 Task: Slide 9 - Alternative Ingredients.
Action: Mouse moved to (43, 101)
Screenshot: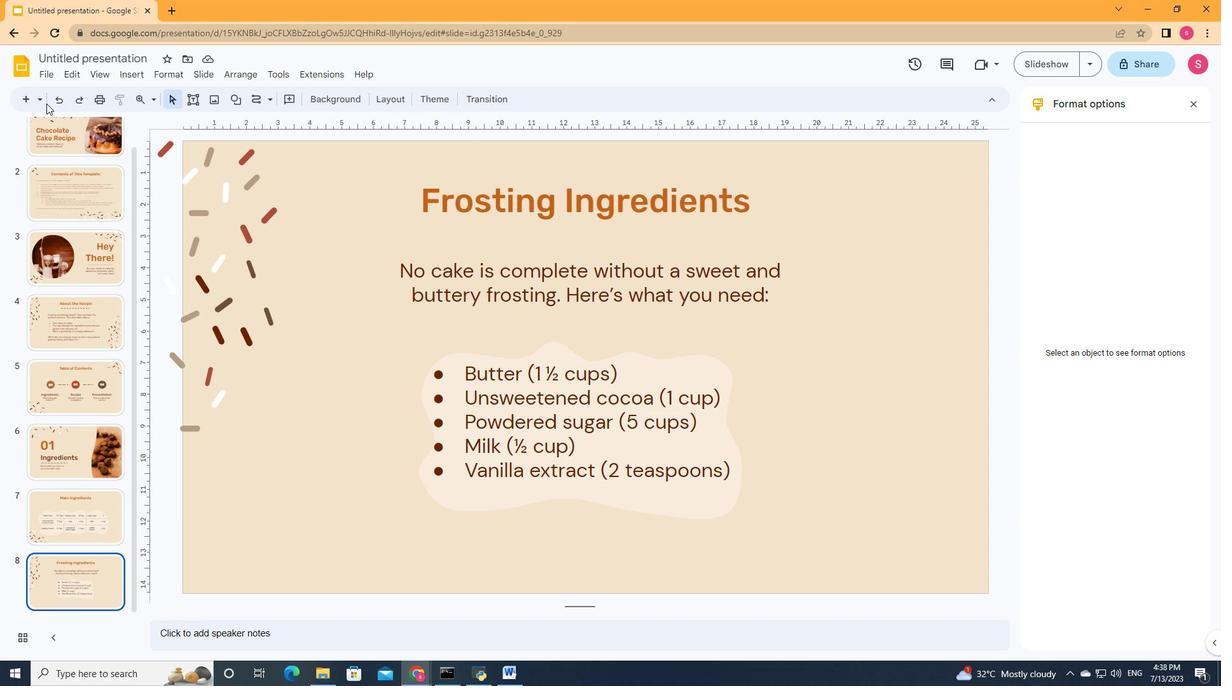 
Action: Mouse pressed left at (43, 101)
Screenshot: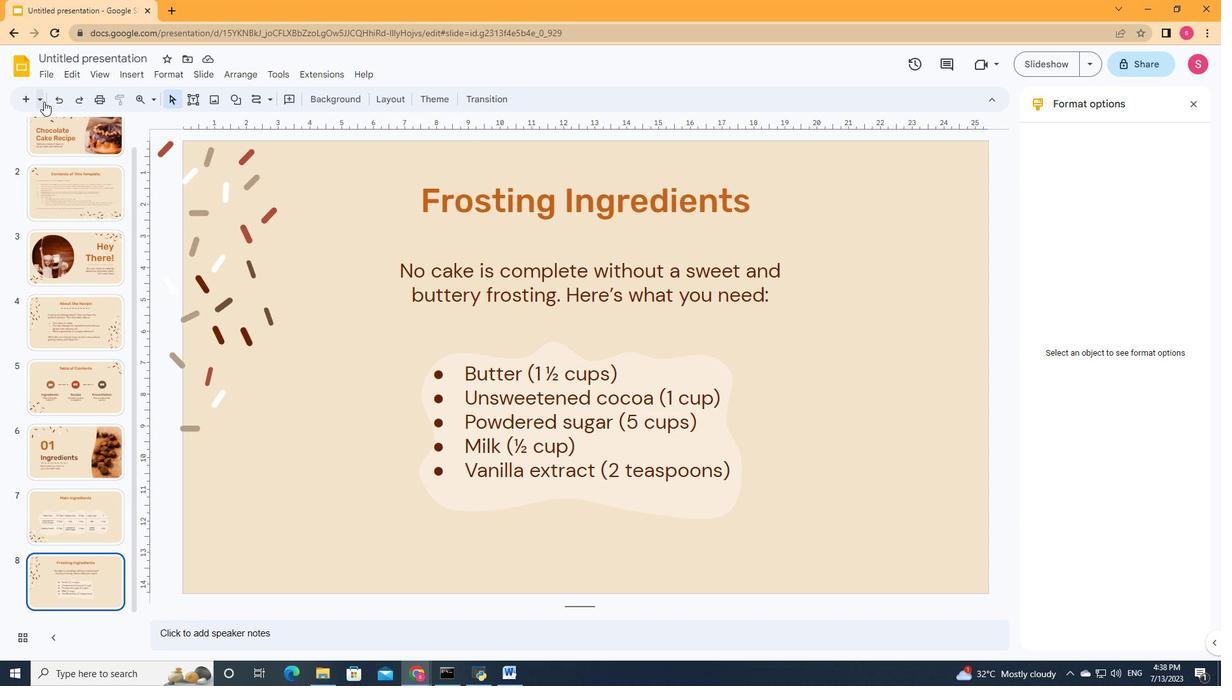 
Action: Mouse moved to (81, 211)
Screenshot: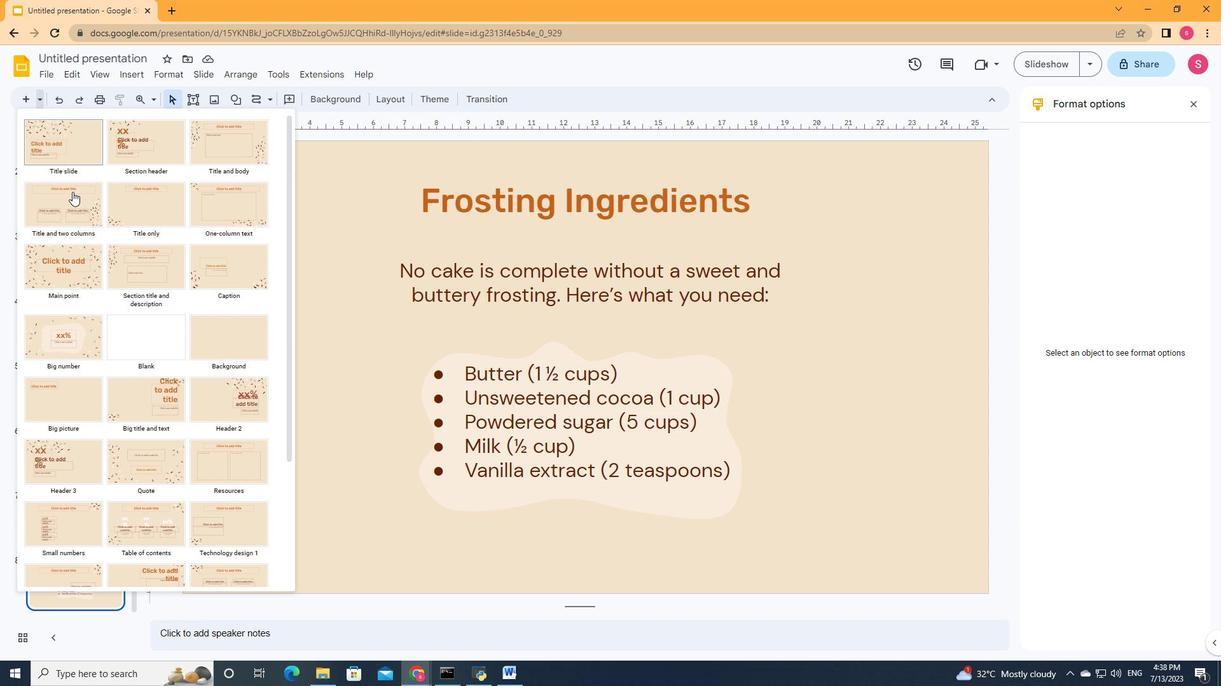 
Action: Mouse pressed left at (81, 211)
Screenshot: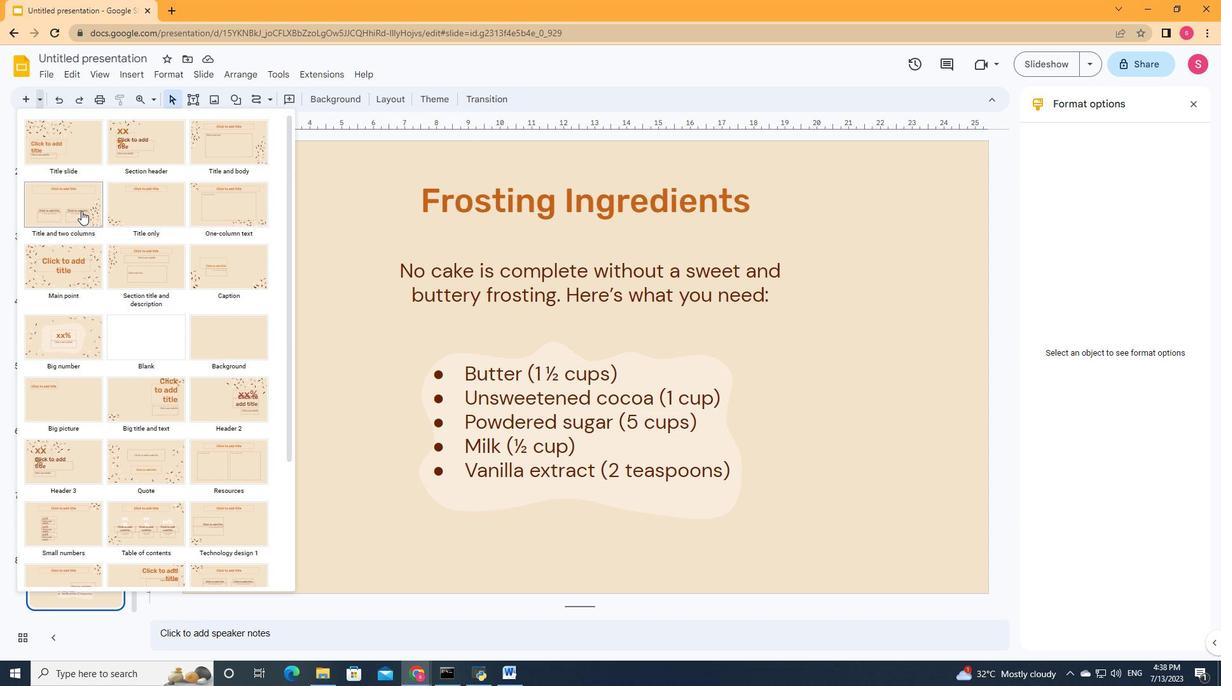 
Action: Mouse moved to (600, 199)
Screenshot: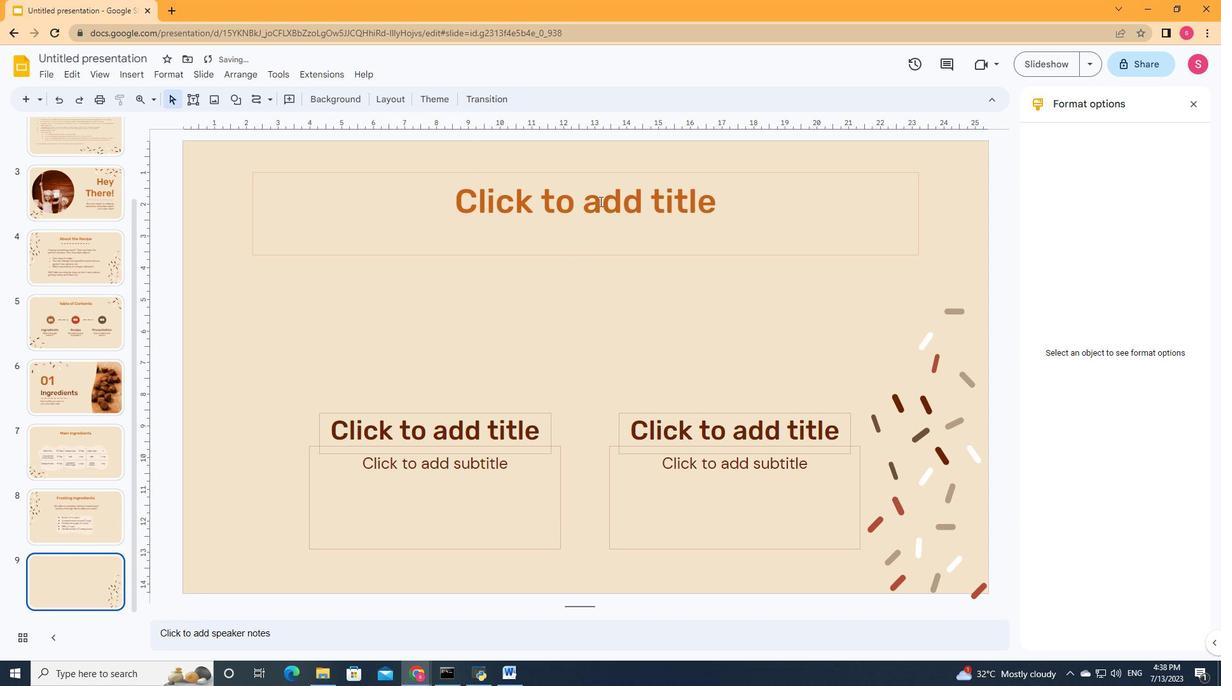 
Action: Mouse pressed left at (600, 199)
Screenshot: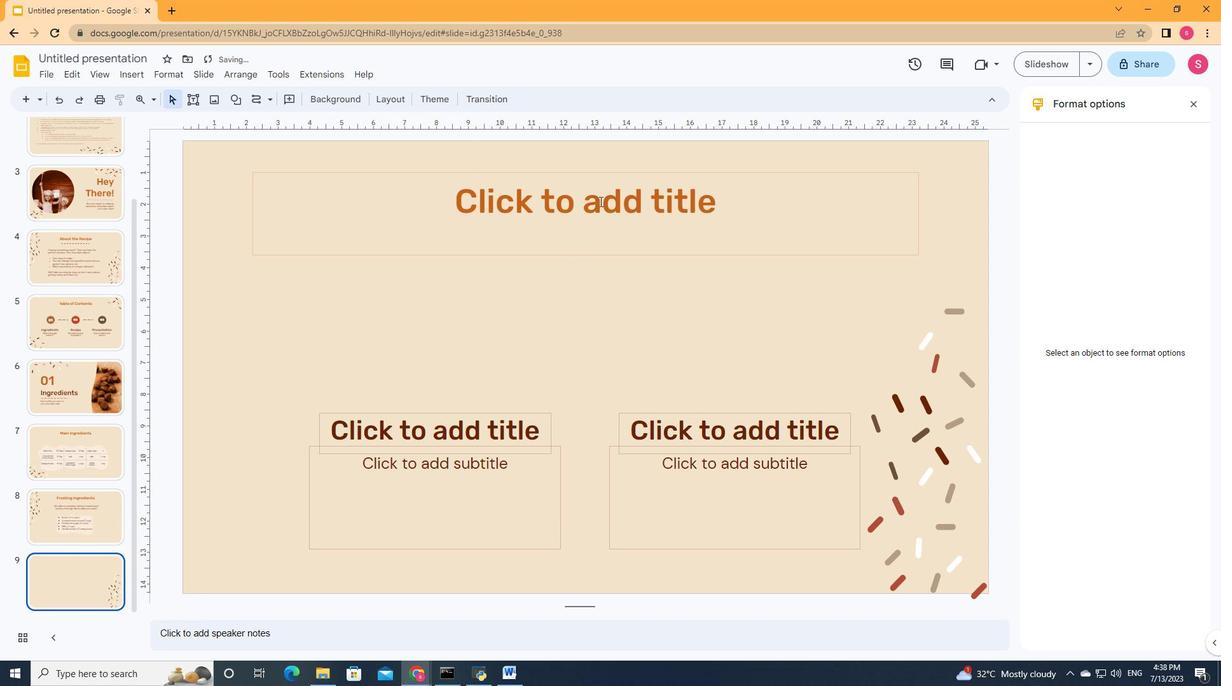 
Action: Key pressed <Key.shift>Alternative<Key.space><Key.shift>Ingredients
Screenshot: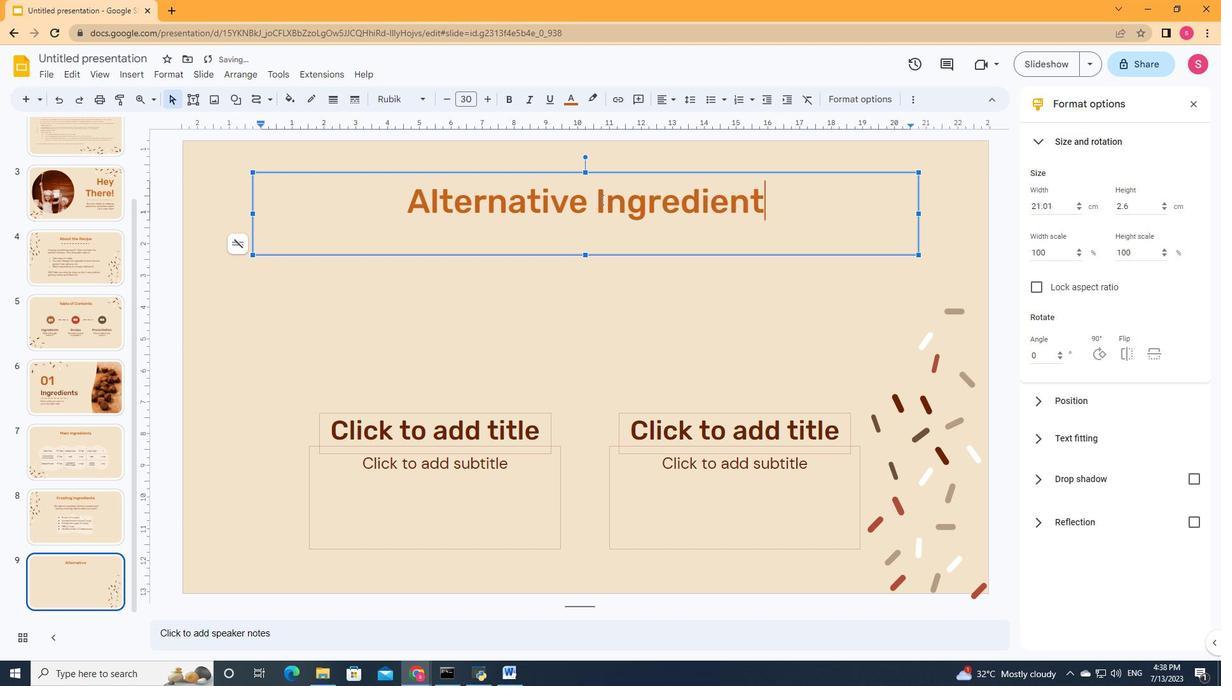 
Action: Mouse moved to (454, 438)
Screenshot: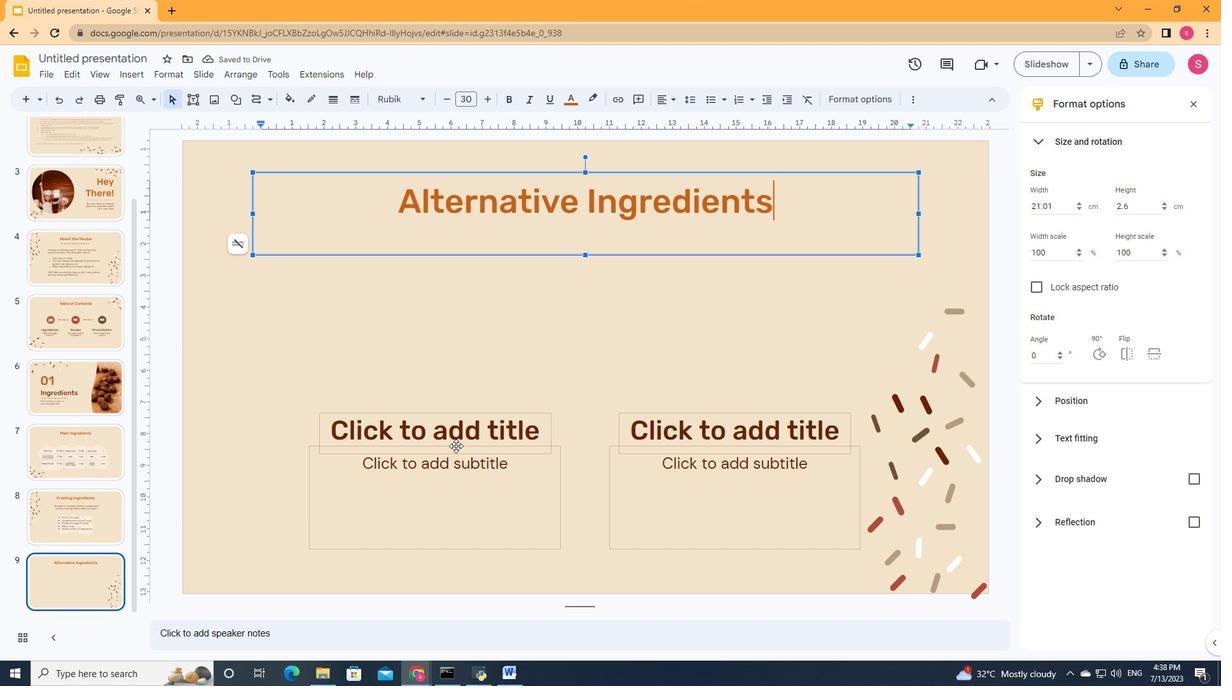 
Action: Mouse pressed left at (454, 438)
Screenshot: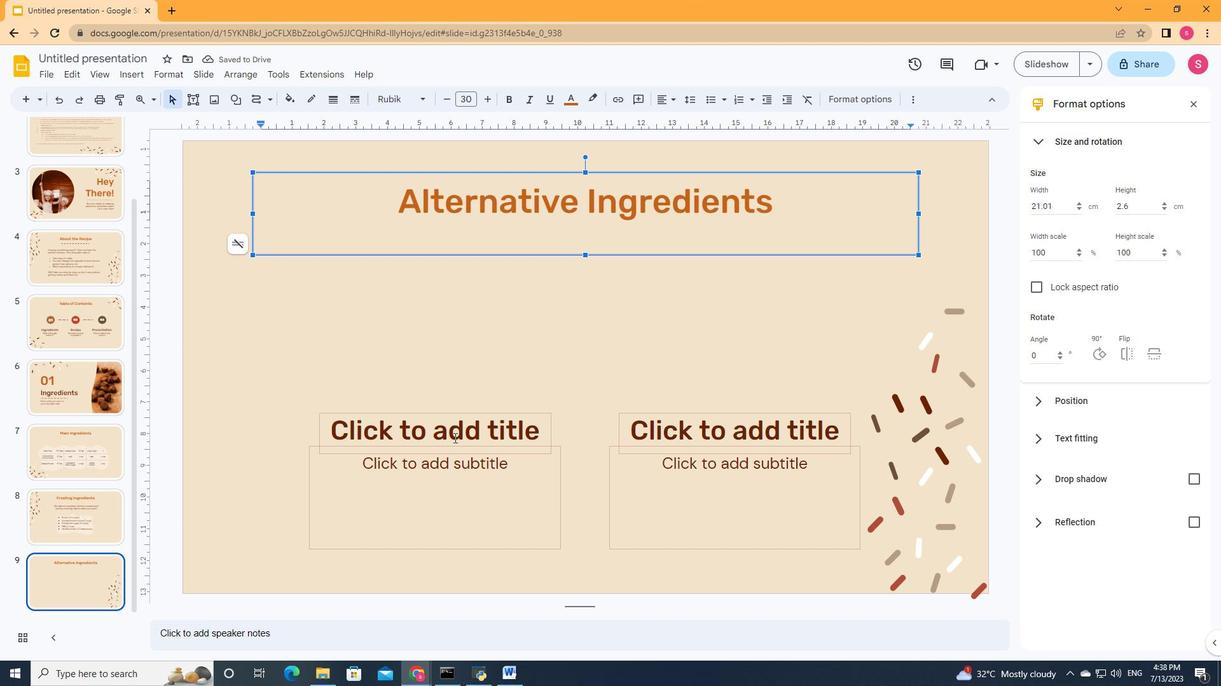 
Action: Key pressed <Key.shift><Key.shift><Key.shift><Key.shift><Key.shift><Key.shift><Key.shift><Key.shift><Key.shift><Key.shift><Key.shift><Key.shift><Key.shift><Key.shift>Gluten<Key.space><Key.backspace><Key.shift><Key.shift><Key.shift><Key.shift>_<Key.backspace>-free
Screenshot: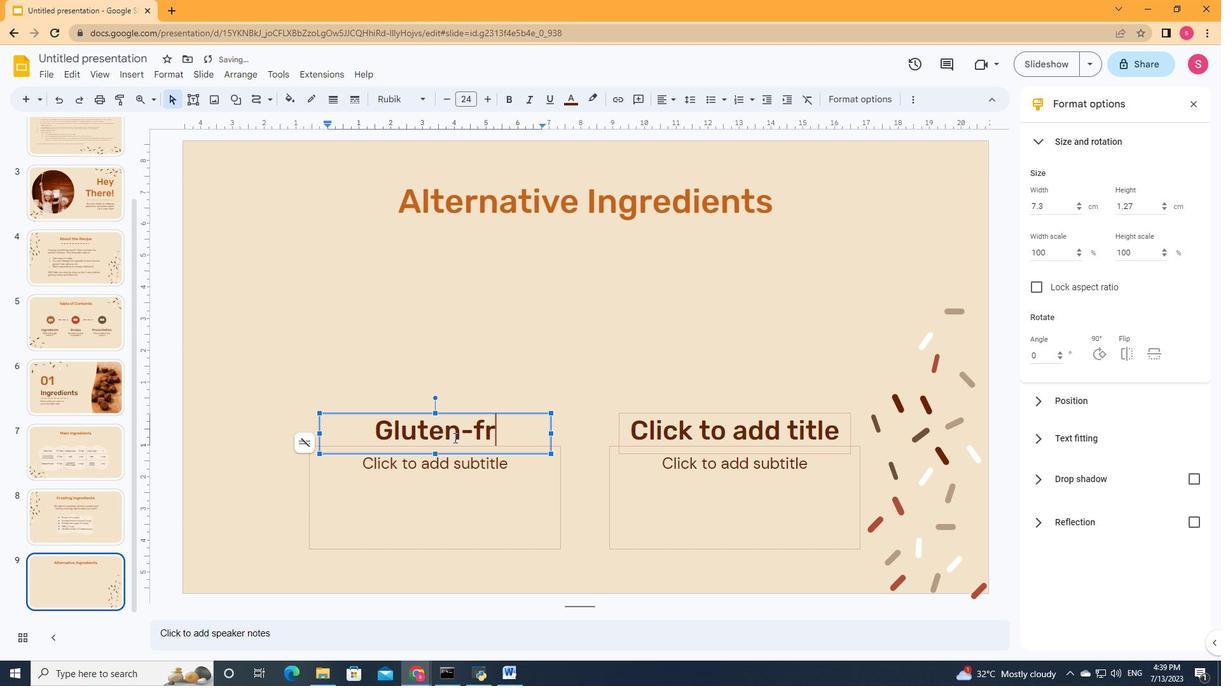 
Action: Mouse moved to (456, 469)
Screenshot: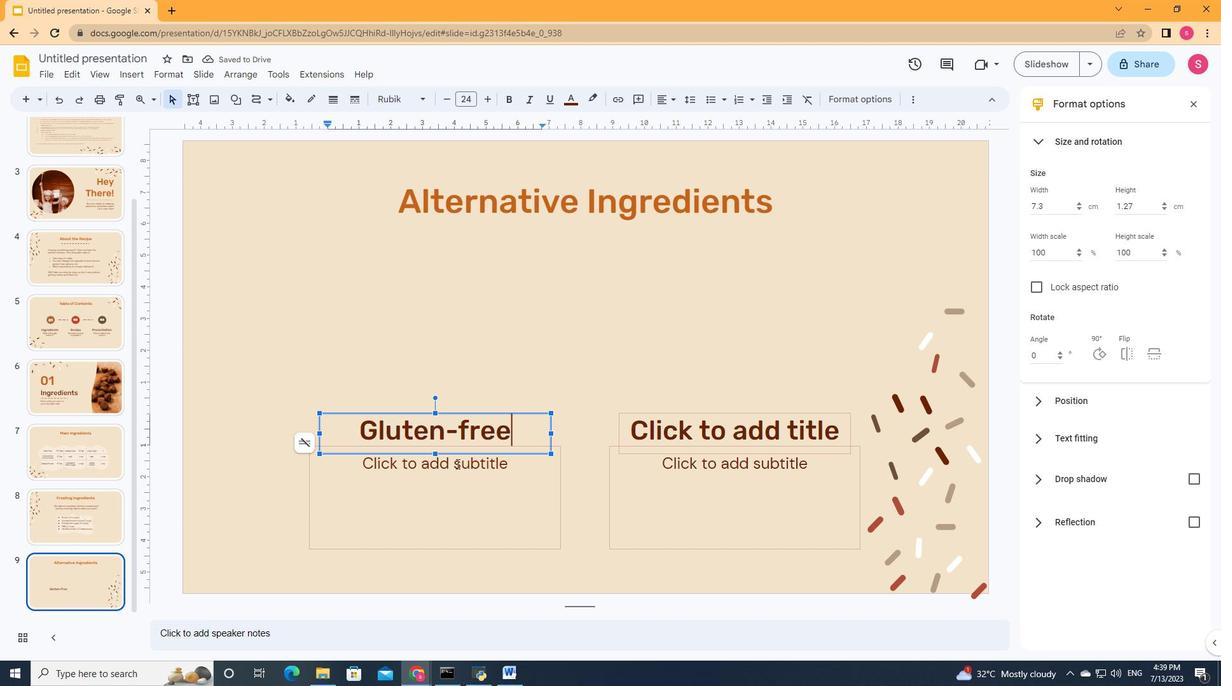 
Action: Mouse pressed left at (456, 469)
Screenshot: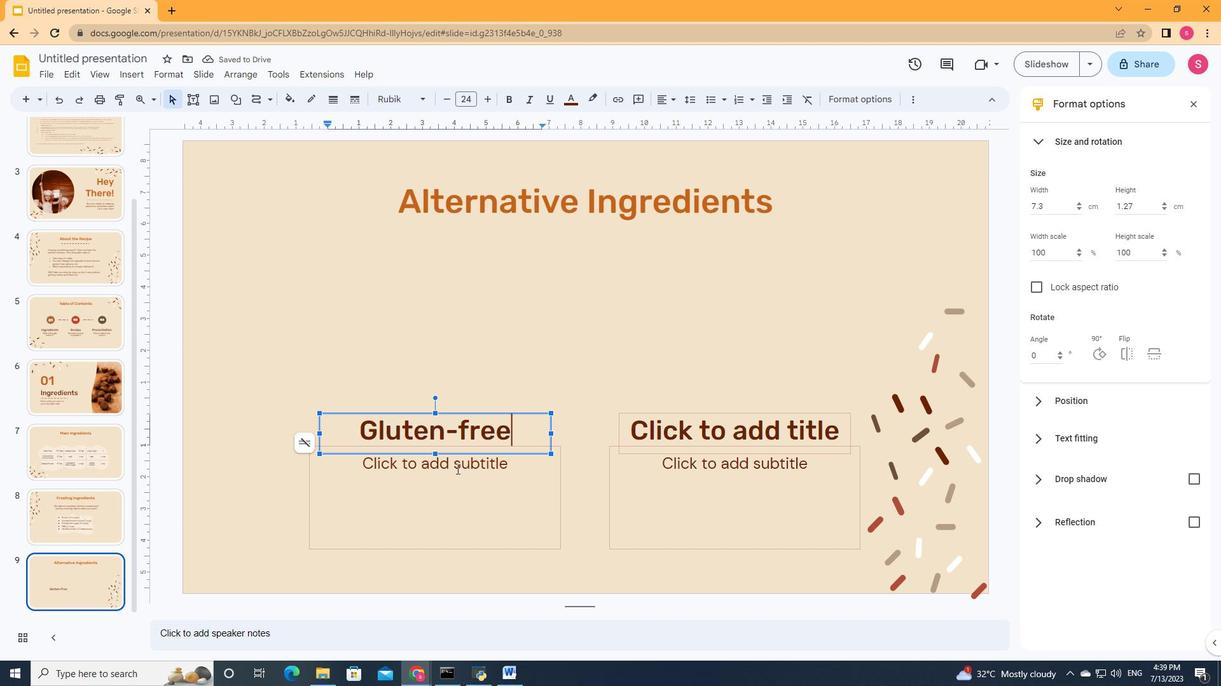 
Action: Key pressed <Key.shift><Key.shift><Key.shift><Key.shift><Key.shift><Key.shift>Just<Key.space>change<Key.space>the<Key.space>normal<Key.space>flour<Key.space>for<Key.space>gluten-free<Key.space>flour.<Key.space>a<Key.backspace><Key.shift>As<Key.space>a<Key.space>tip,<Key.space><Key.shift><Key.shift><Key.shift><Key.shift><Key.shift><Key.shift><Key.shift><Key.shift>add<Key.space>boiling<Key.space>water<Key.space>before<Key.space>baking
Screenshot: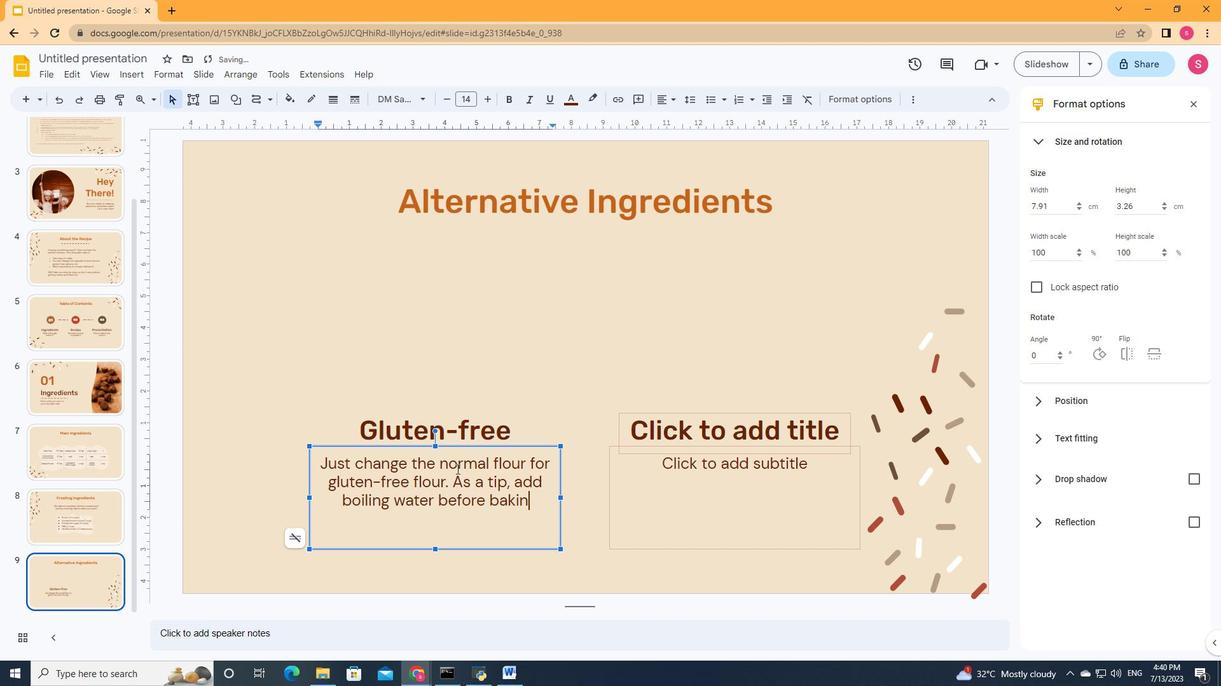 
Action: Mouse moved to (522, 525)
Screenshot: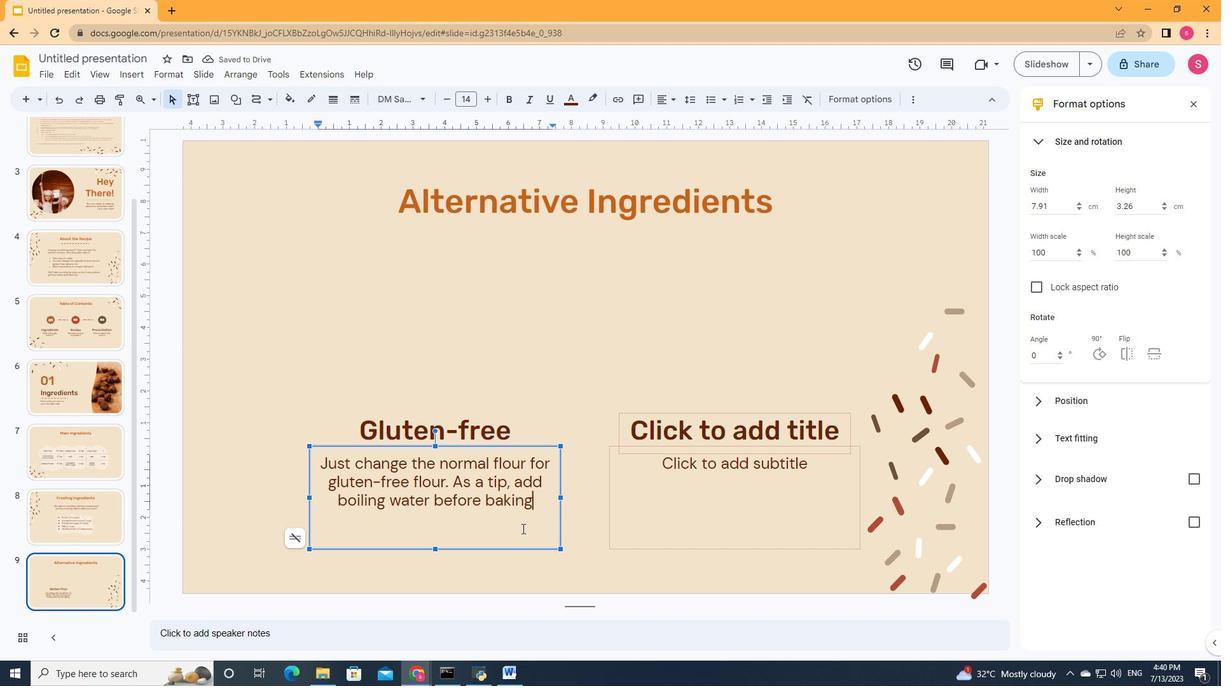 
Action: Mouse pressed left at (522, 525)
Screenshot: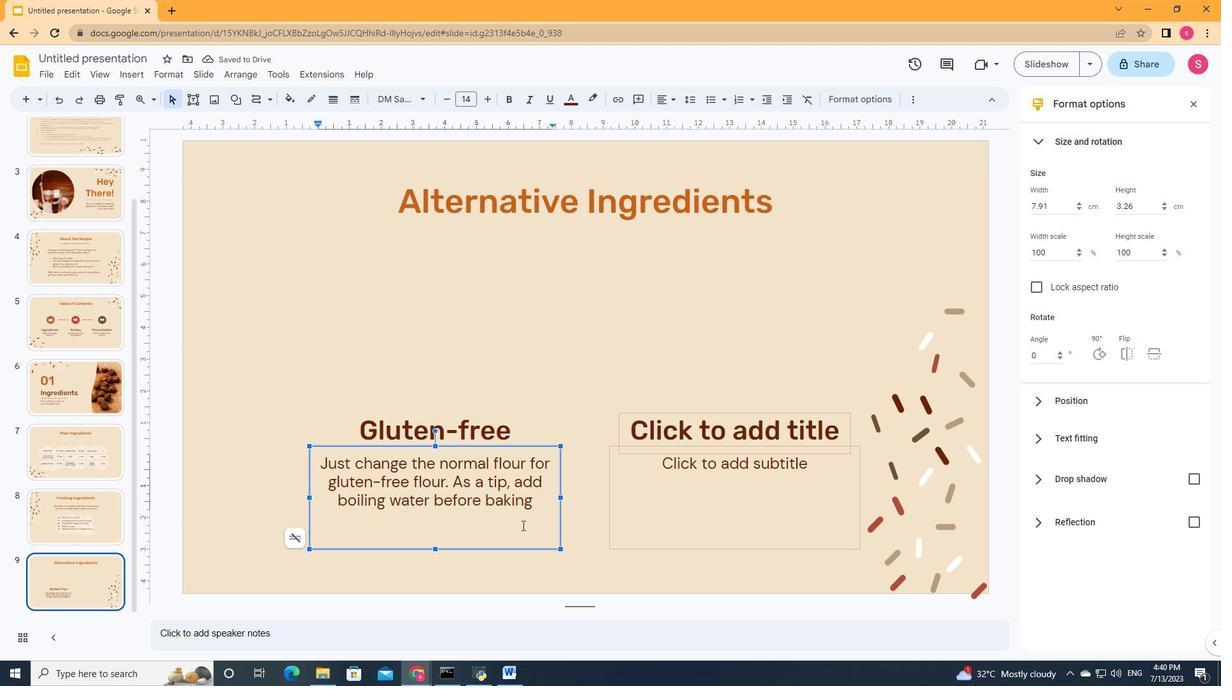 
Action: Mouse moved to (552, 513)
Screenshot: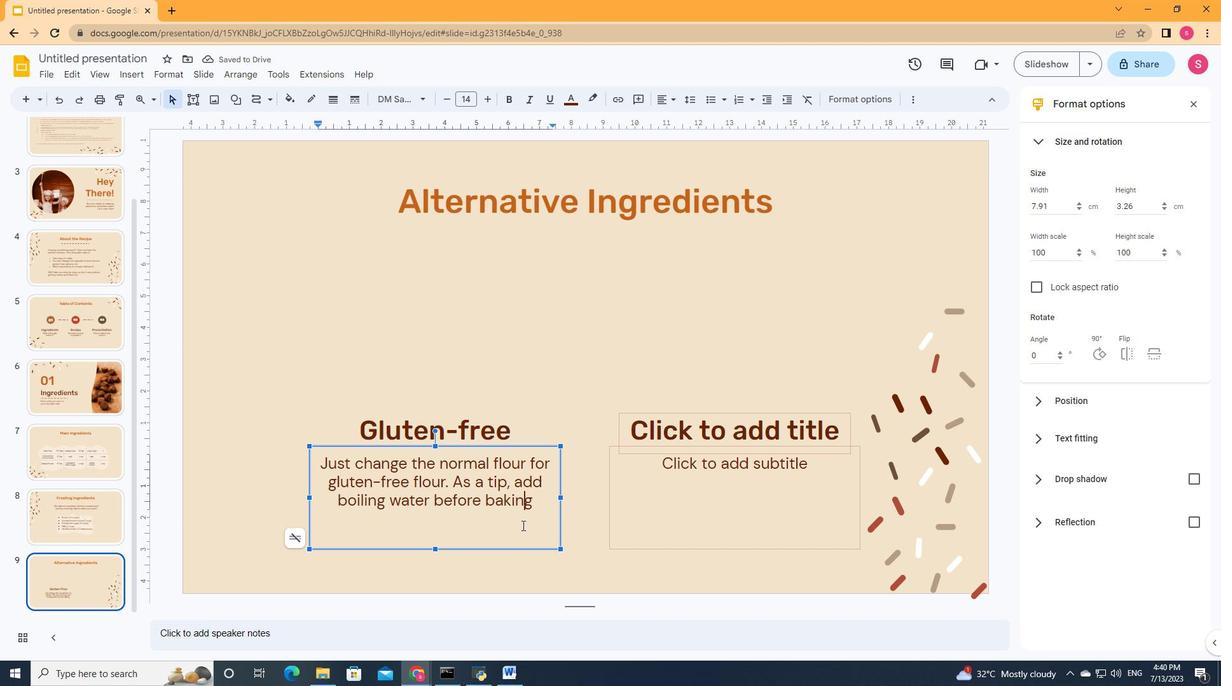 
Action: Mouse pressed left at (552, 513)
Screenshot: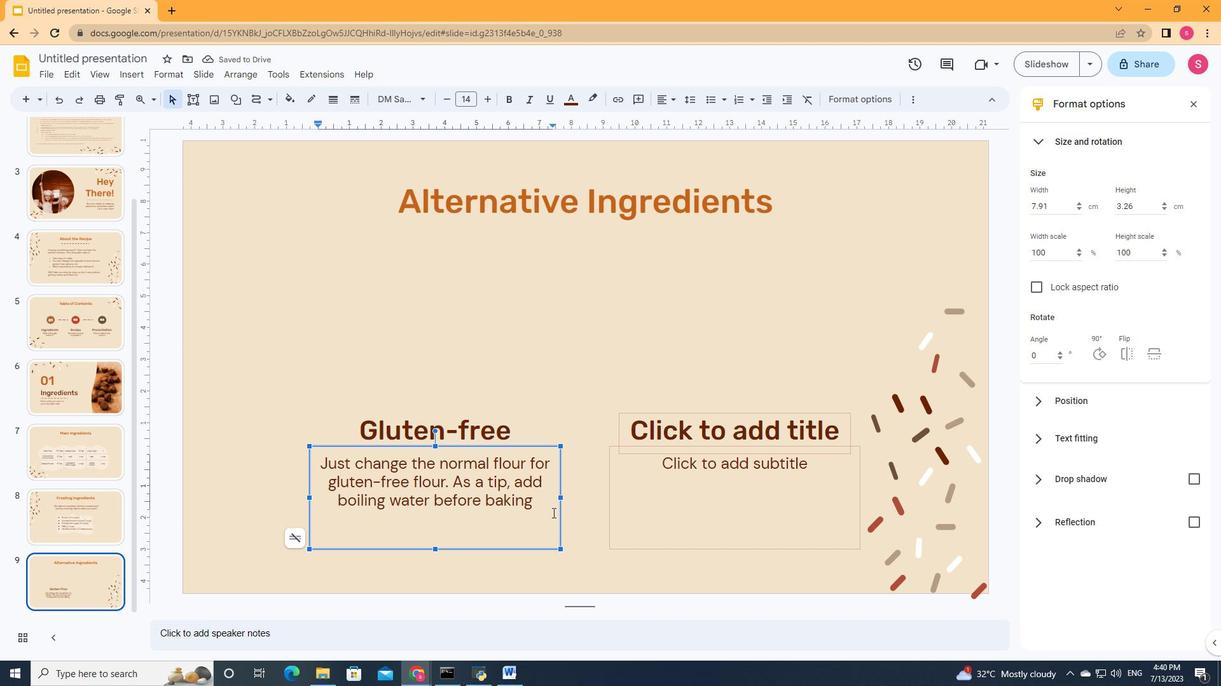 
Action: Mouse moved to (577, 513)
Screenshot: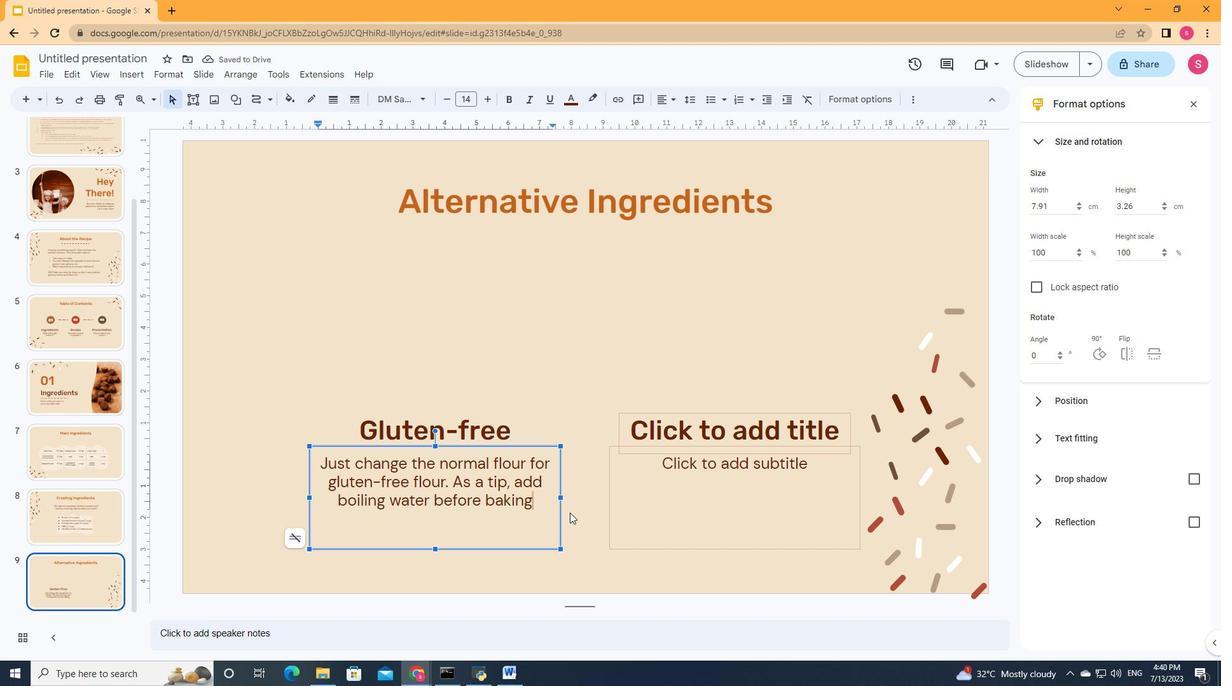 
Action: Mouse pressed left at (577, 513)
Screenshot: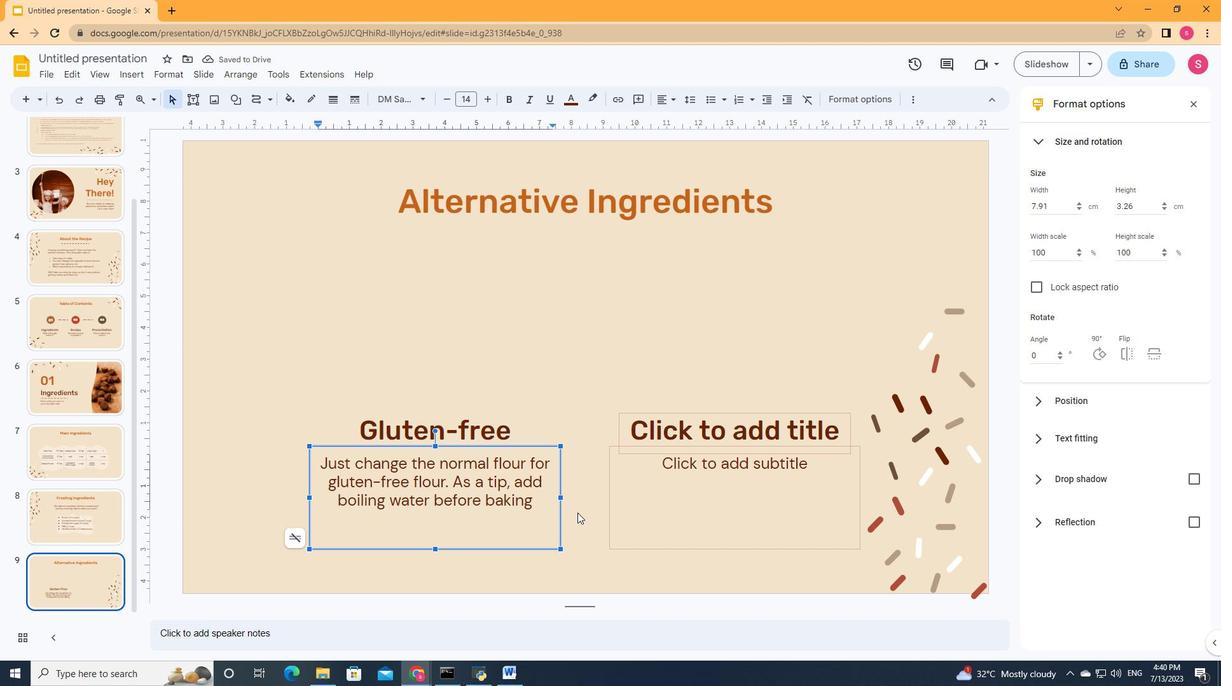 
Action: Mouse moved to (504, 480)
Screenshot: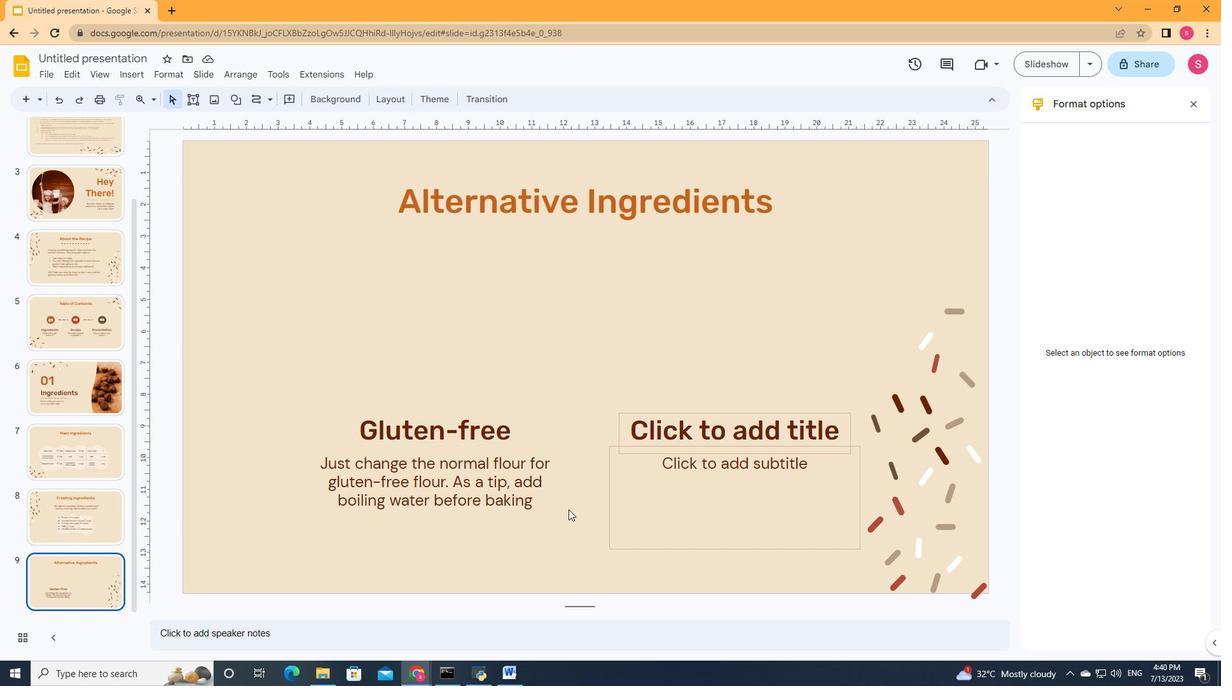 
Action: Mouse pressed left at (504, 480)
Screenshot: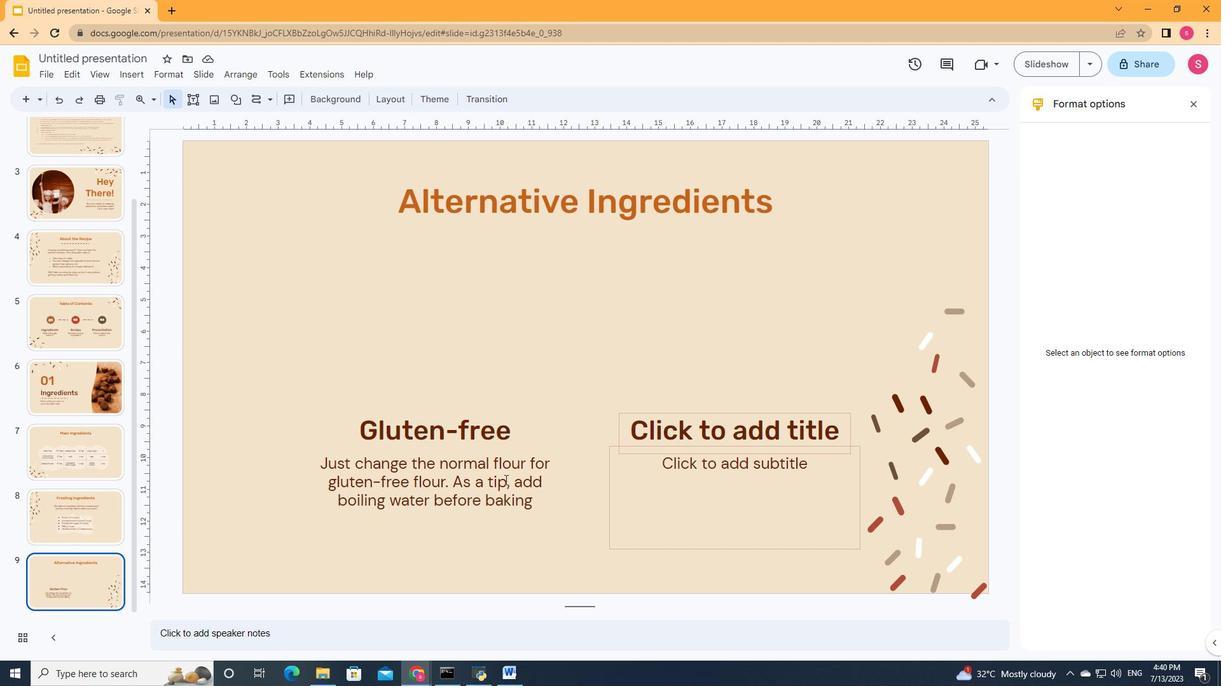 
Action: Mouse moved to (578, 492)
Screenshot: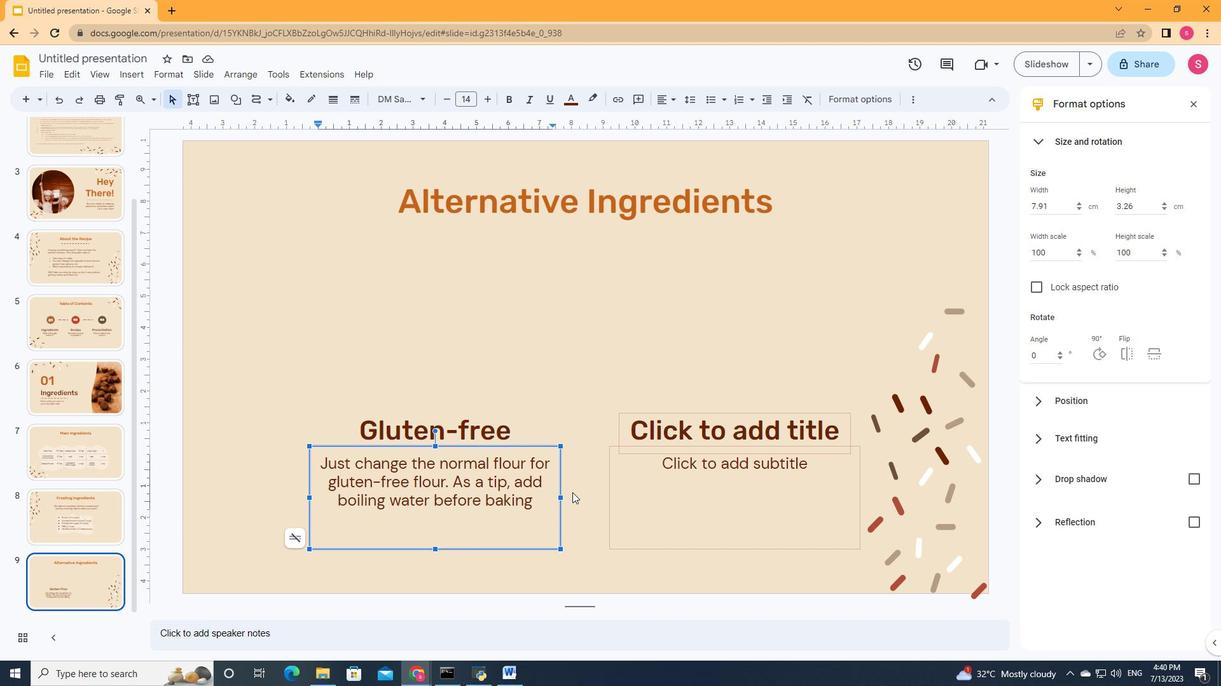 
Action: Mouse pressed left at (578, 492)
Screenshot: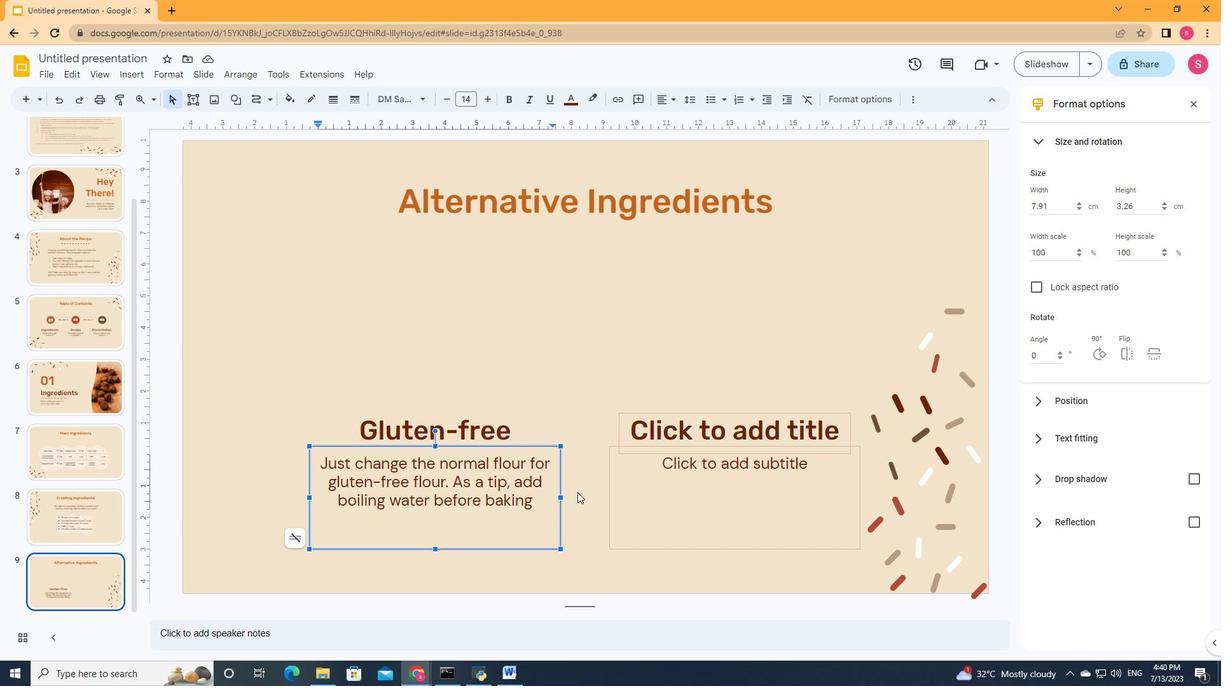 
Action: Mouse moved to (667, 433)
Screenshot: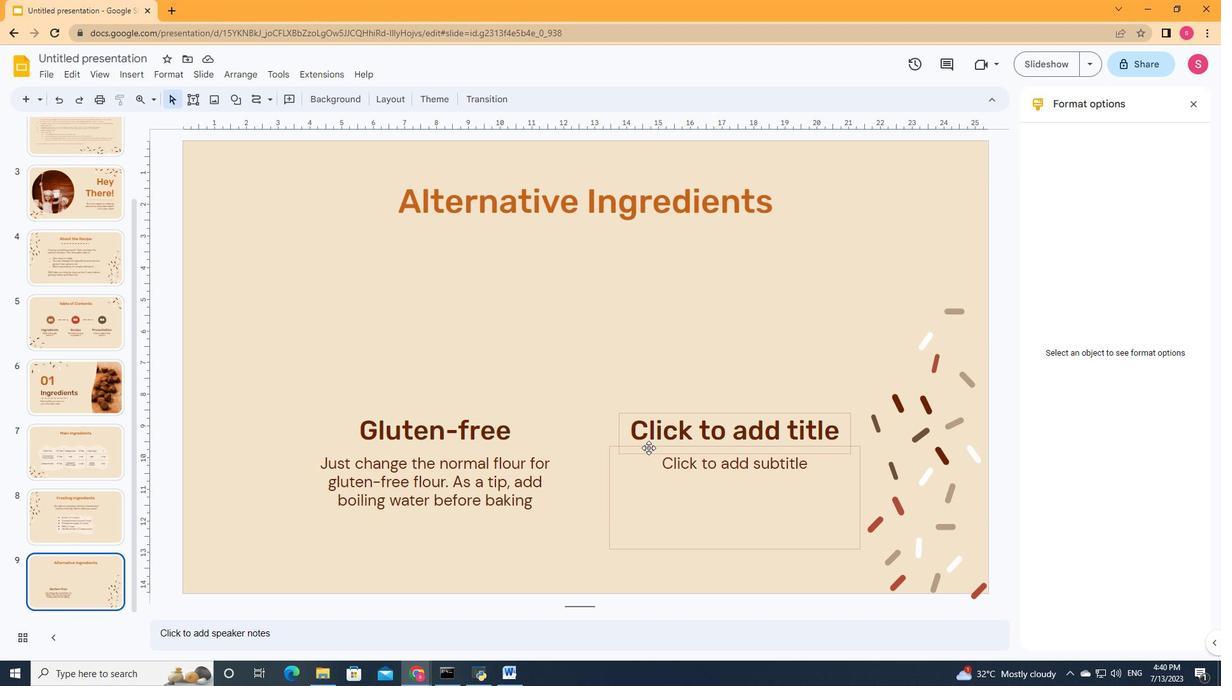 
Action: Mouse pressed left at (667, 433)
Screenshot: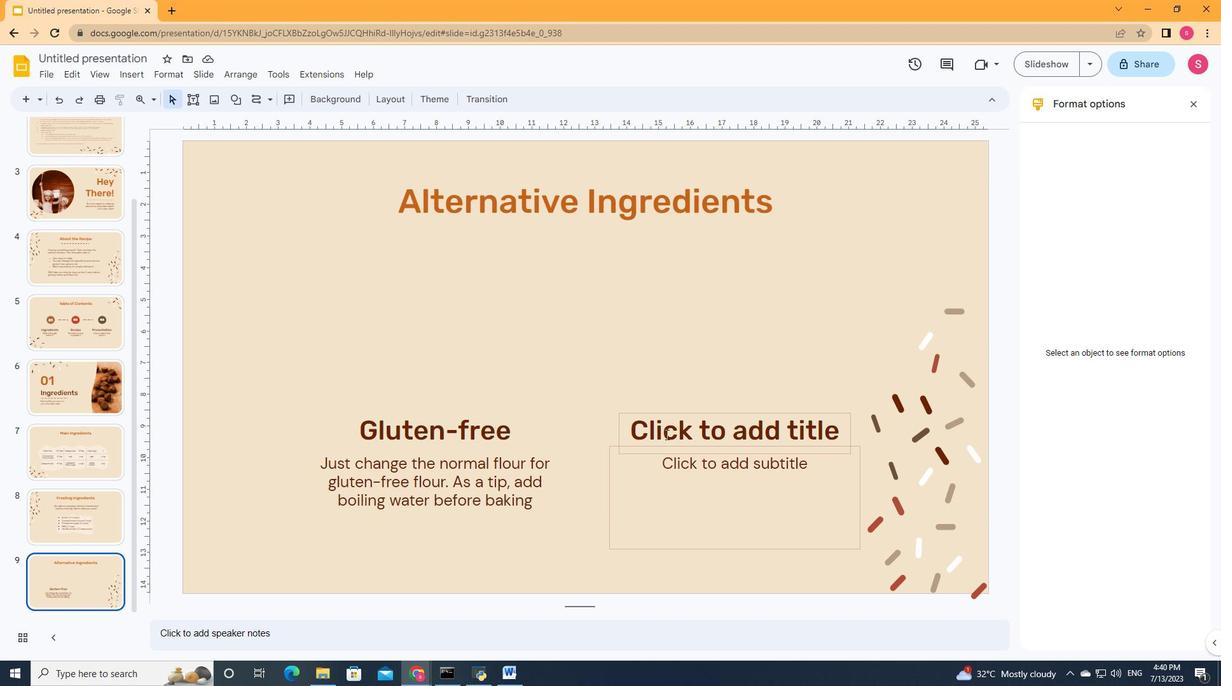 
Action: Key pressed <Key.shift><Key.shift><Key.shift><Key.shift><Key.shift>Dairy-free
Screenshot: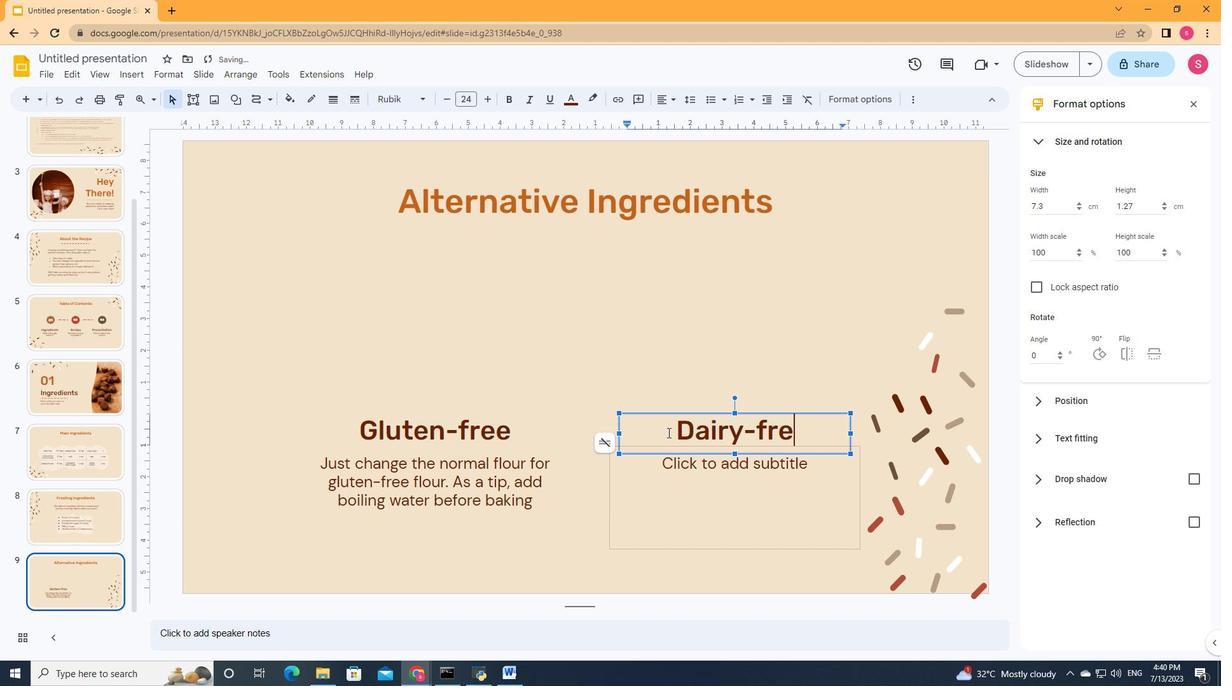 
Action: Mouse moved to (671, 506)
Screenshot: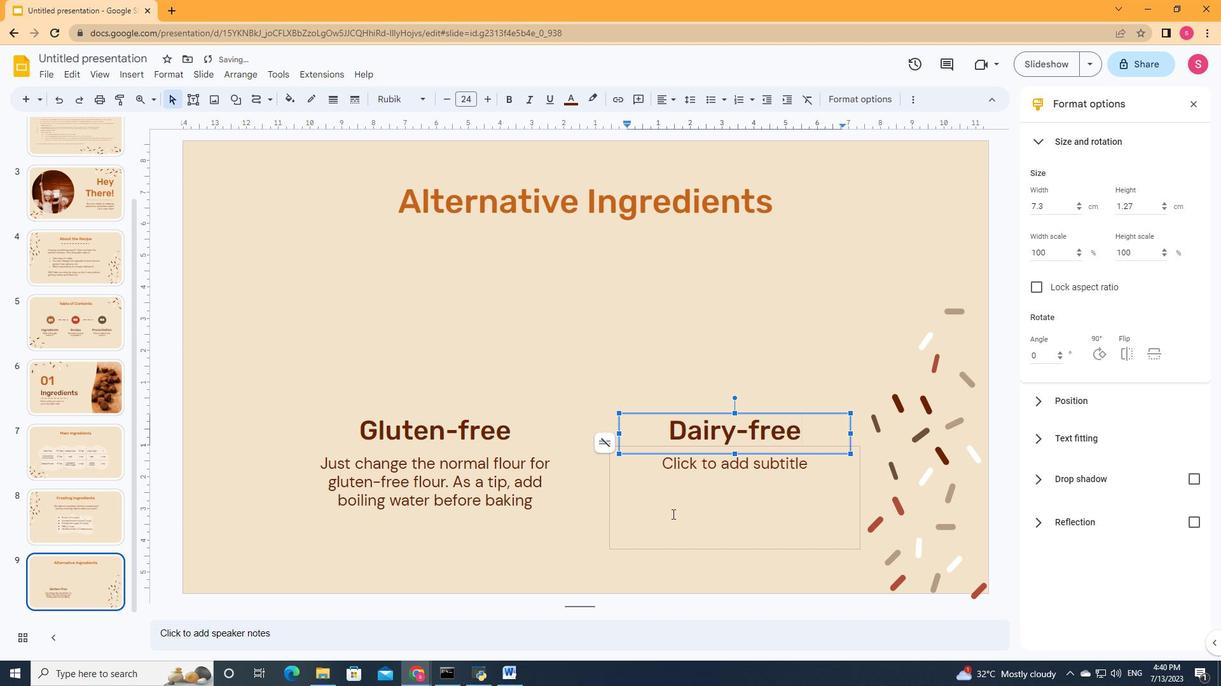 
Action: Mouse pressed left at (671, 506)
Screenshot: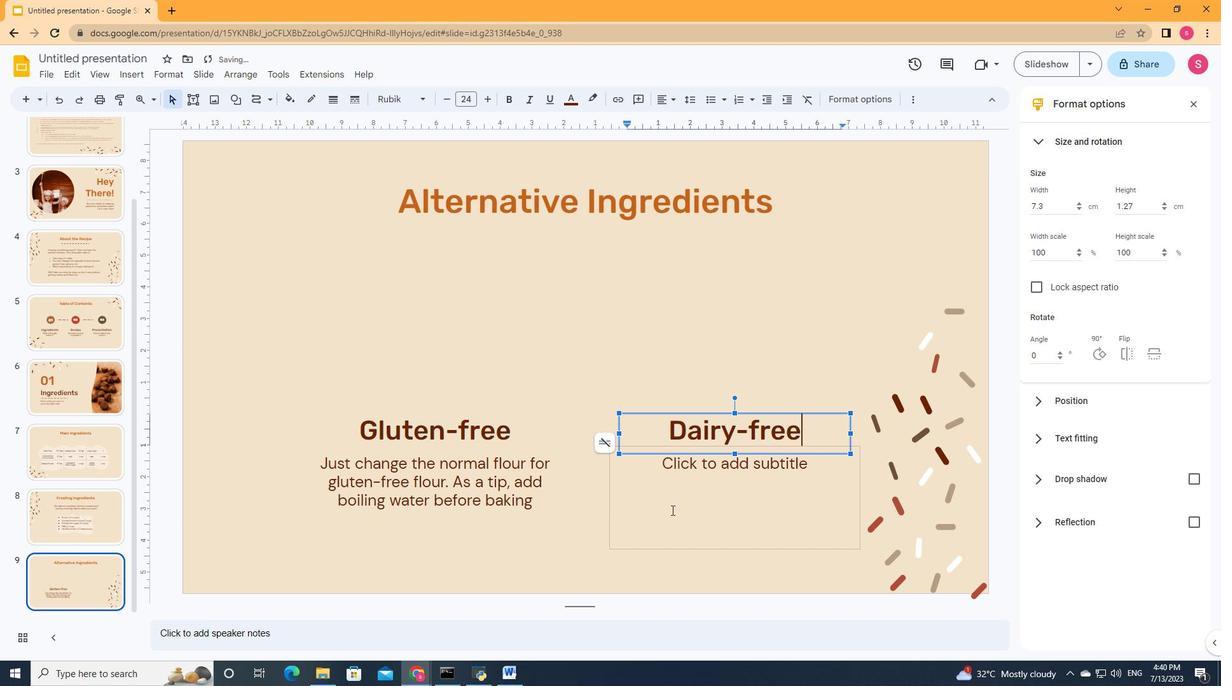 
Action: Key pressed <Key.shift>You<Key.space>can<Key.space>use<Key.space>either<Key.space>almond<Key.space>or<Key.space>soy<Key.space>milk,<Key.space>as<Key.space>well<Key.space>as<Key.space>a<Key.space>dairy-free<Key.space>frosting<Key.space>option
Screenshot: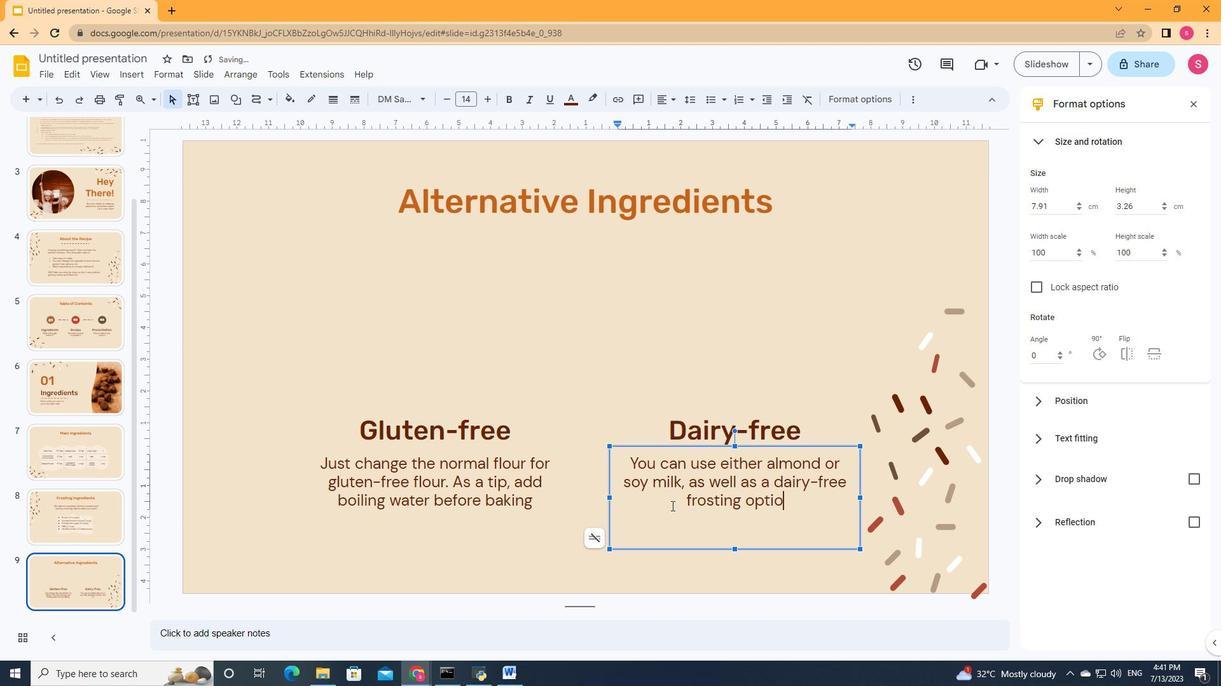 
Action: Mouse moved to (783, 572)
Screenshot: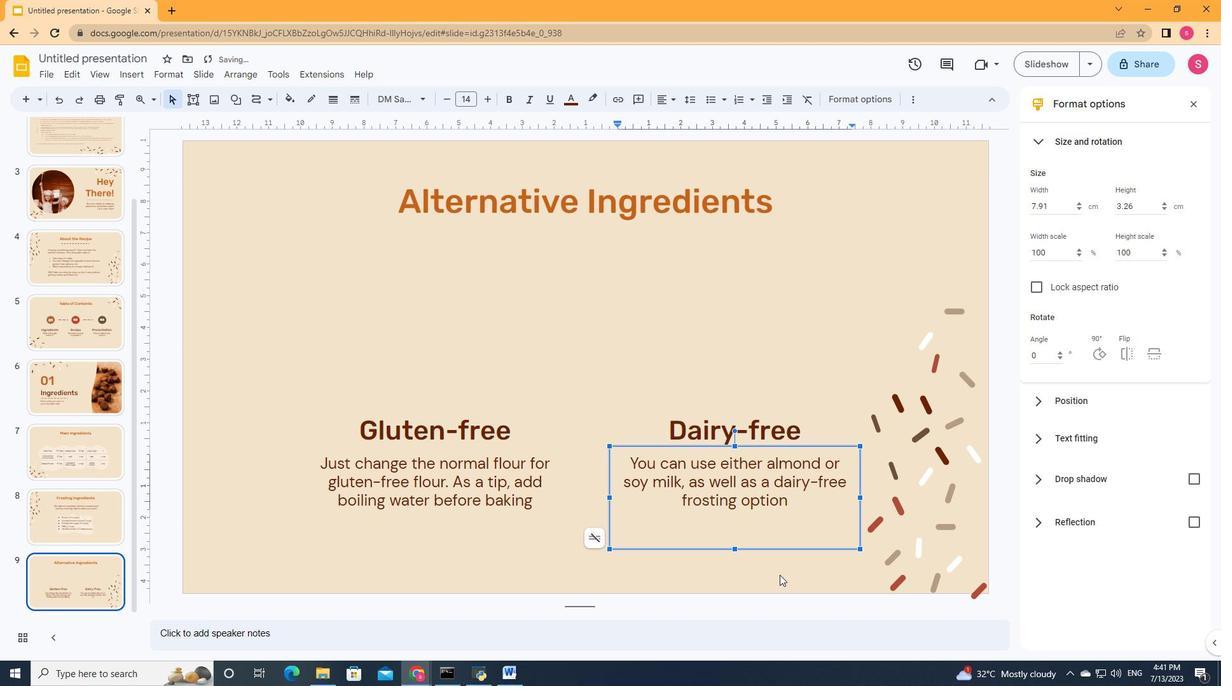 
Action: Mouse pressed left at (783, 572)
Screenshot: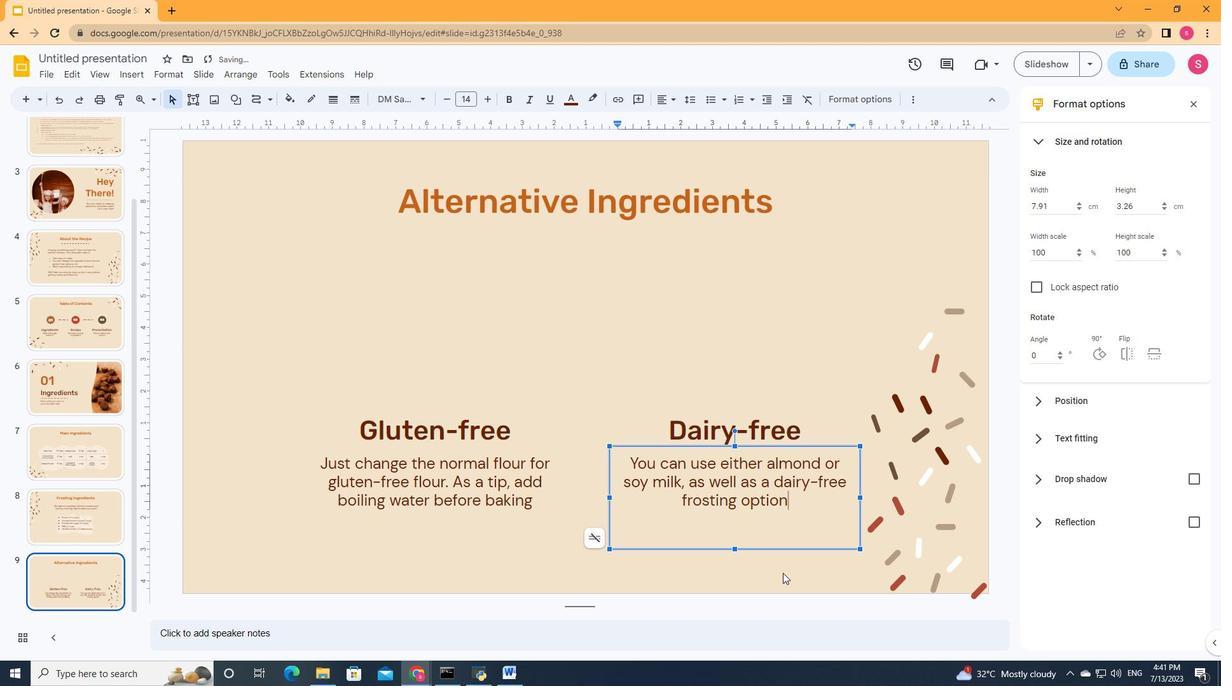 
Action: Mouse moved to (782, 487)
Screenshot: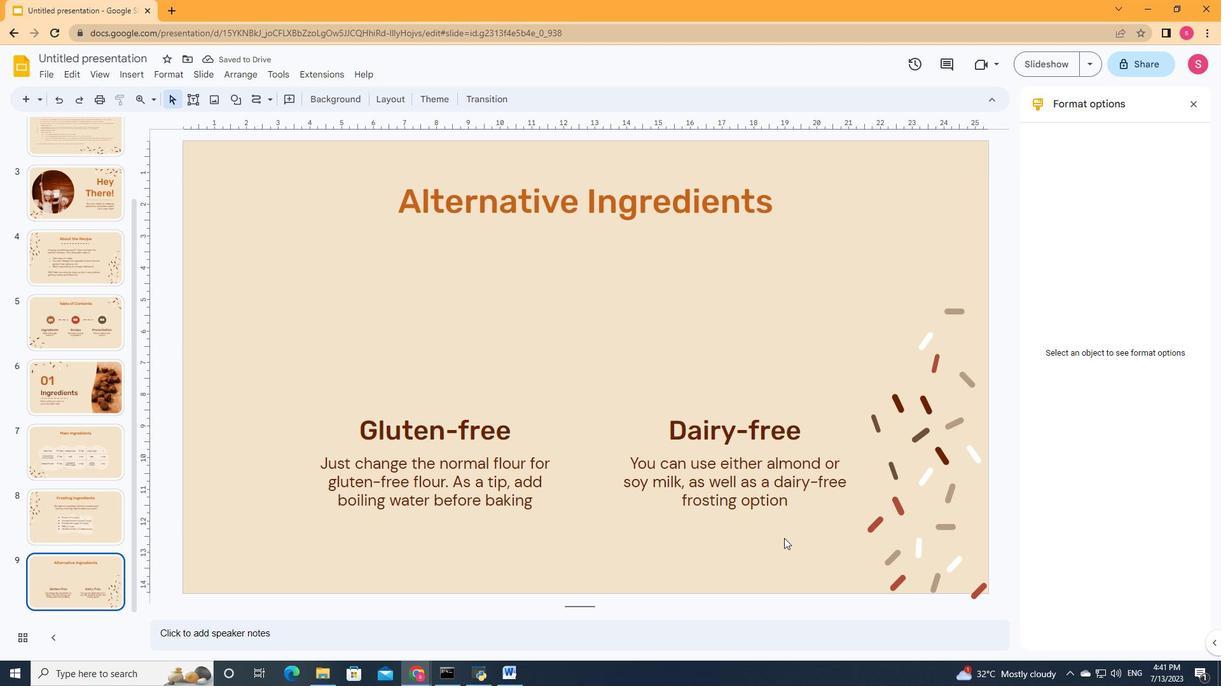 
Action: Mouse pressed left at (782, 487)
Screenshot: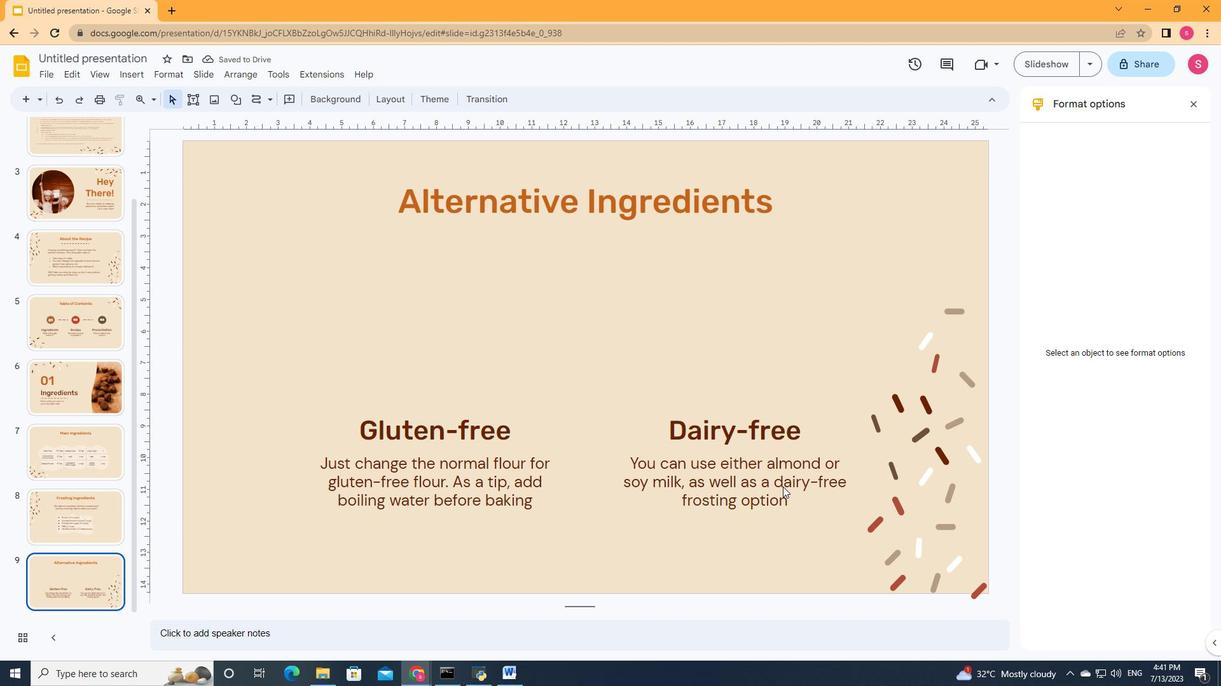 
Action: Mouse moved to (605, 405)
Screenshot: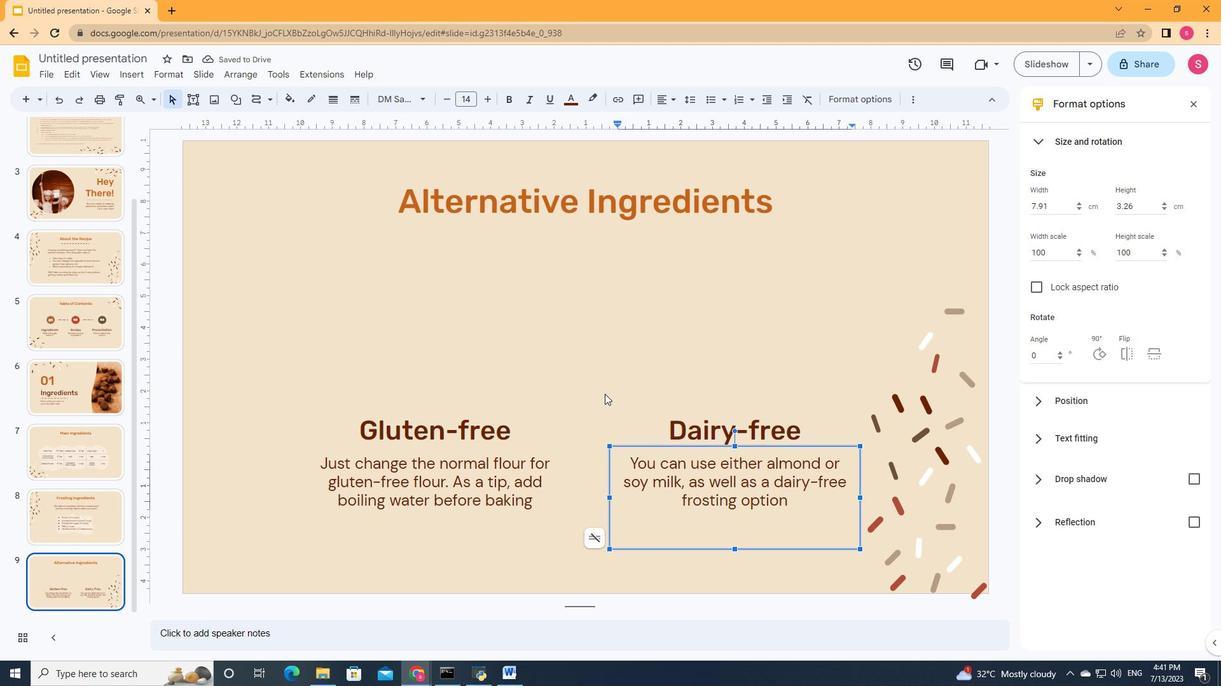 
Action: Mouse pressed left at (605, 405)
Screenshot: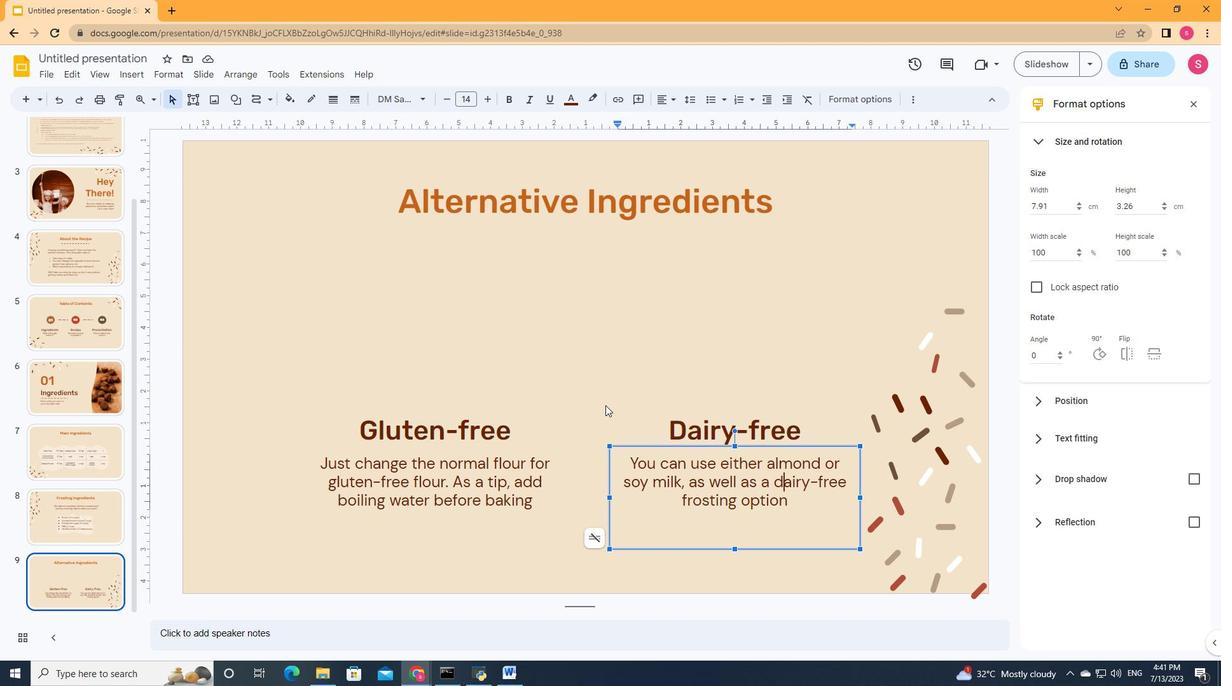 
Action: Mouse moved to (127, 77)
Screenshot: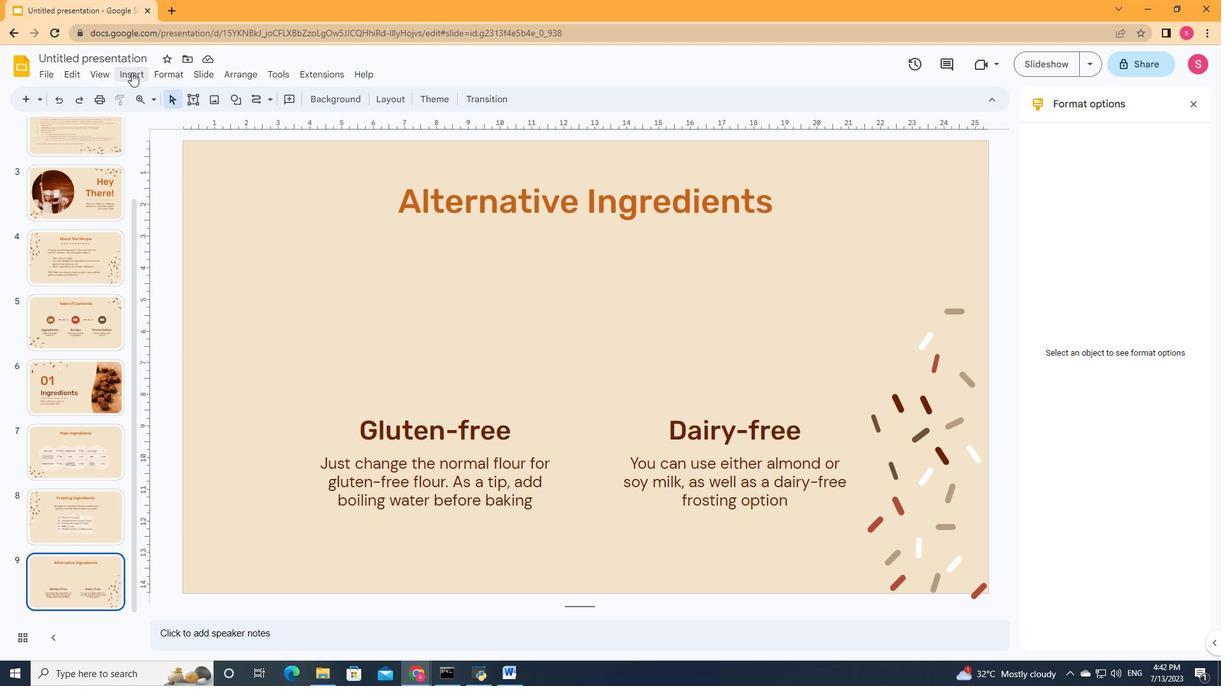 
Action: Mouse pressed left at (127, 77)
Screenshot: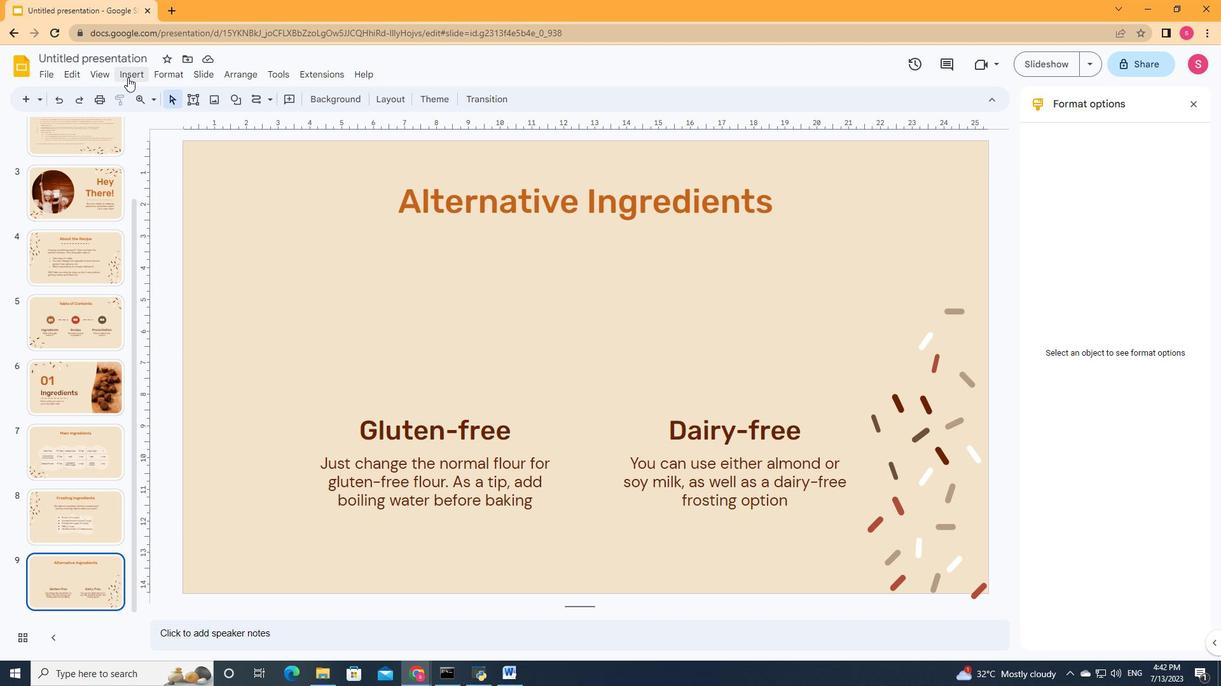 
Action: Mouse moved to (152, 93)
Screenshot: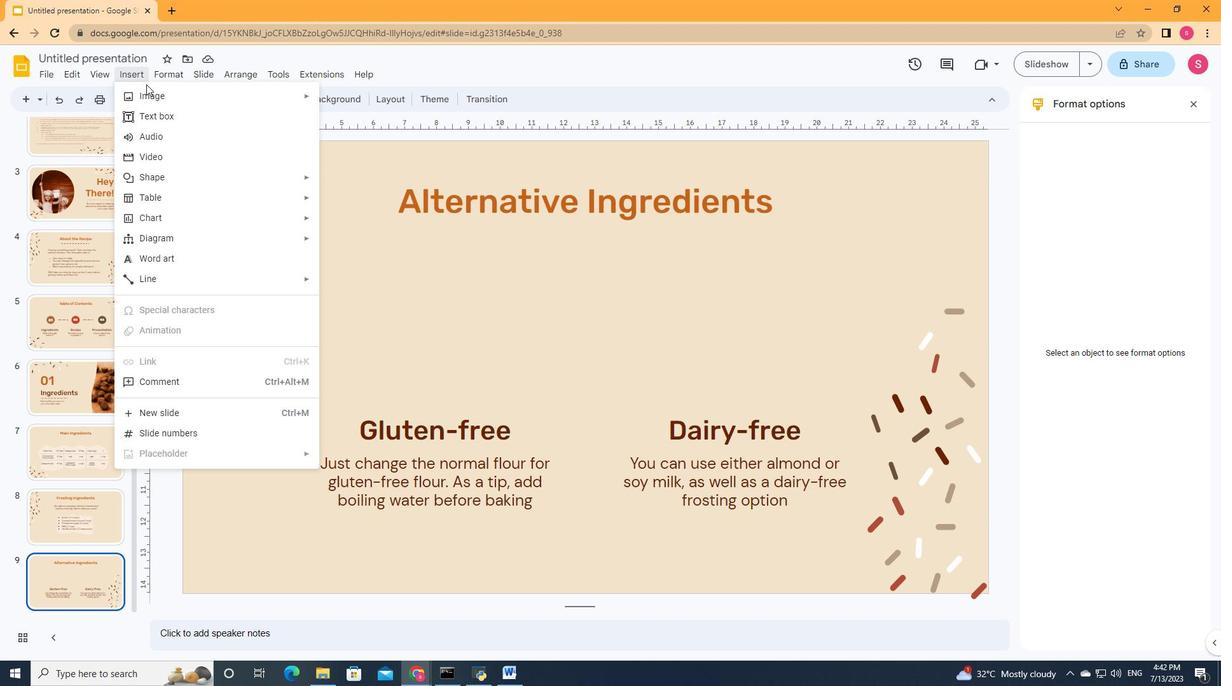 
Action: Mouse pressed left at (152, 93)
Screenshot: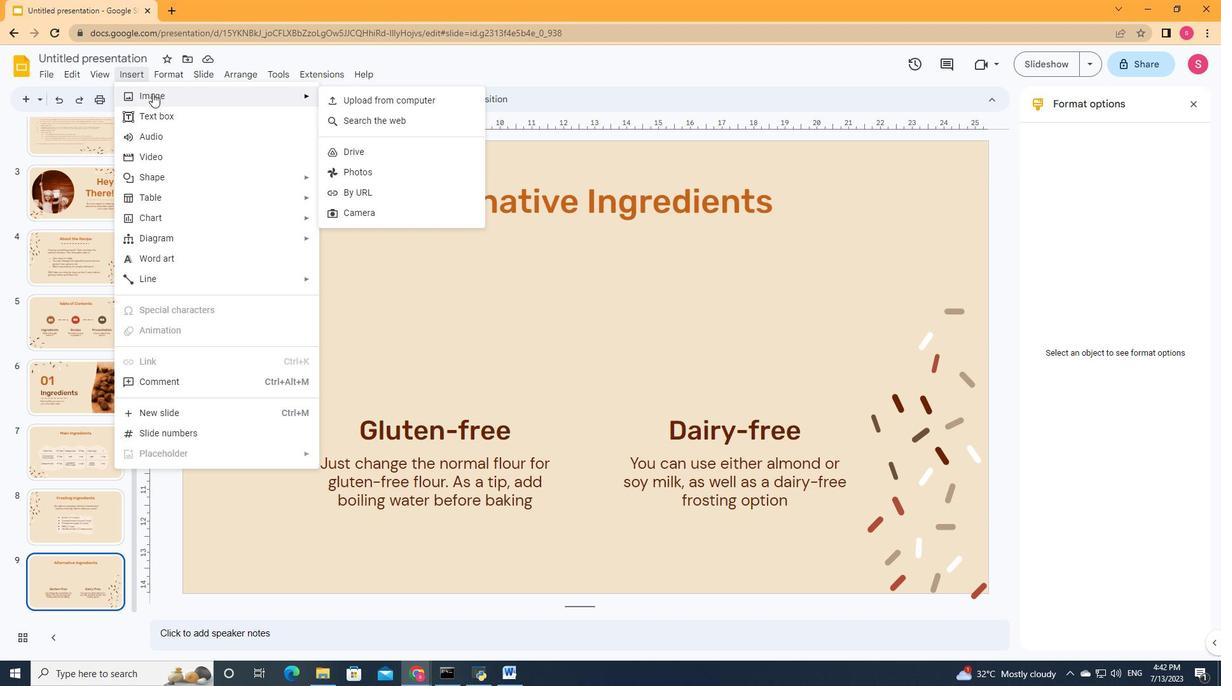 
Action: Mouse moved to (375, 105)
Screenshot: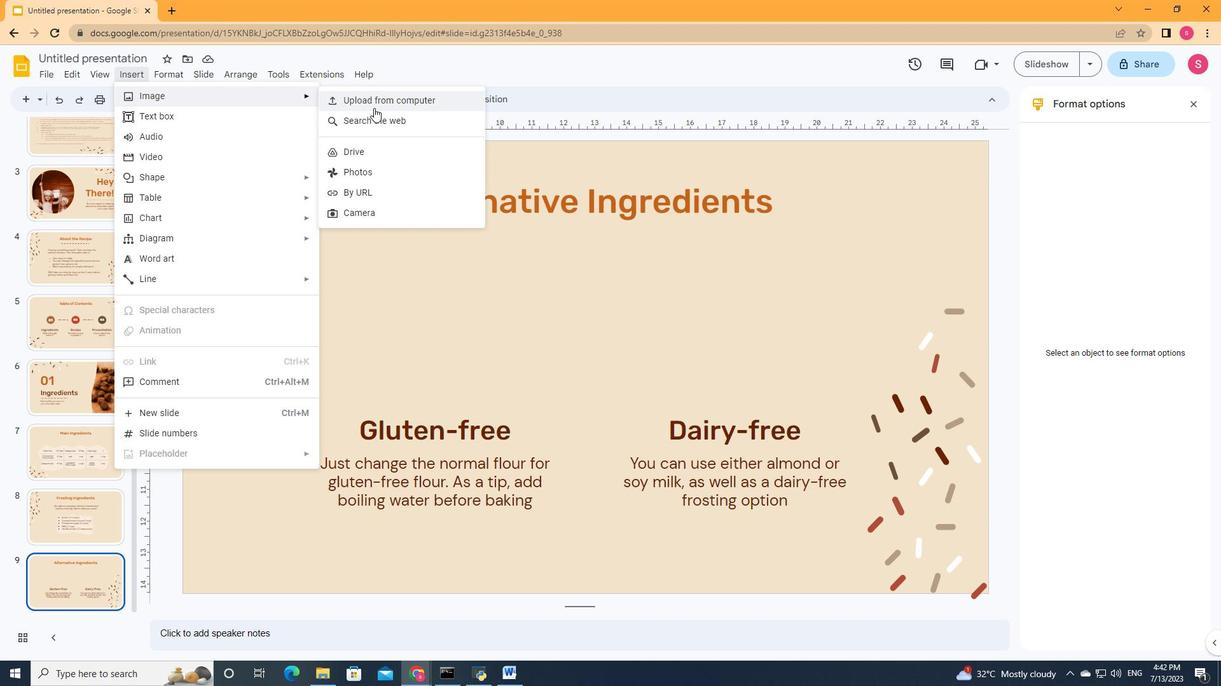 
Action: Mouse pressed left at (375, 105)
Screenshot: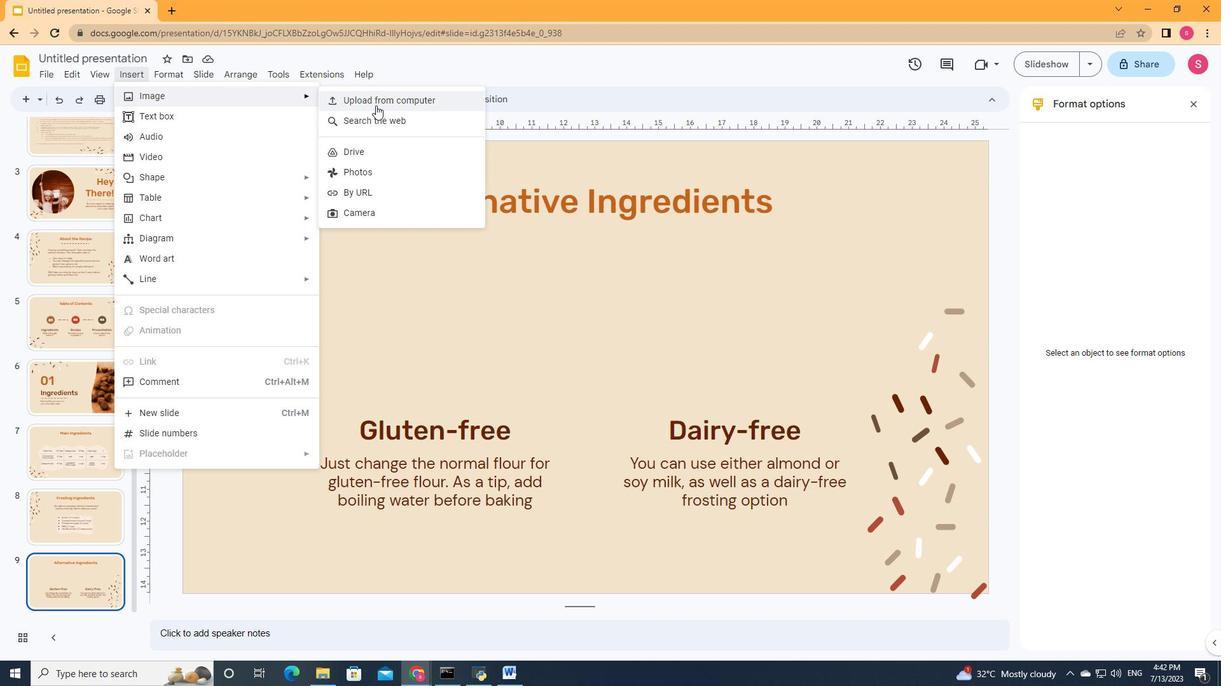 
Action: Mouse moved to (265, 230)
Screenshot: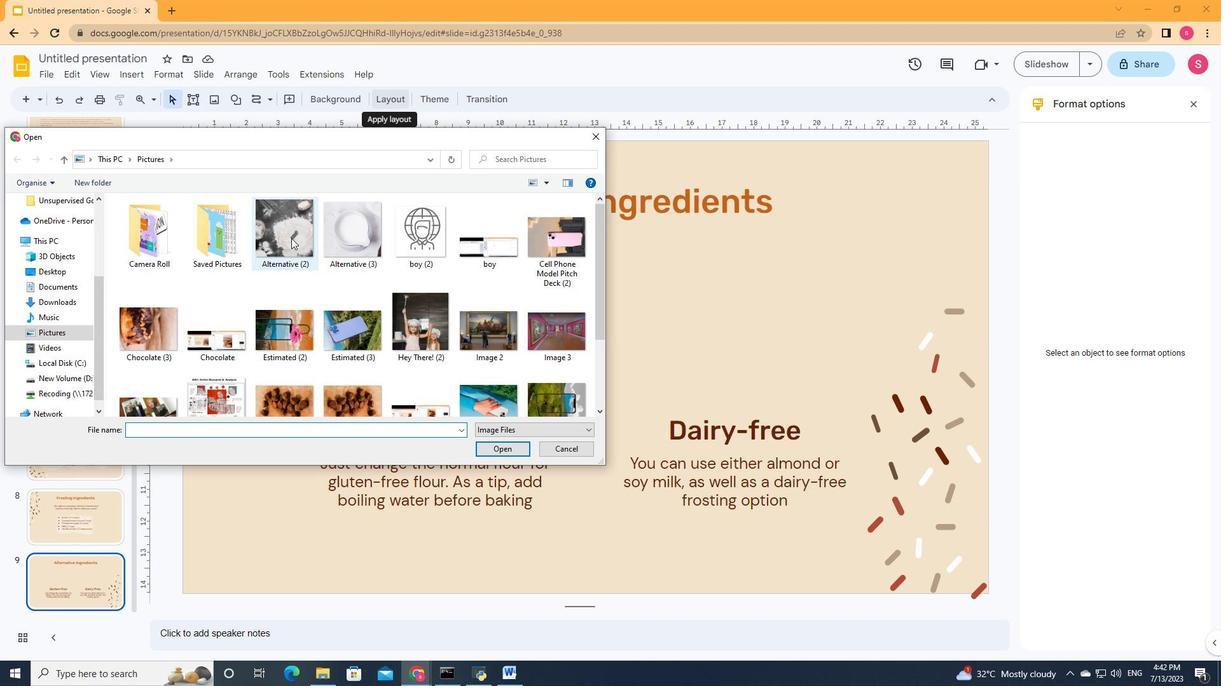 
Action: Mouse pressed left at (265, 230)
Screenshot: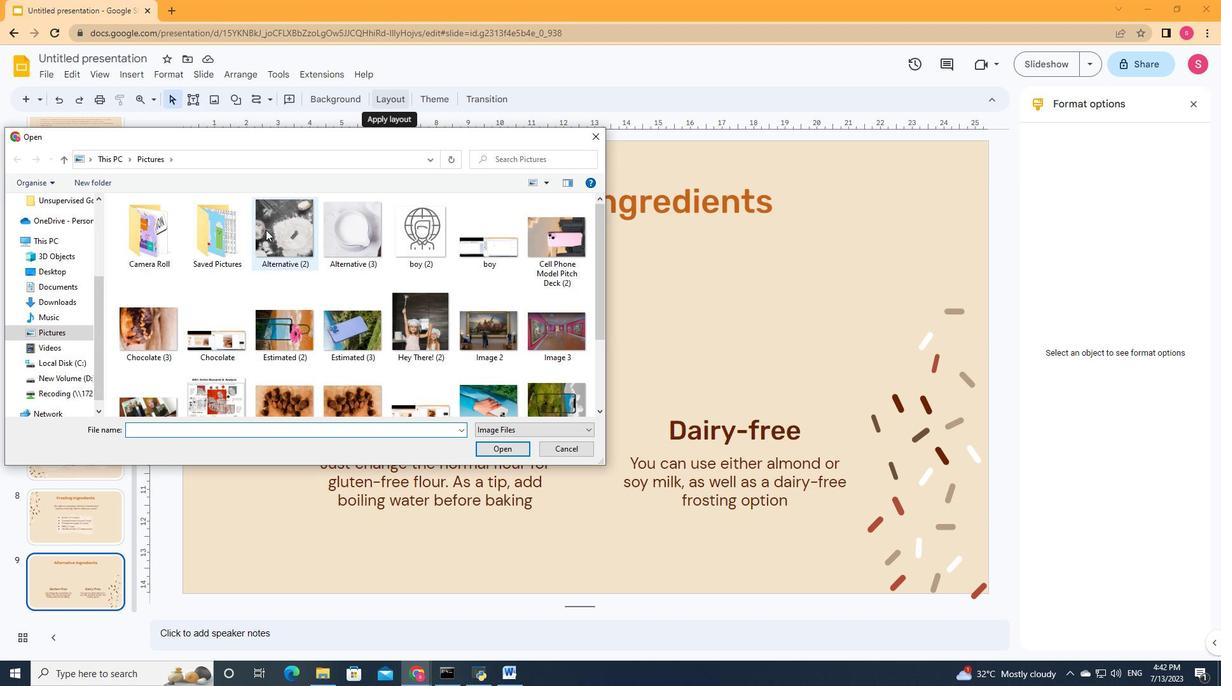 
Action: Mouse moved to (516, 452)
Screenshot: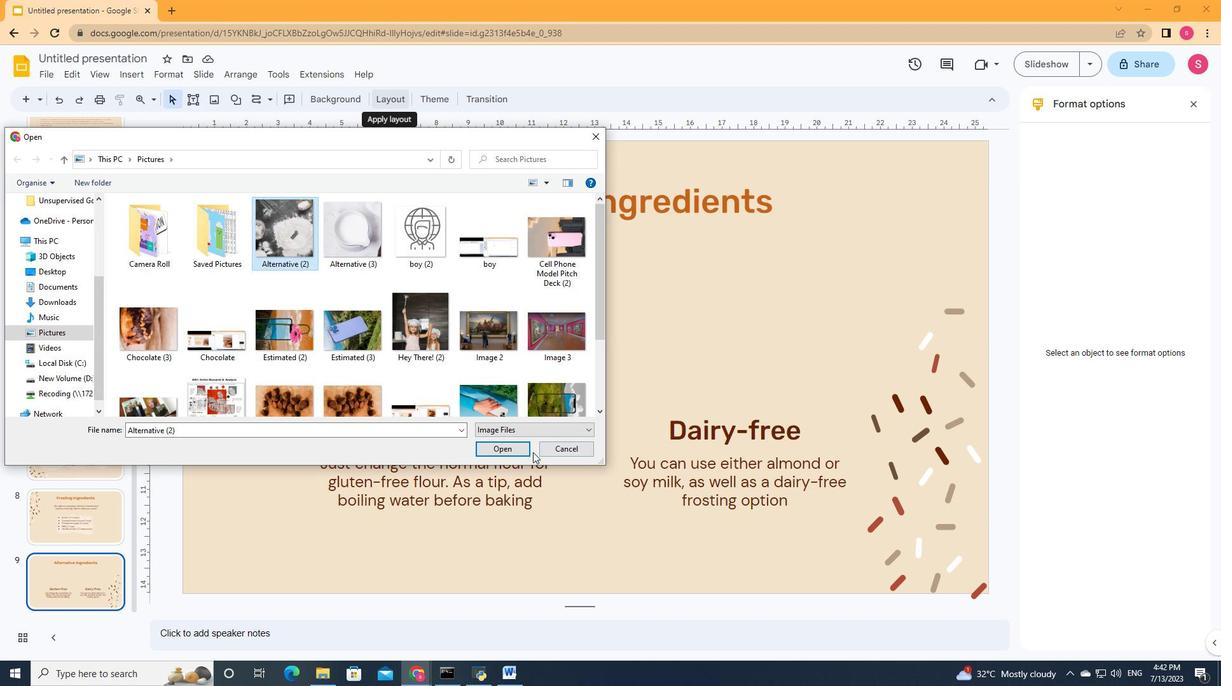
Action: Mouse pressed left at (516, 452)
Screenshot: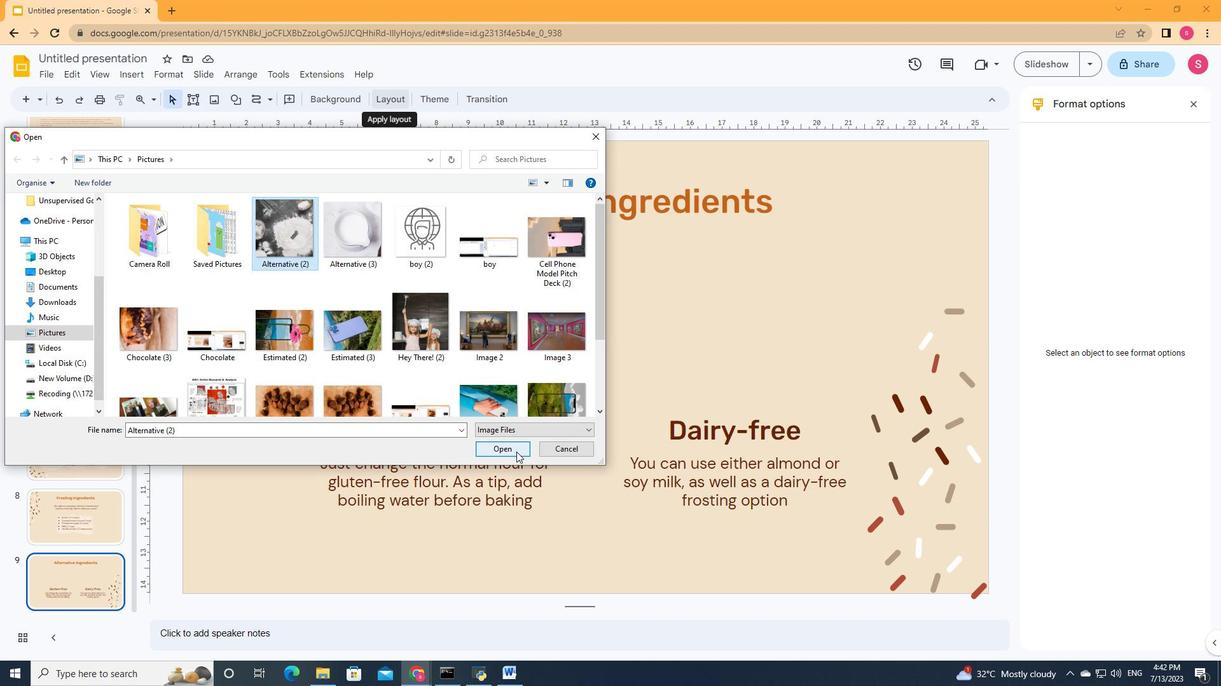 
Action: Mouse moved to (566, 386)
Screenshot: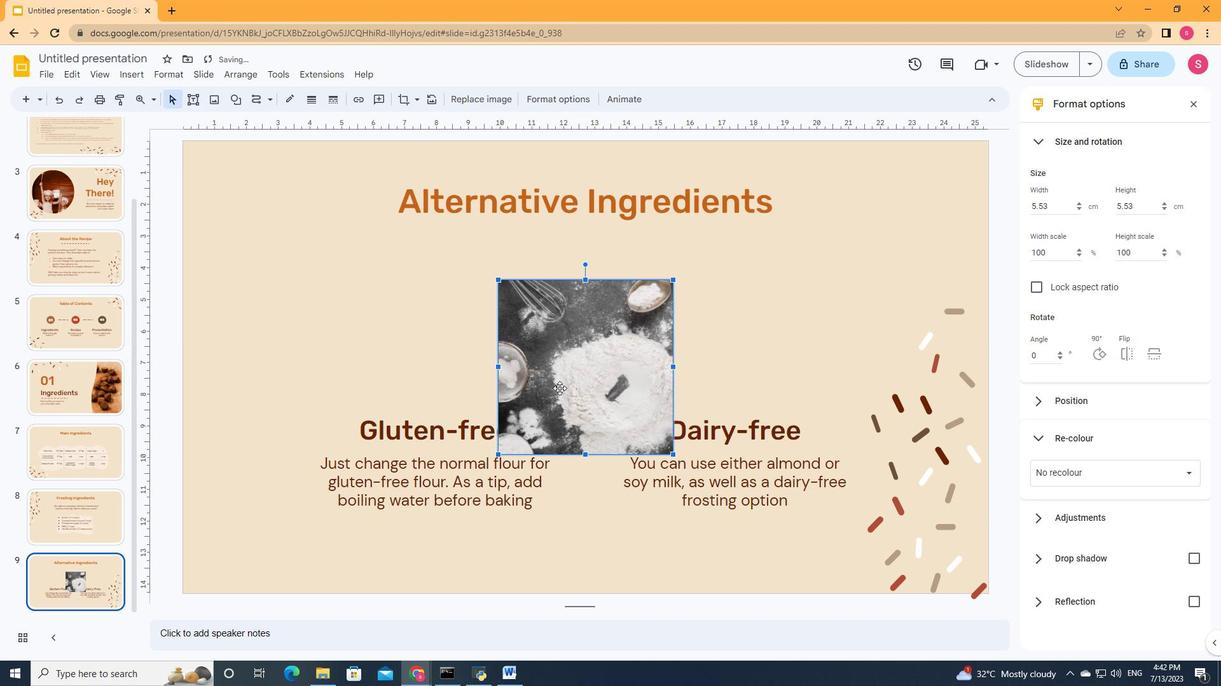 
Action: Mouse pressed left at (566, 386)
Screenshot: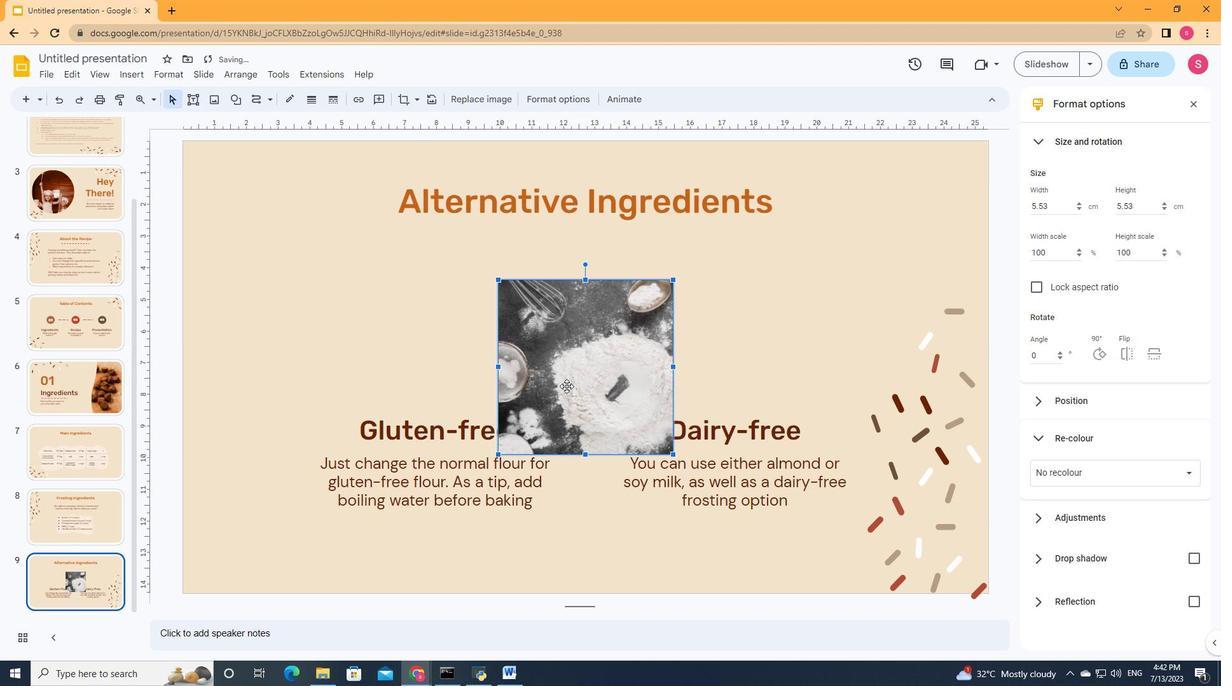 
Action: Mouse moved to (416, 99)
Screenshot: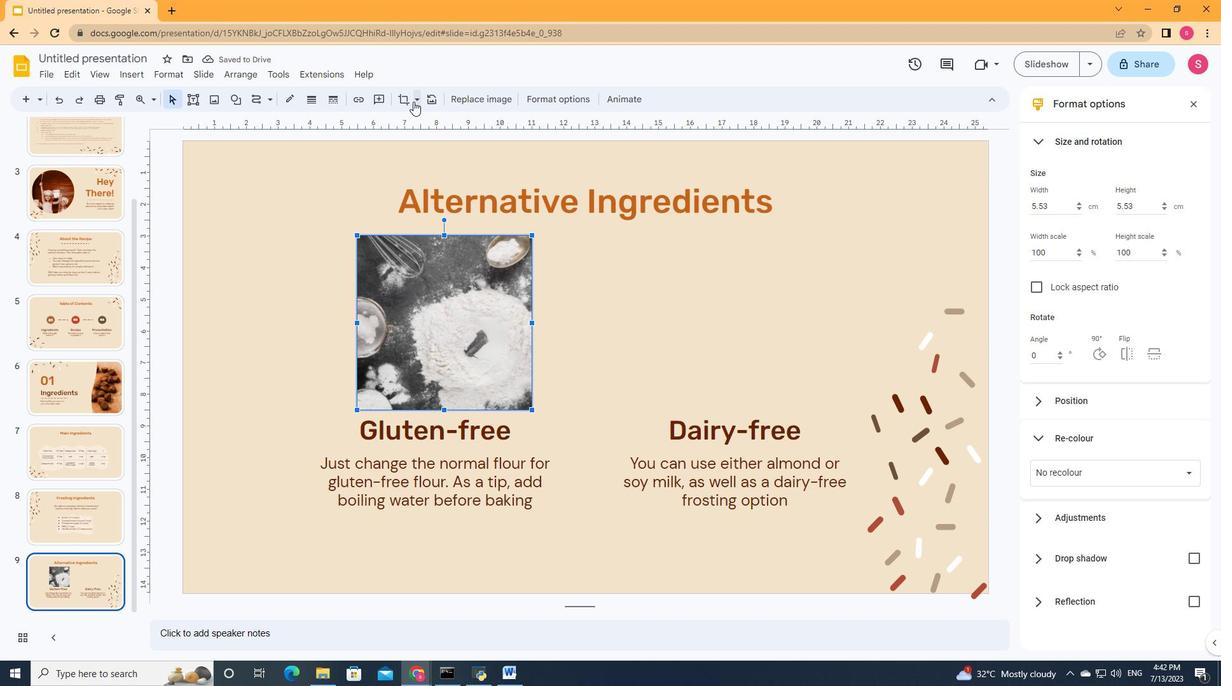 
Action: Mouse pressed left at (416, 99)
Screenshot: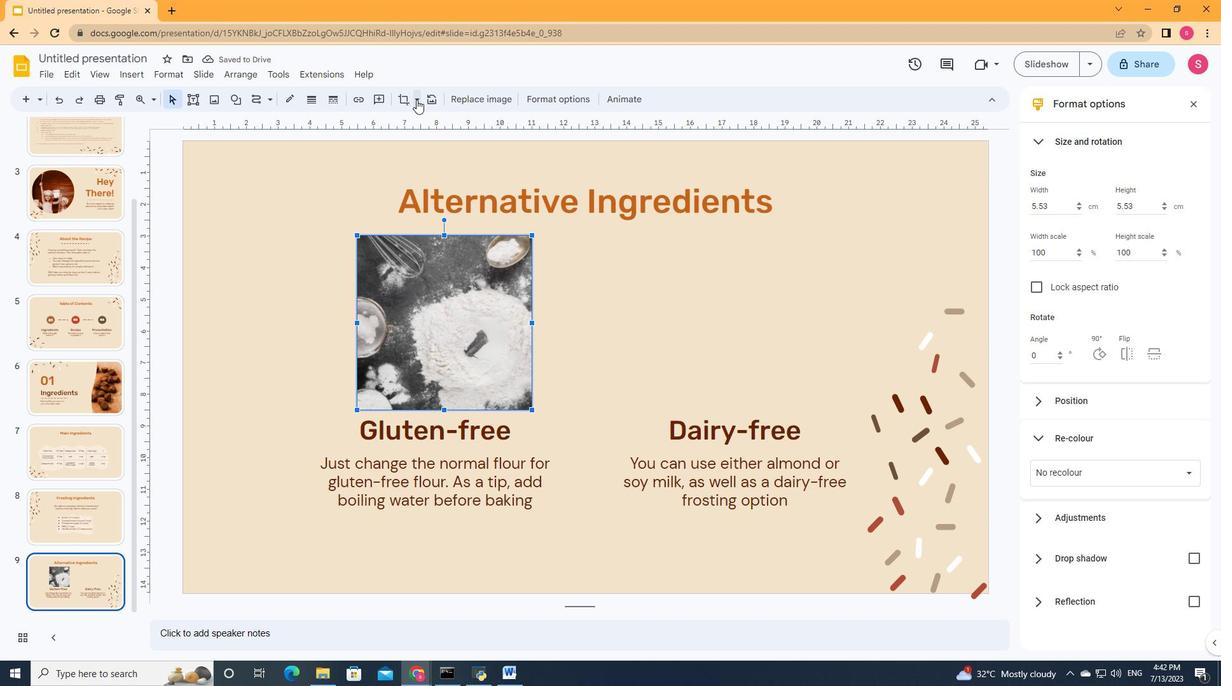 
Action: Mouse moved to (500, 222)
Screenshot: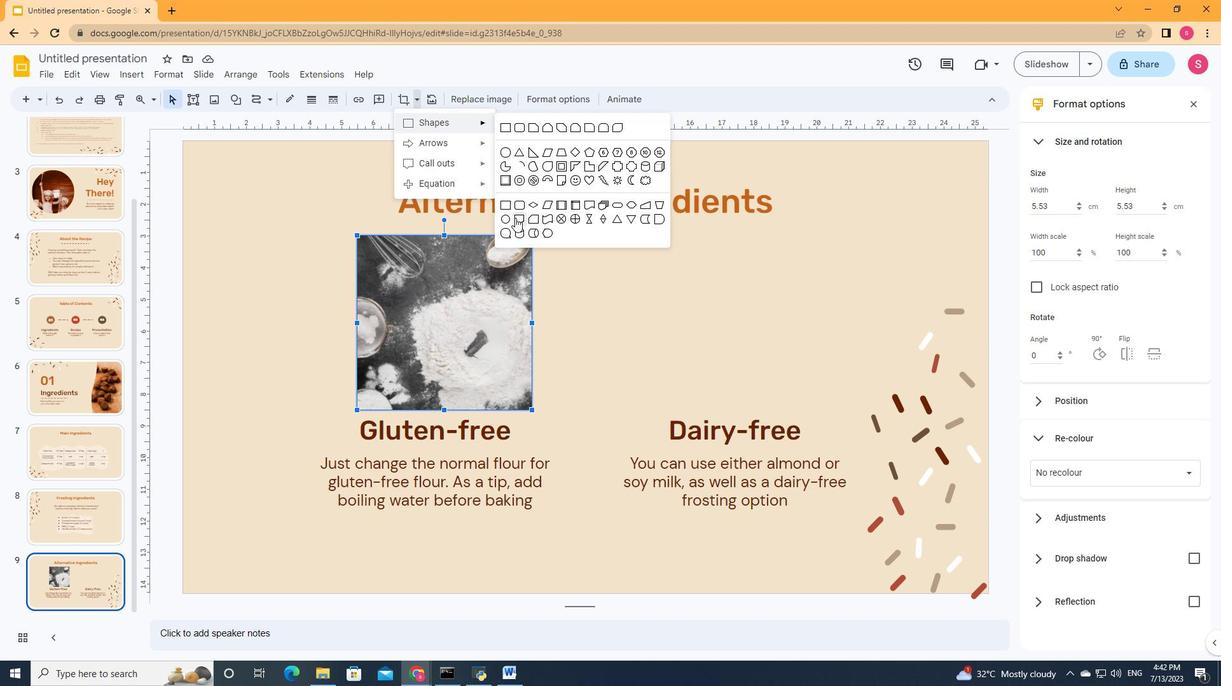 
Action: Mouse pressed left at (500, 222)
Screenshot: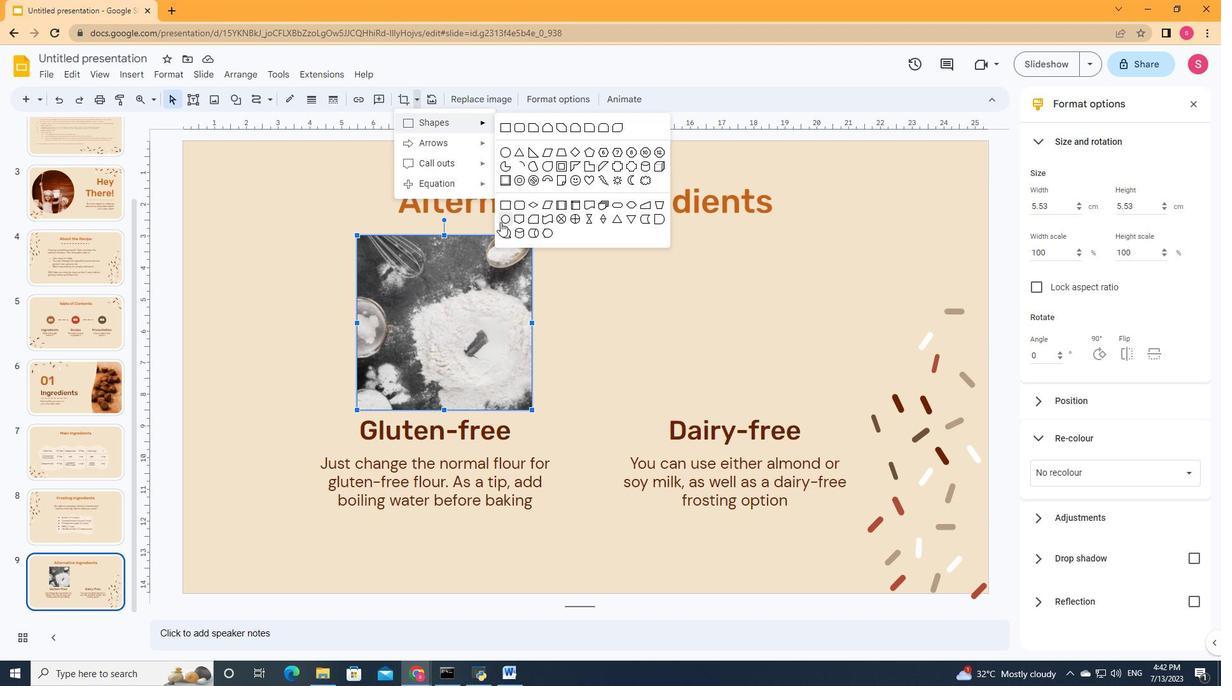 
Action: Mouse moved to (1184, 477)
Screenshot: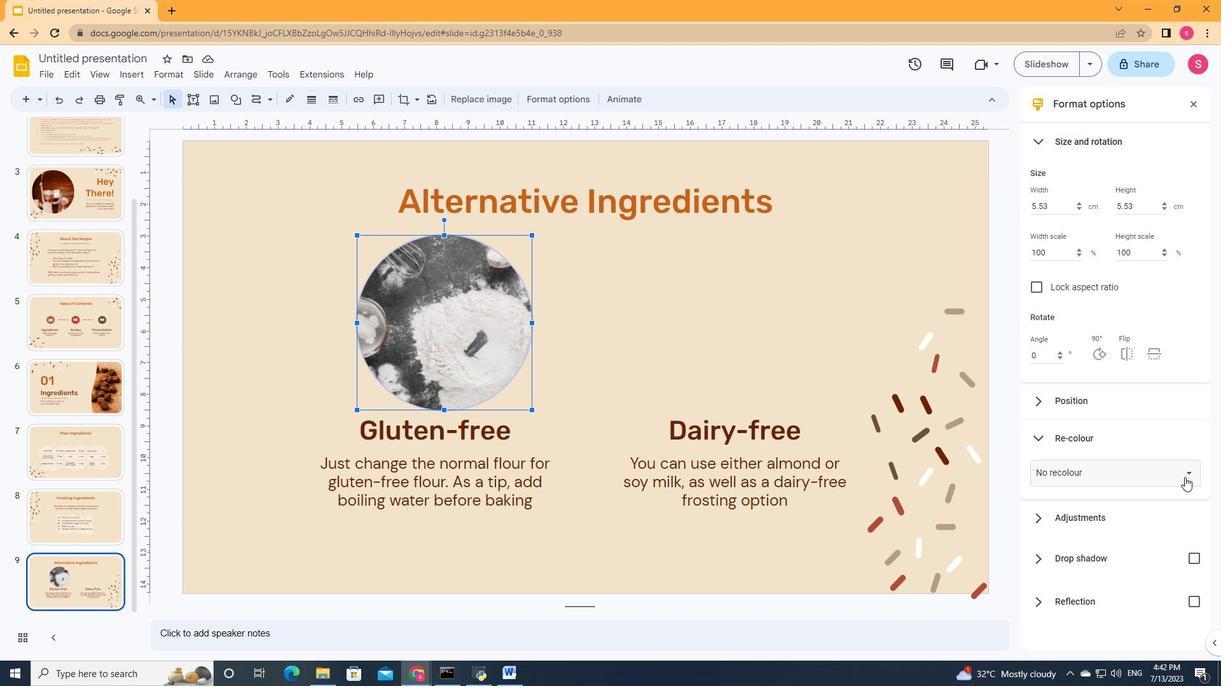 
Action: Mouse pressed left at (1184, 477)
Screenshot: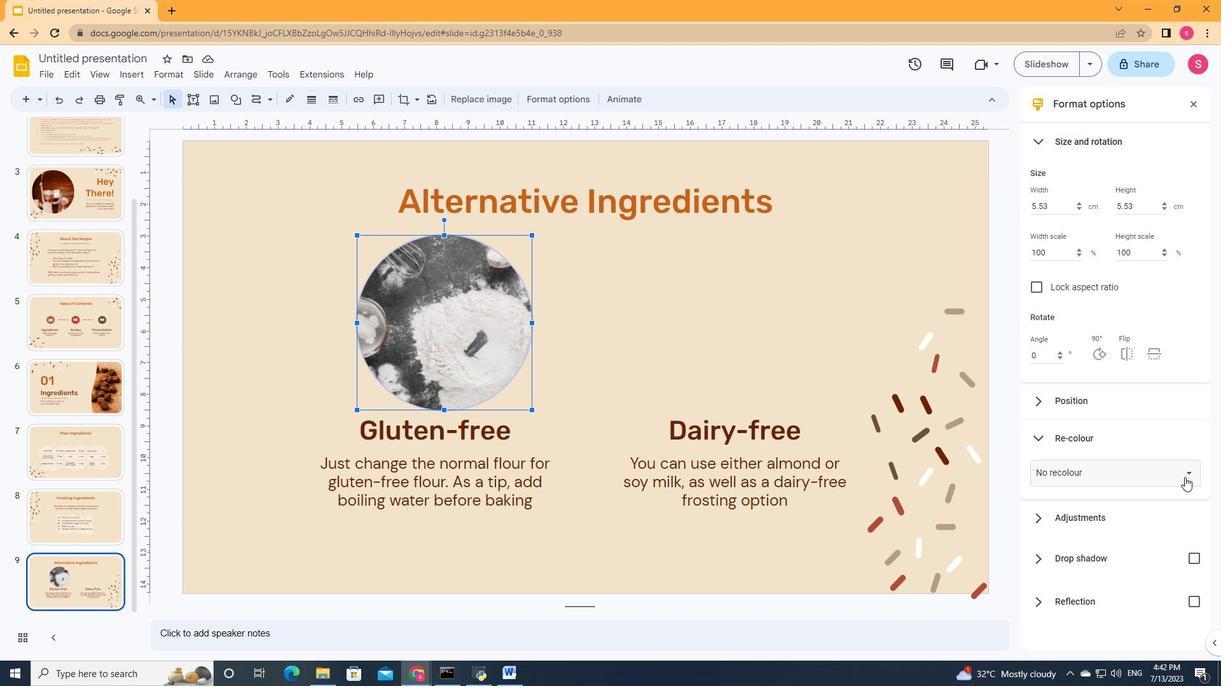 
Action: Mouse moved to (1056, 285)
Screenshot: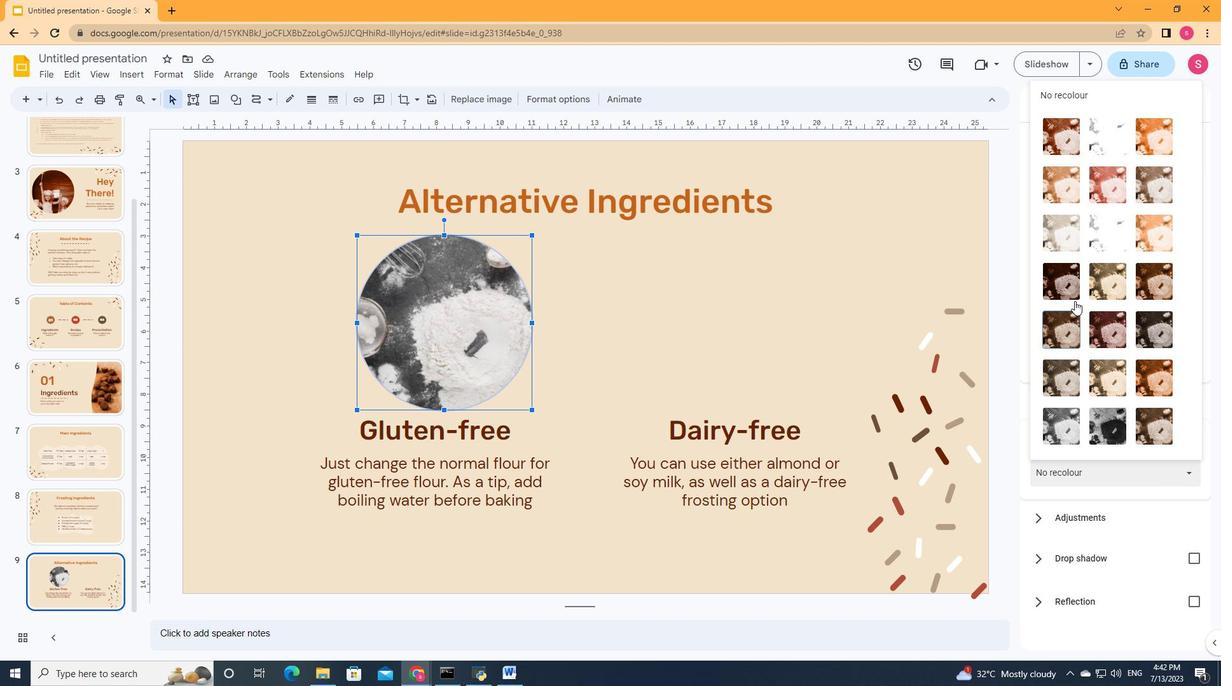 
Action: Mouse pressed left at (1056, 285)
Screenshot: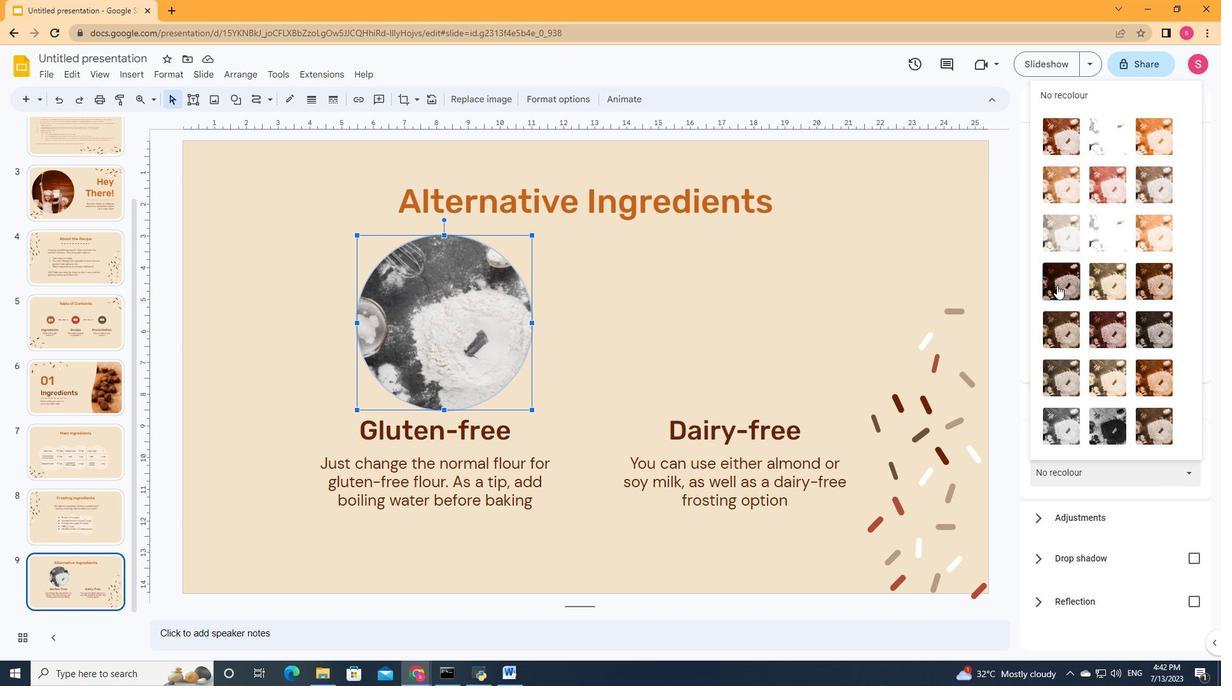 
Action: Mouse moved to (1087, 471)
Screenshot: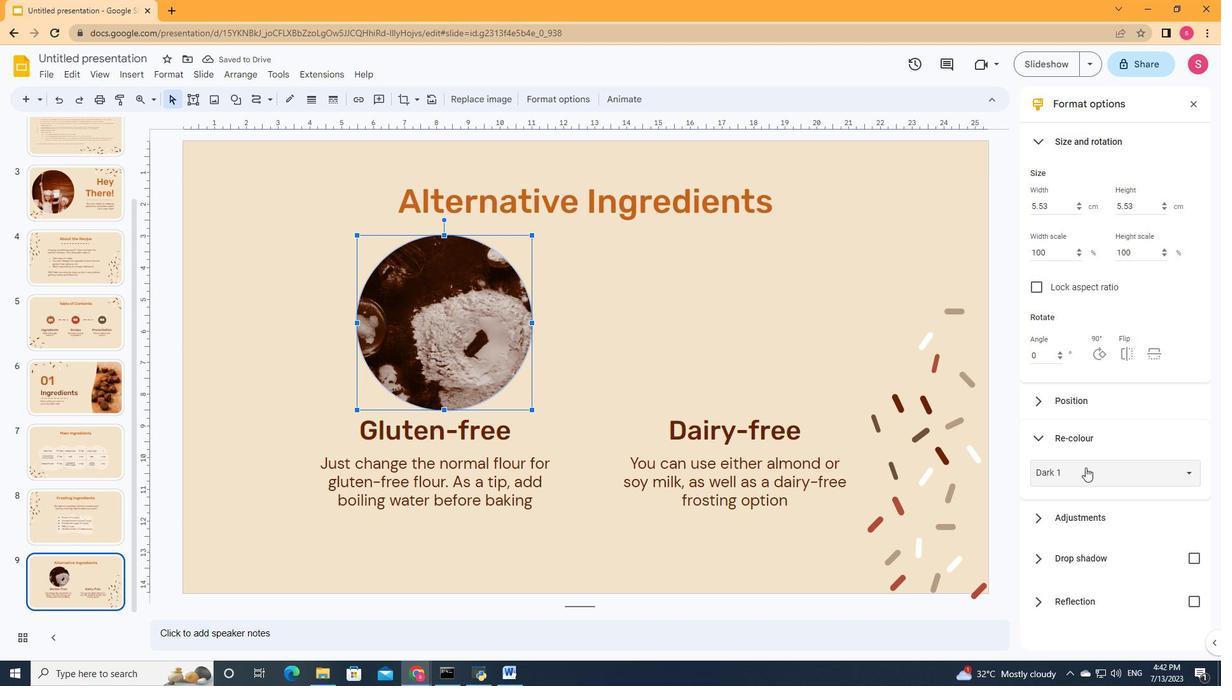 
Action: Mouse pressed left at (1087, 471)
Screenshot: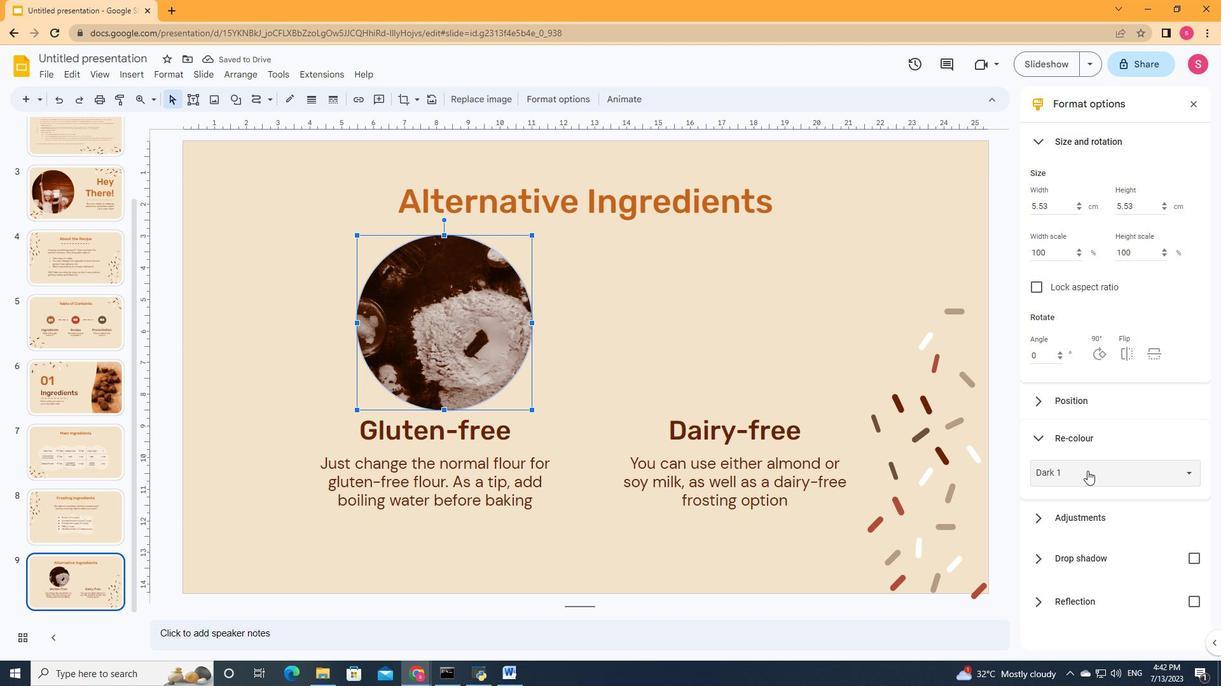 
Action: Mouse moved to (1090, 324)
Screenshot: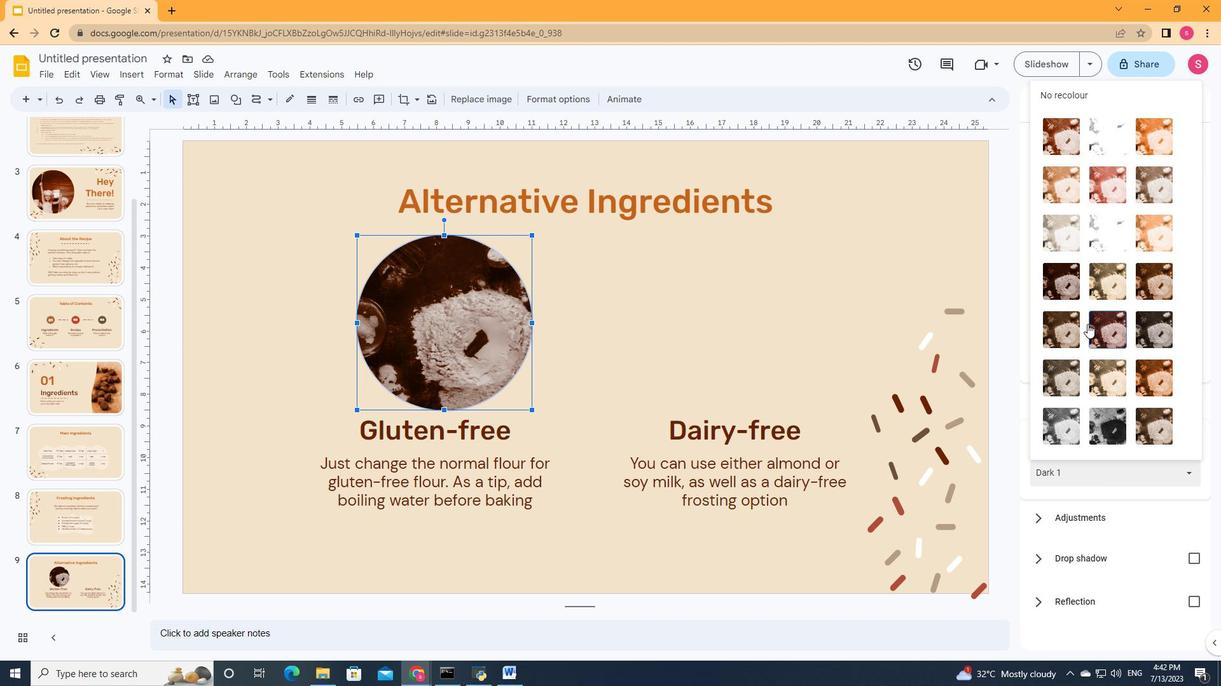 
Action: Mouse pressed left at (1090, 324)
Screenshot: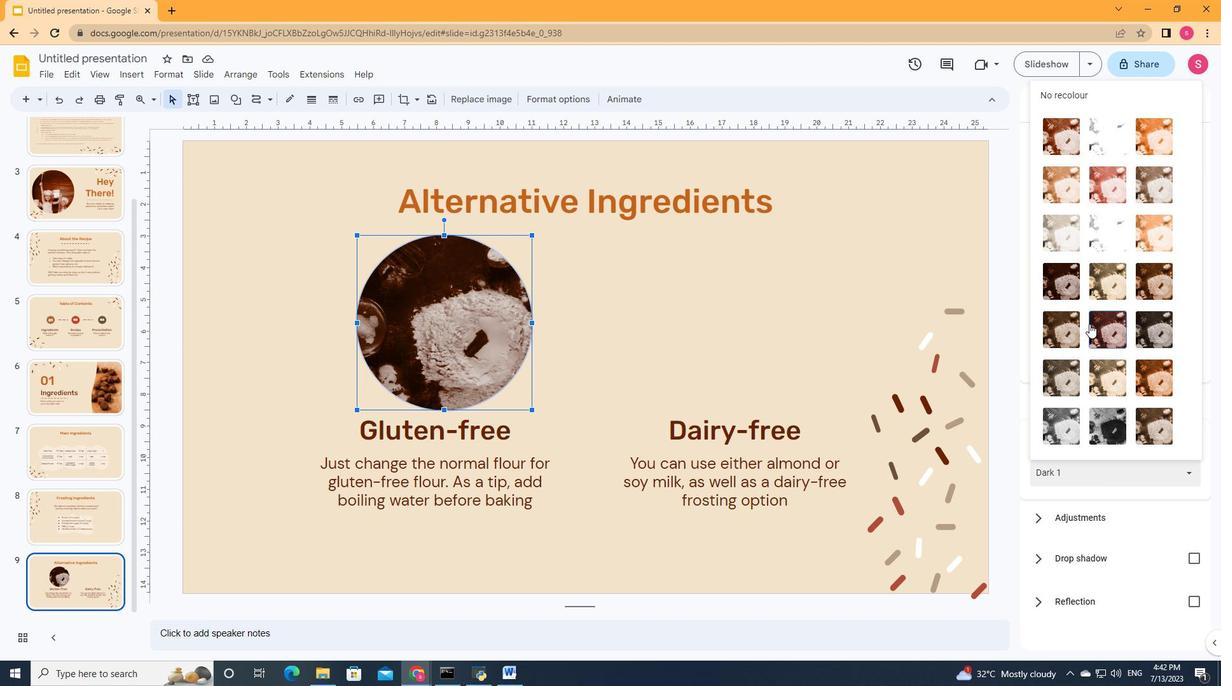 
Action: Mouse moved to (722, 368)
Screenshot: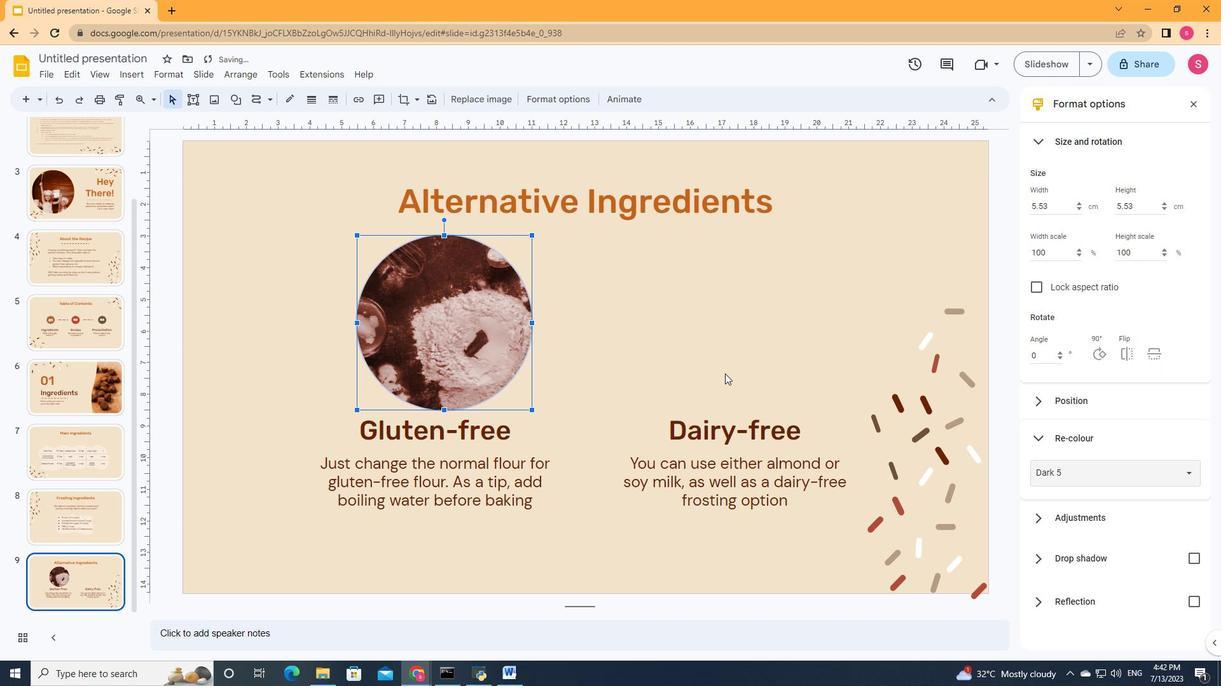 
Action: Mouse pressed left at (722, 368)
Screenshot: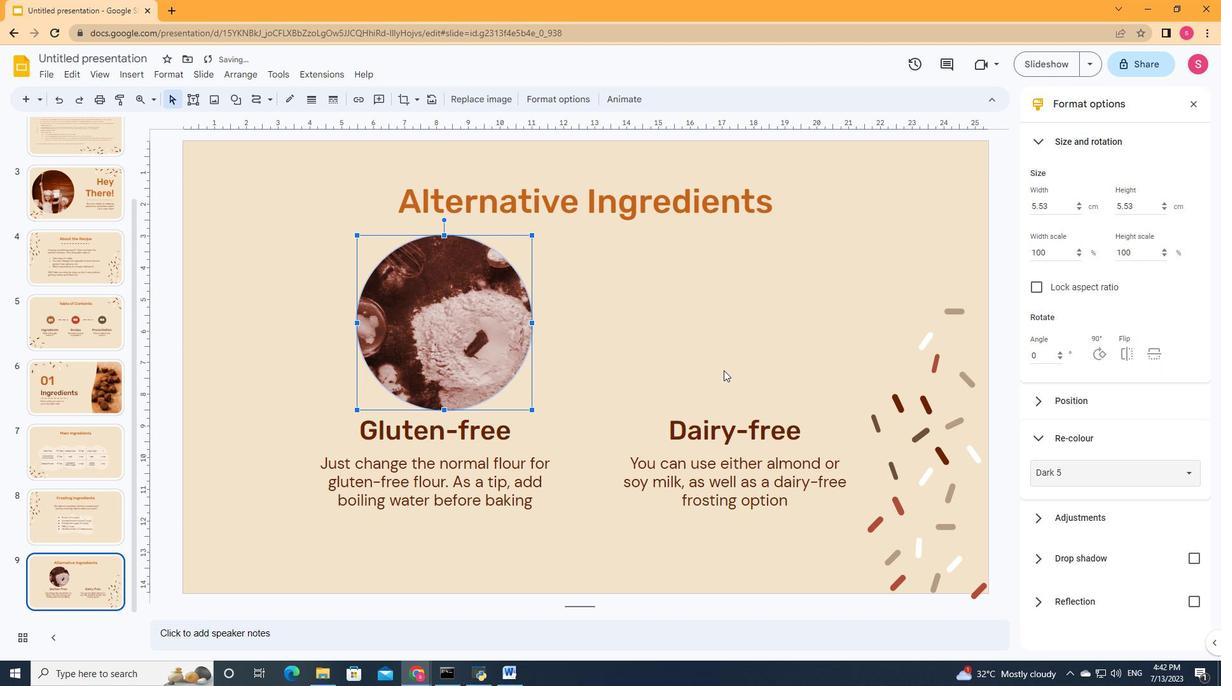
Action: Mouse moved to (141, 75)
Screenshot: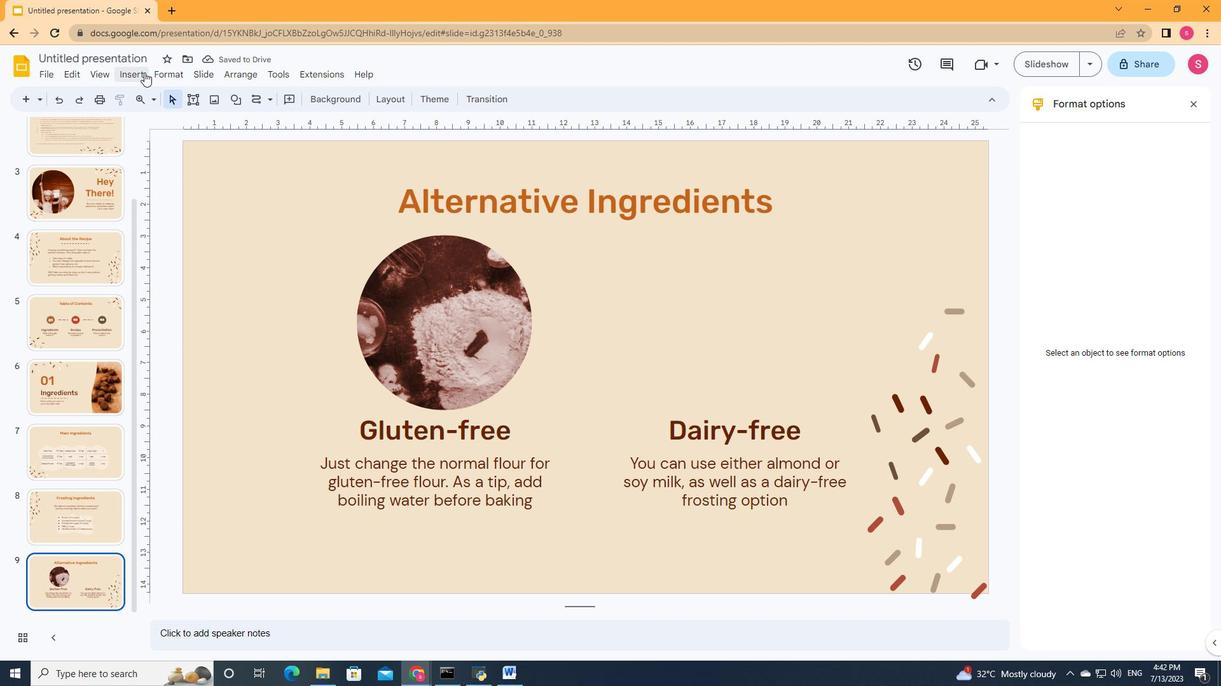 
Action: Mouse pressed left at (141, 75)
Screenshot: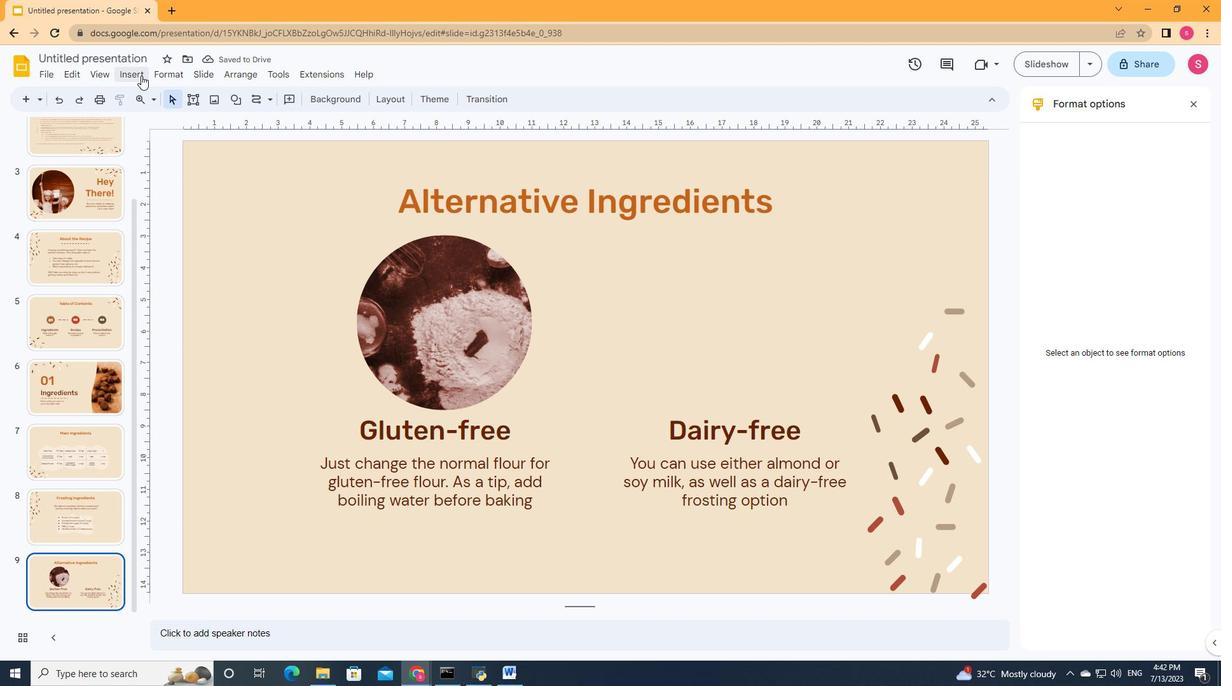 
Action: Mouse moved to (354, 92)
Screenshot: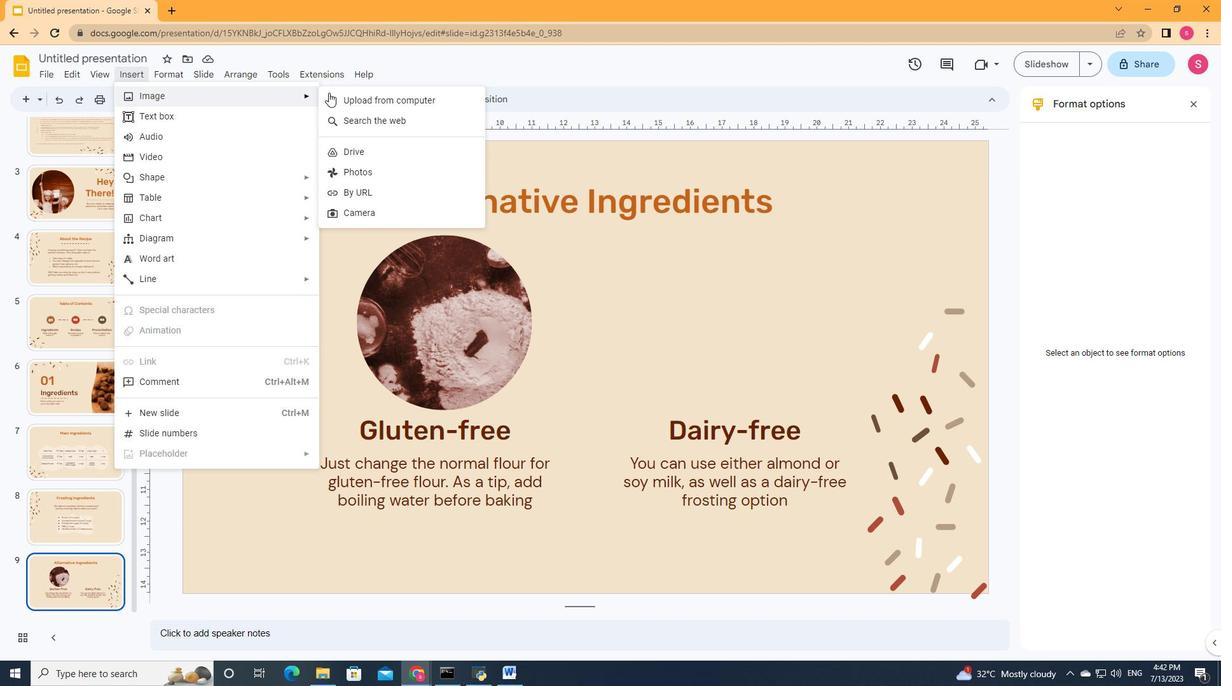 
Action: Mouse pressed left at (354, 92)
Screenshot: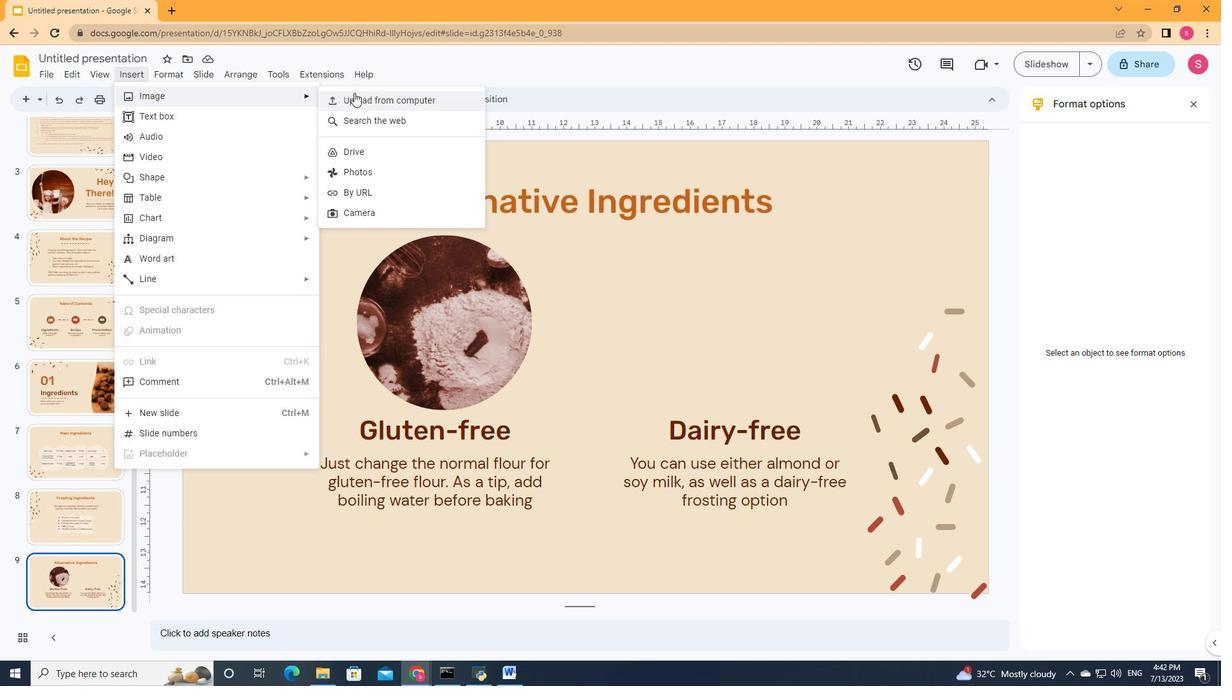 
Action: Mouse moved to (349, 245)
Screenshot: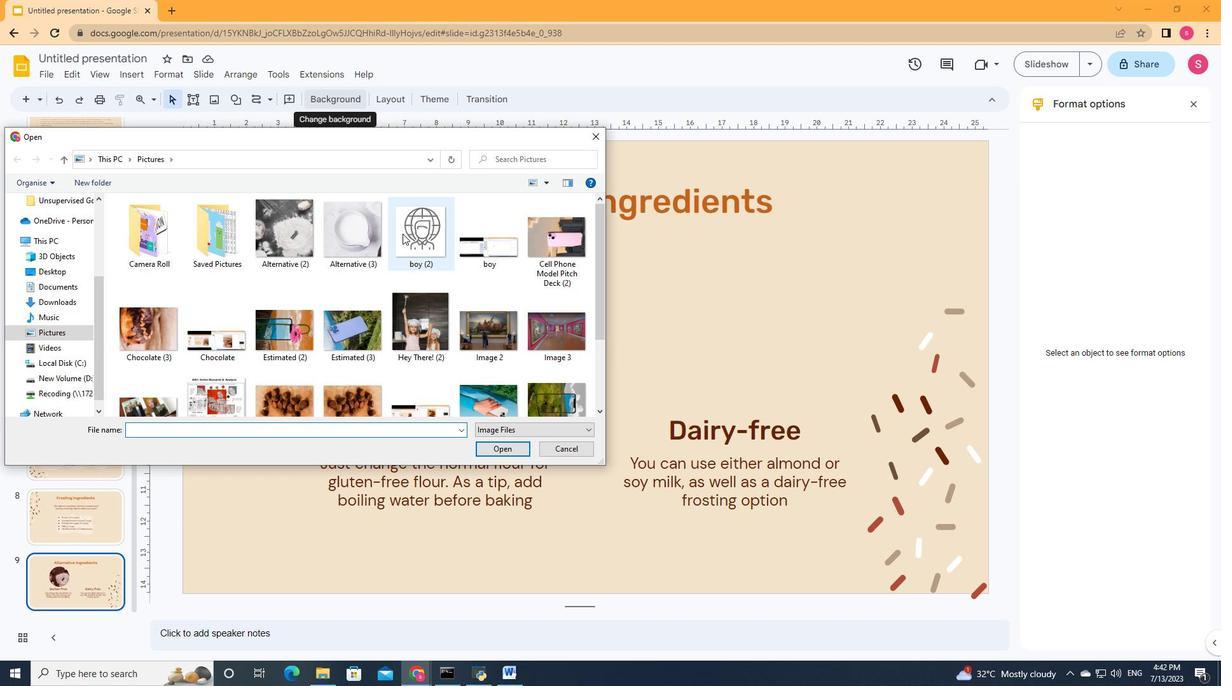 
Action: Mouse pressed left at (349, 245)
Screenshot: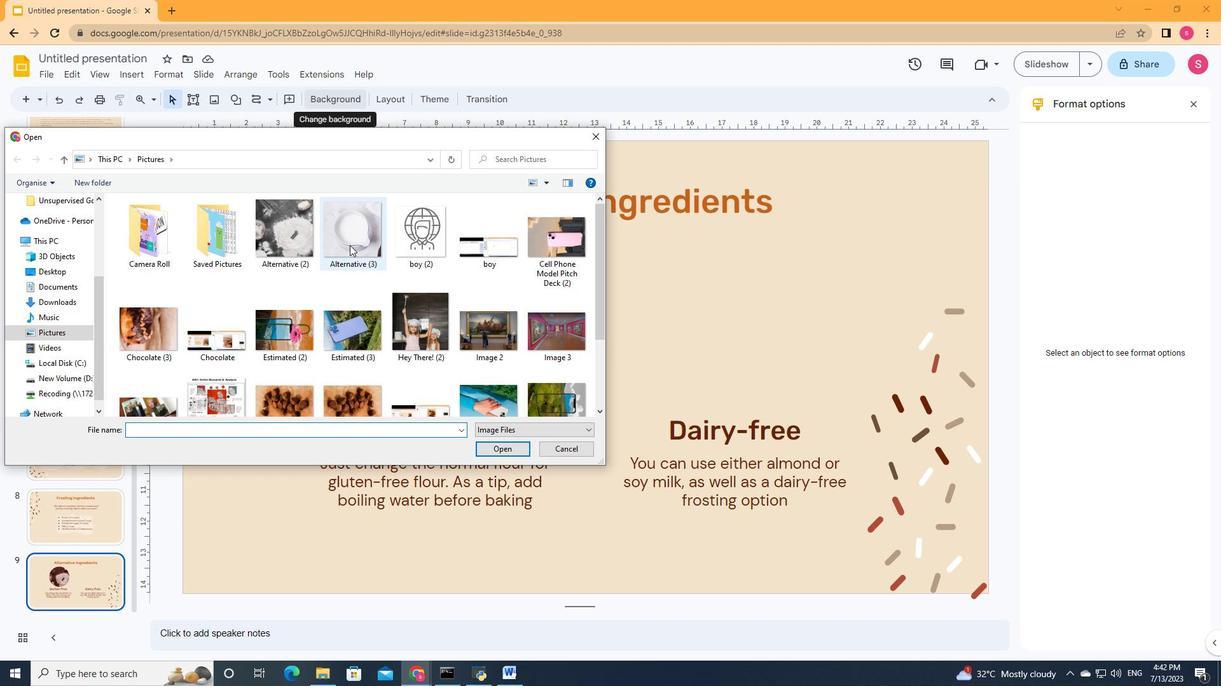 
Action: Mouse moved to (492, 450)
Screenshot: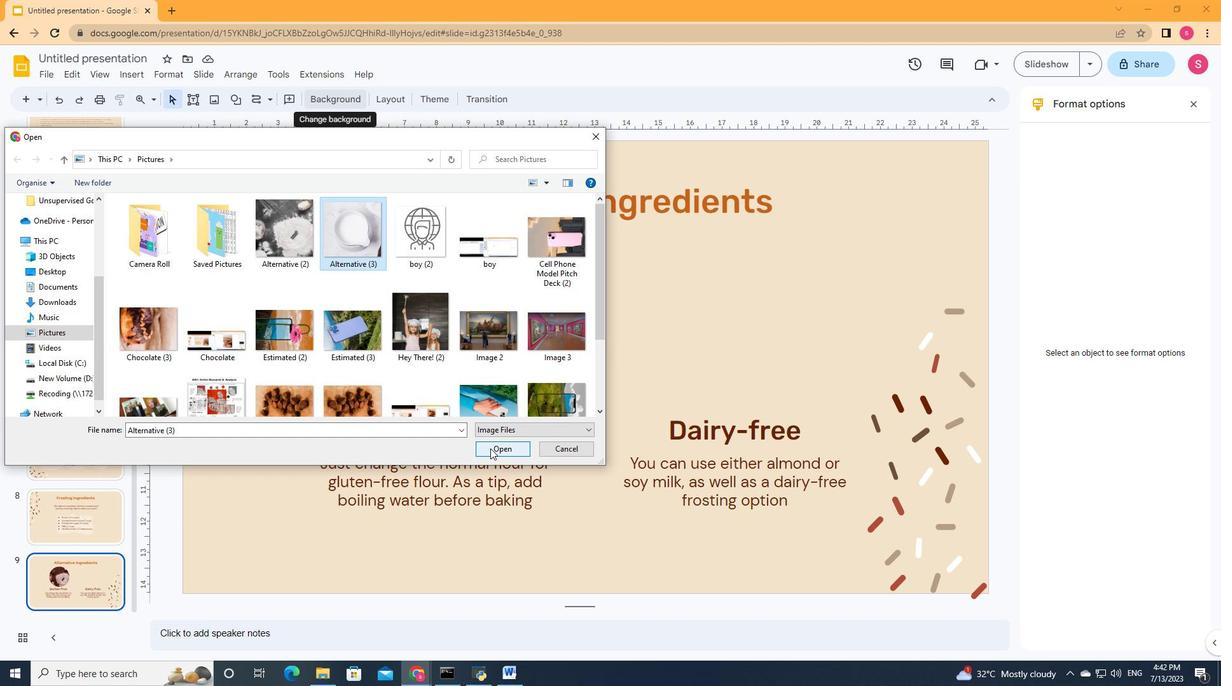 
Action: Mouse pressed left at (492, 450)
Screenshot: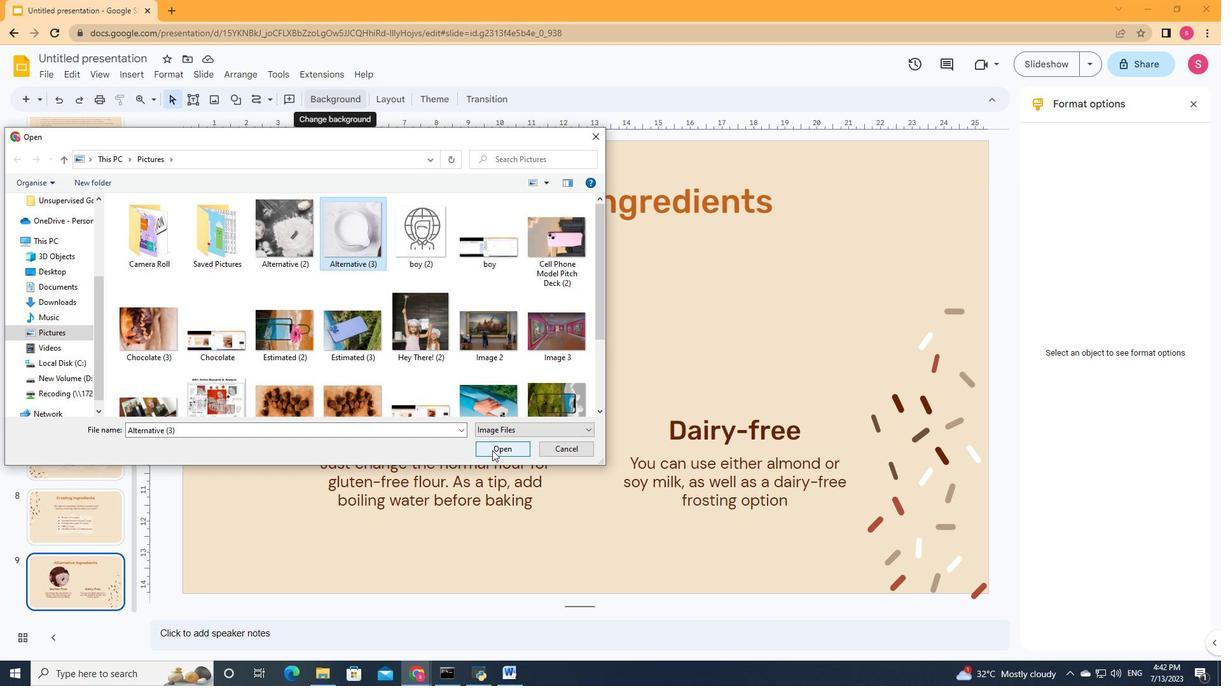 
Action: Mouse moved to (593, 377)
Screenshot: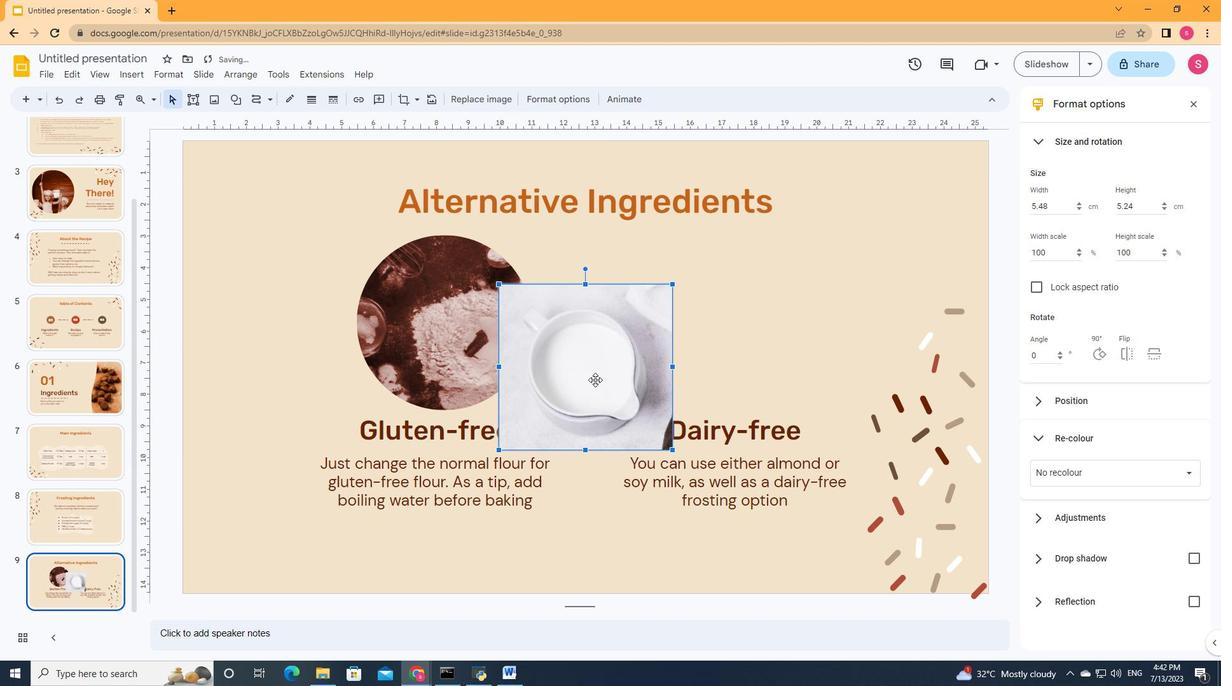 
Action: Mouse pressed left at (593, 377)
Screenshot: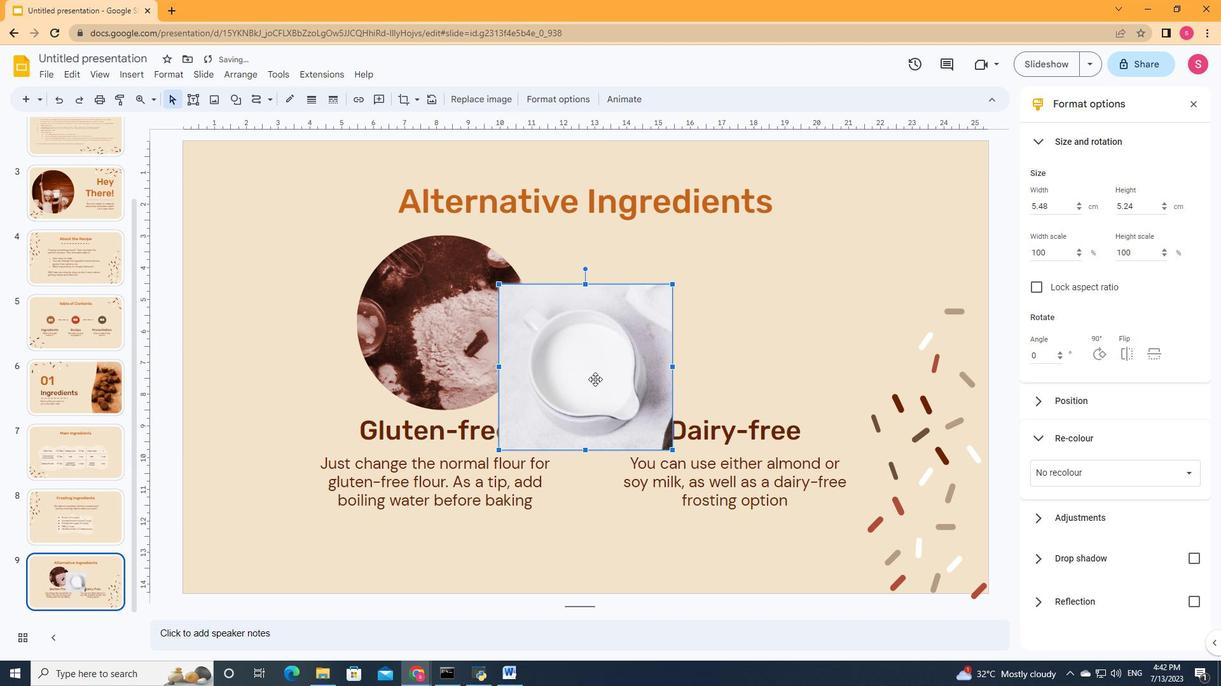 
Action: Mouse moved to (733, 342)
Screenshot: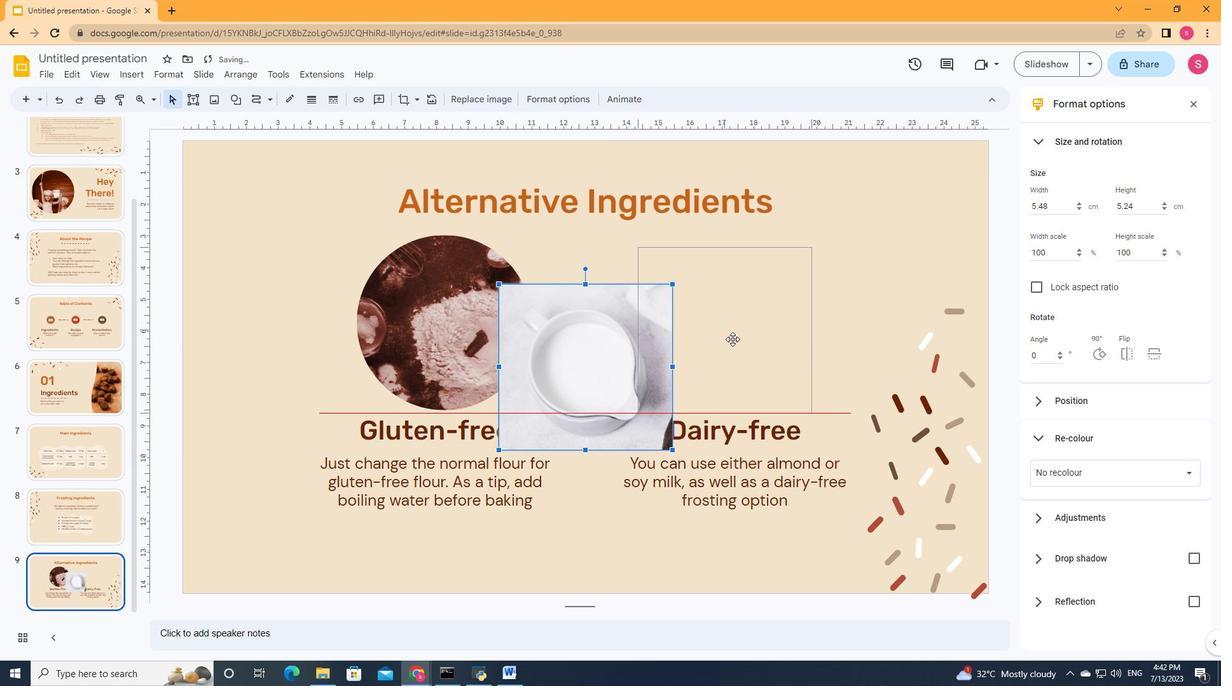 
Action: Mouse pressed left at (733, 342)
Screenshot: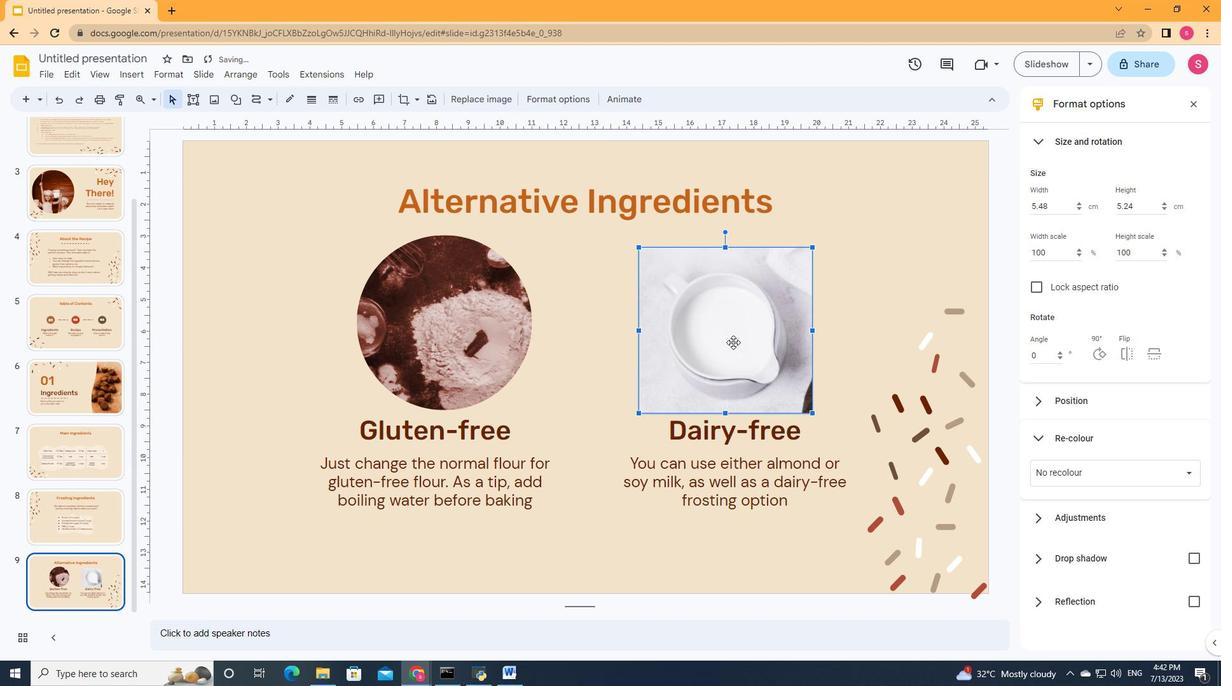 
Action: Mouse moved to (736, 337)
Screenshot: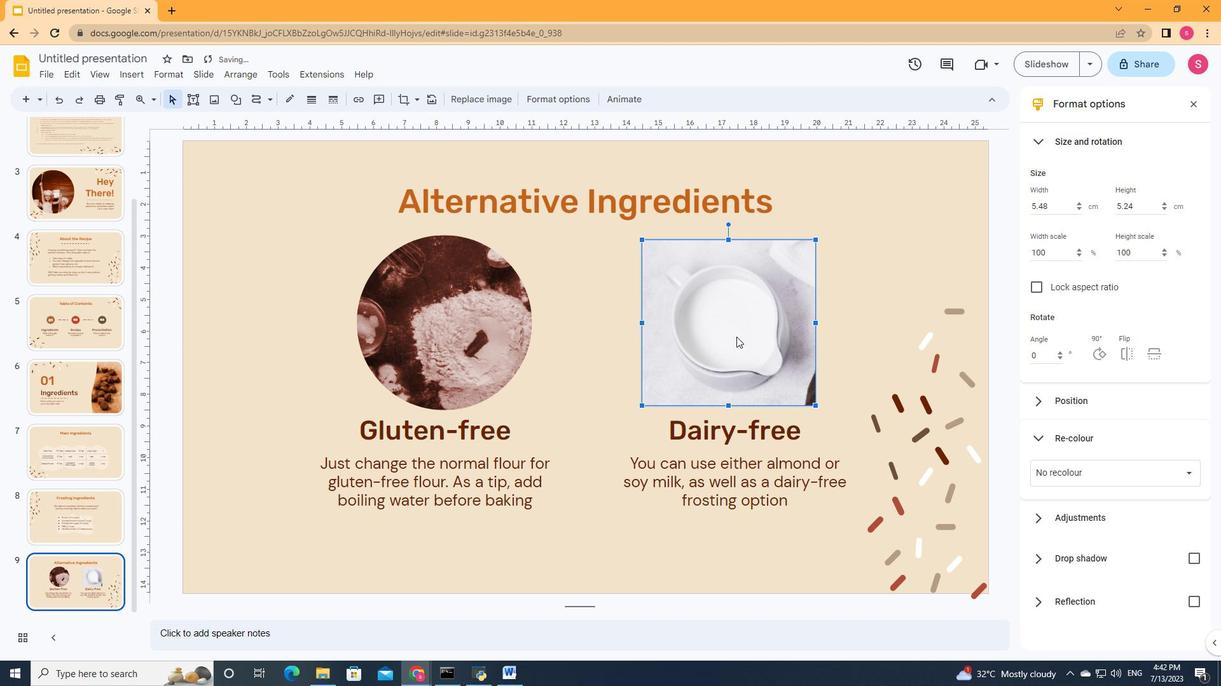 
Action: Key pressed <Key.right>
Screenshot: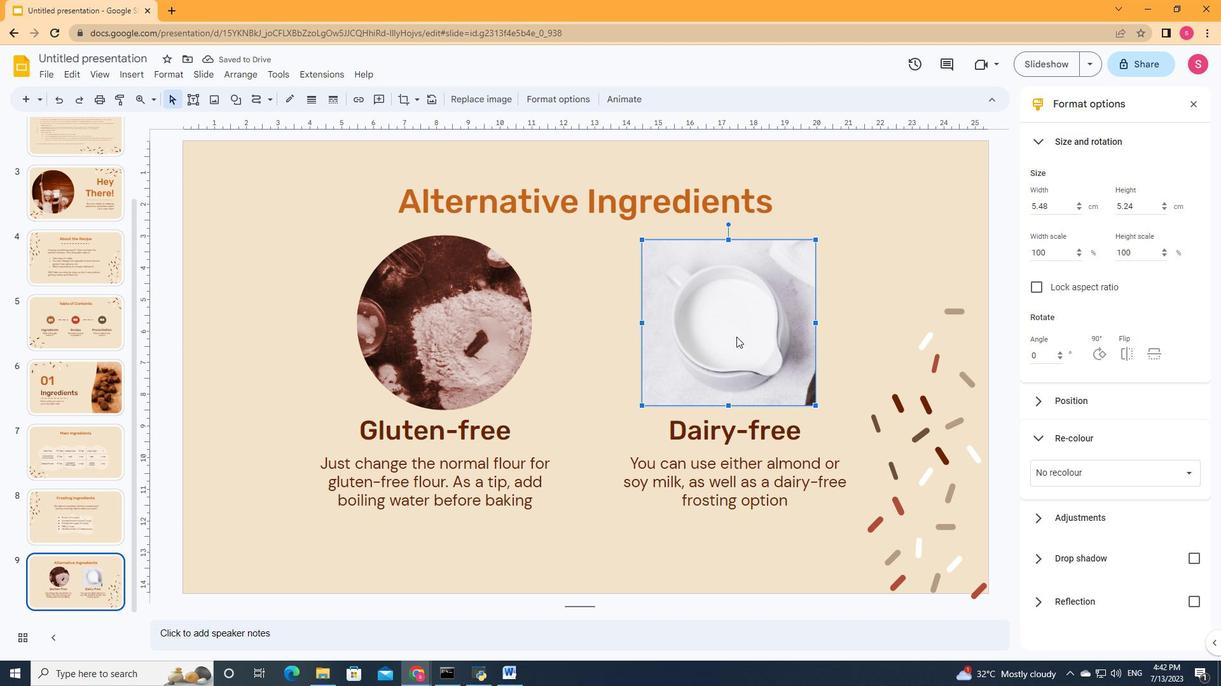 
Action: Mouse moved to (415, 101)
Screenshot: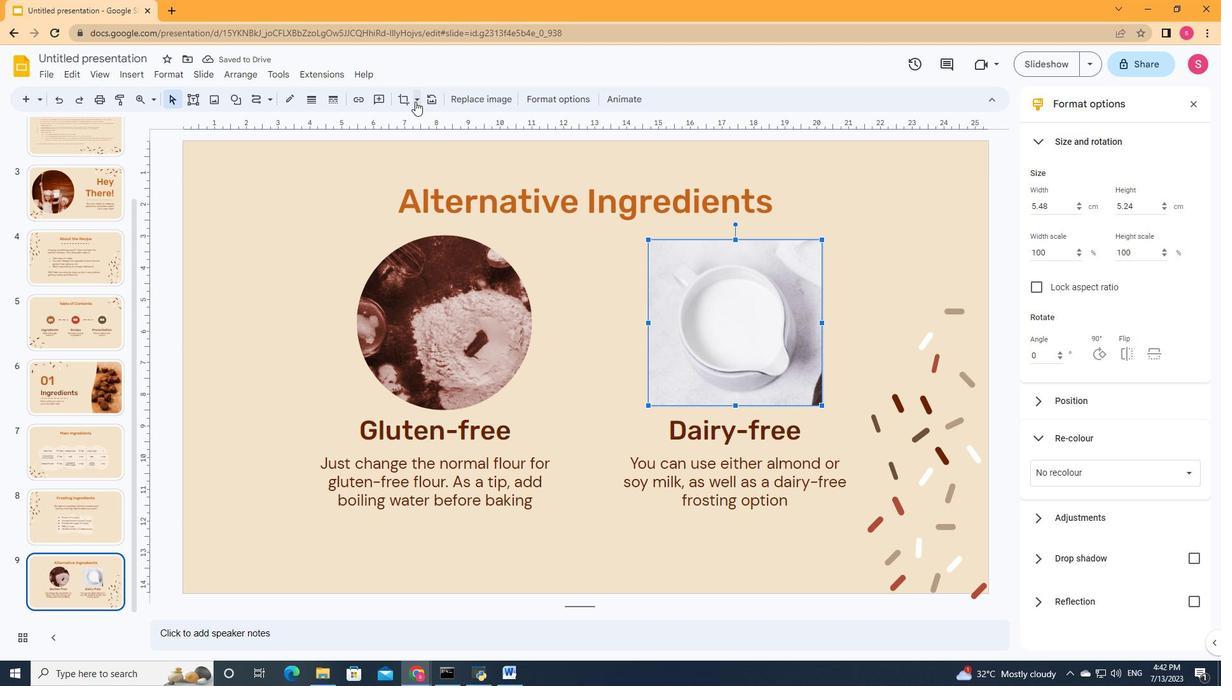 
Action: Mouse pressed left at (415, 101)
Screenshot: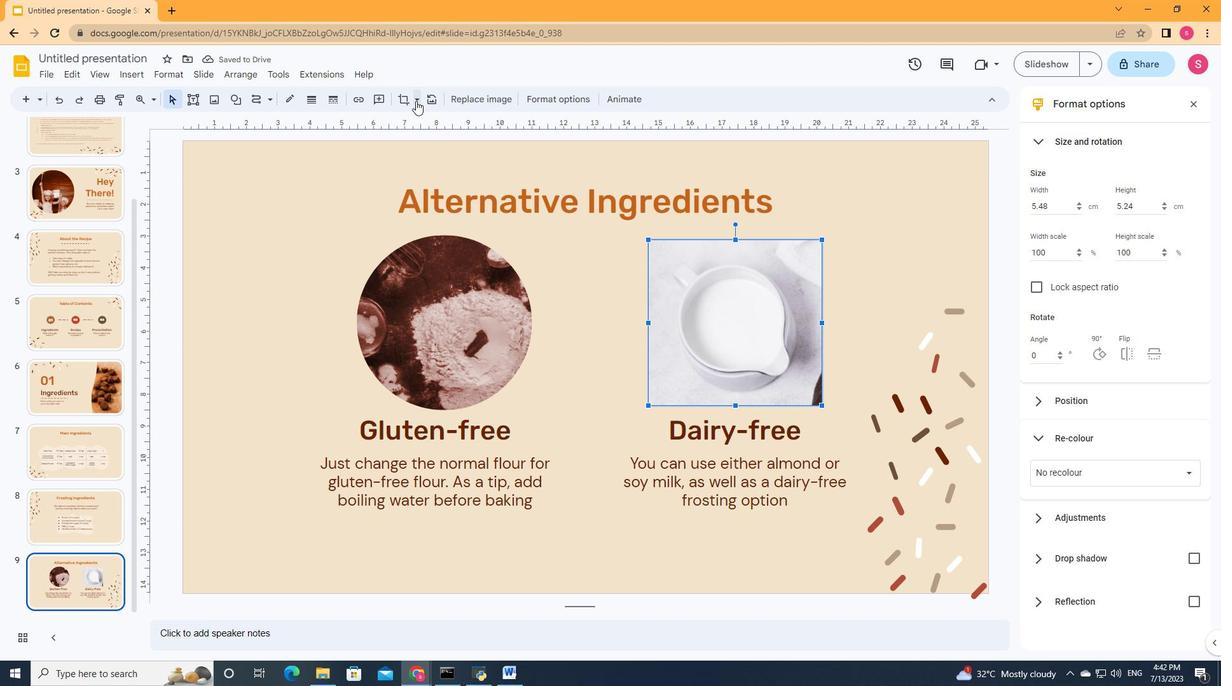 
Action: Mouse moved to (507, 214)
Screenshot: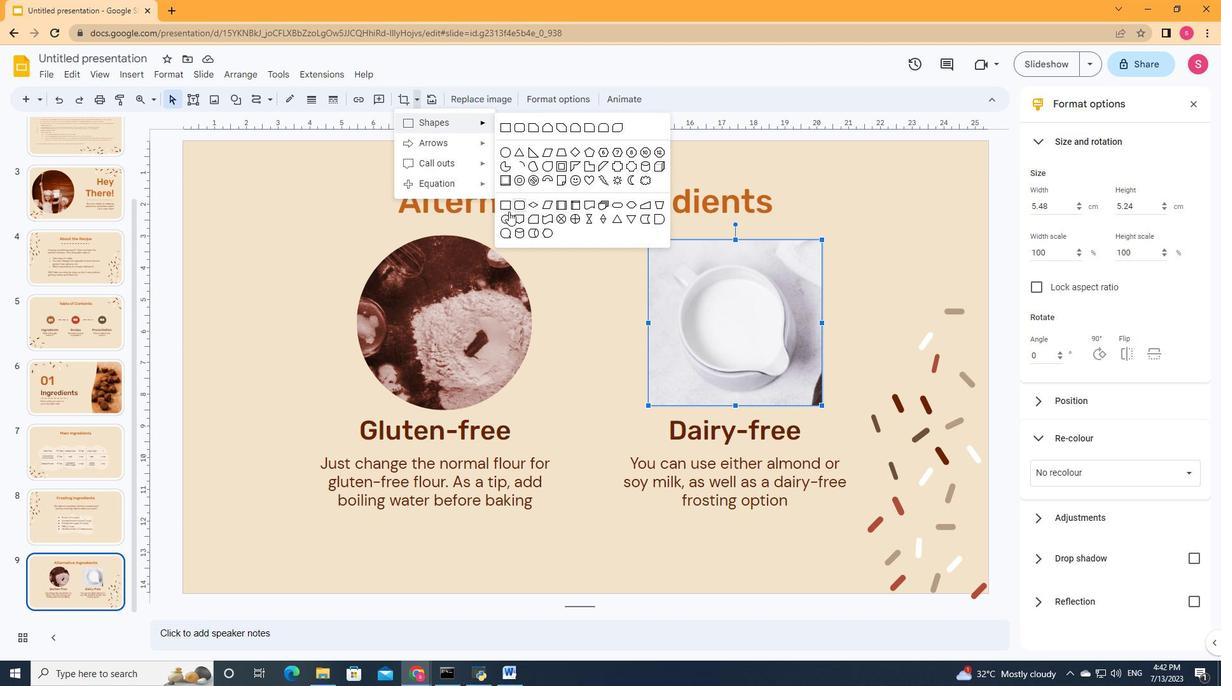 
Action: Mouse pressed left at (507, 214)
Screenshot: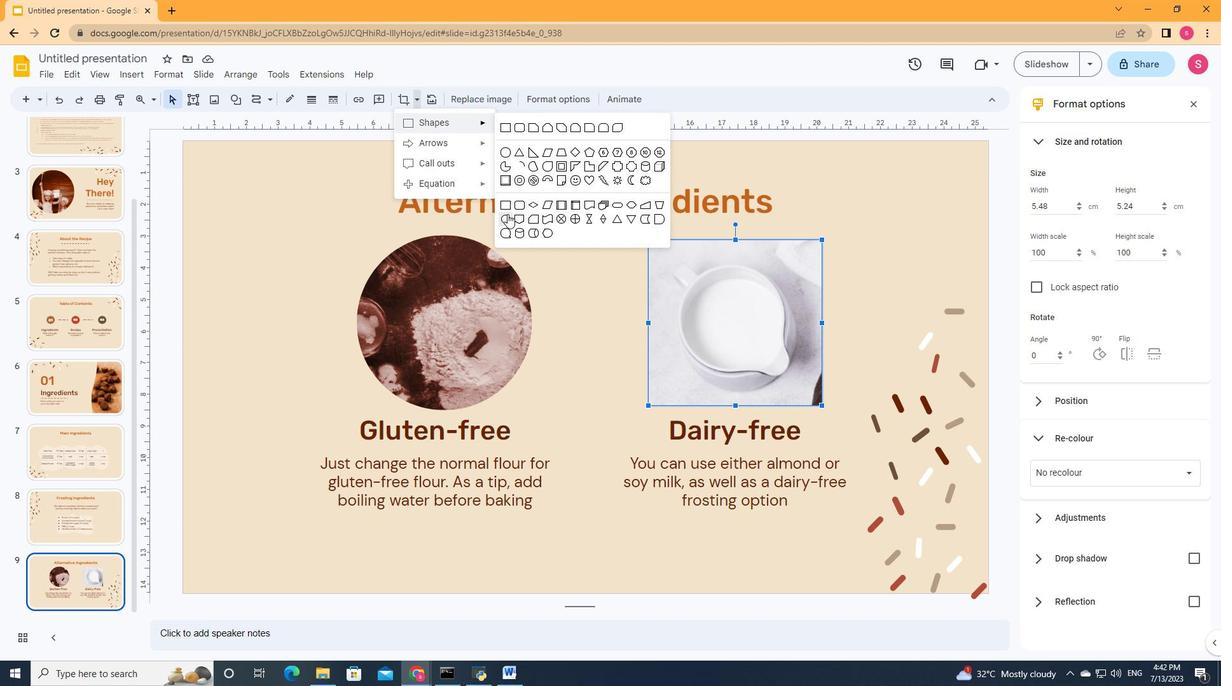 
Action: Mouse moved to (866, 321)
Screenshot: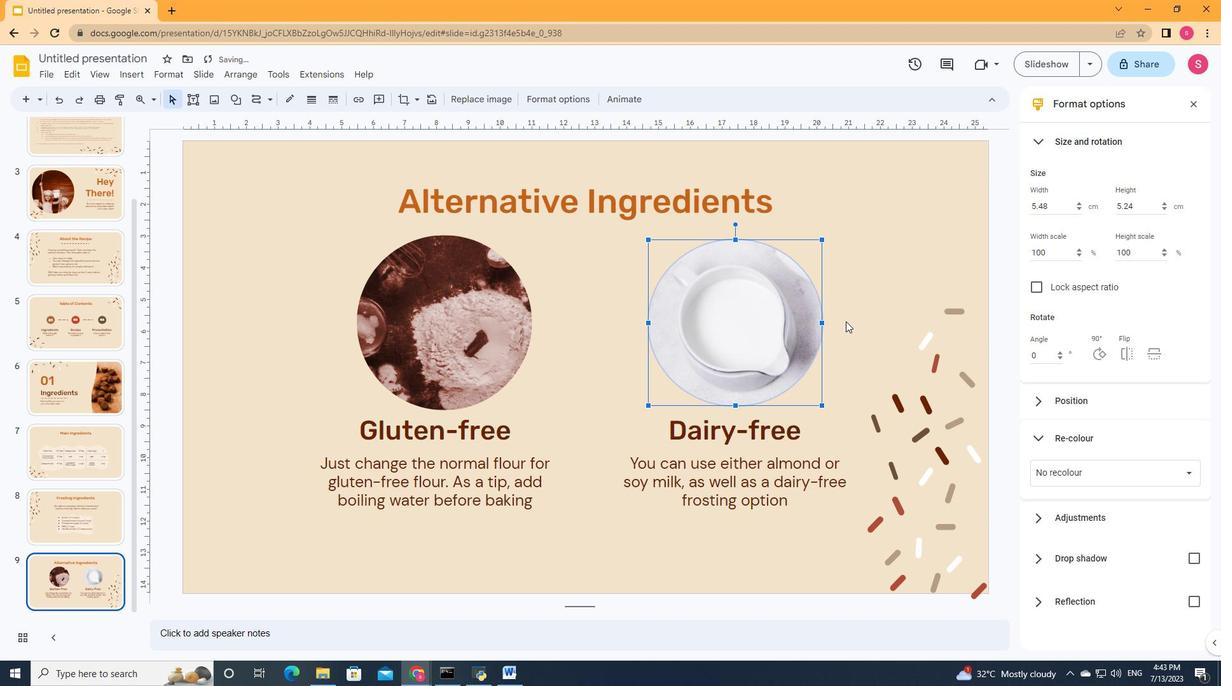 
Action: Mouse pressed left at (866, 321)
Screenshot: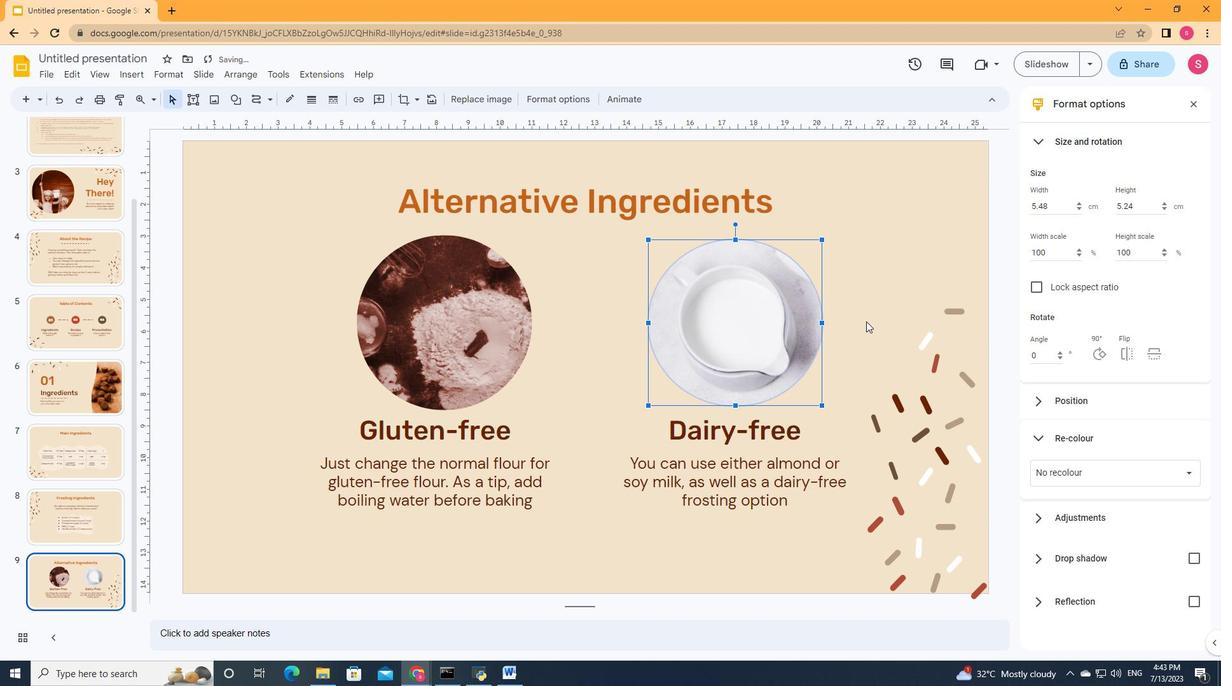 
Action: Mouse moved to (756, 379)
Screenshot: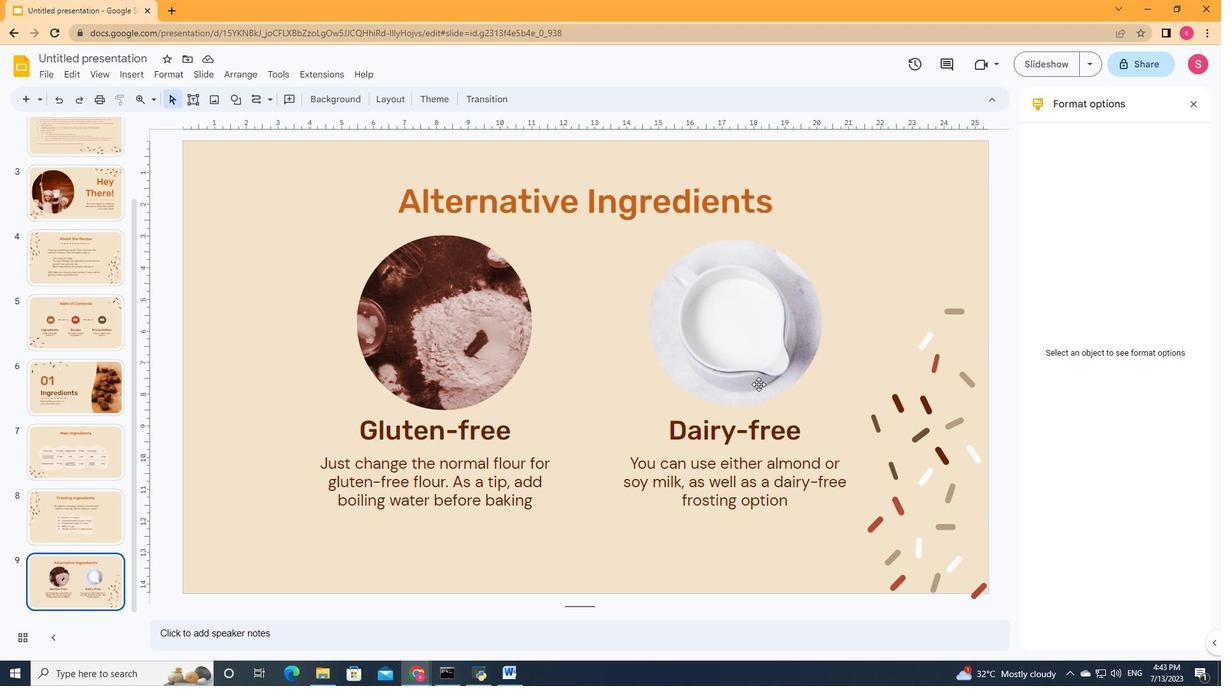 
Action: Mouse pressed left at (756, 379)
Screenshot: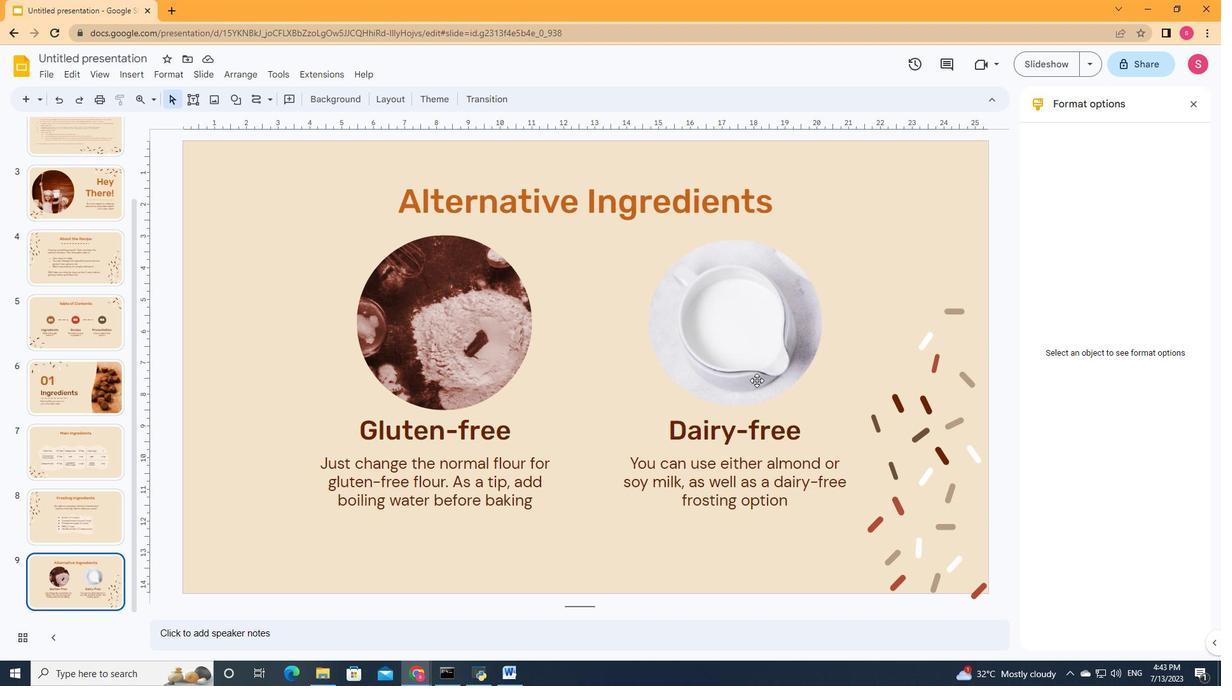 
Action: Mouse moved to (1107, 471)
Screenshot: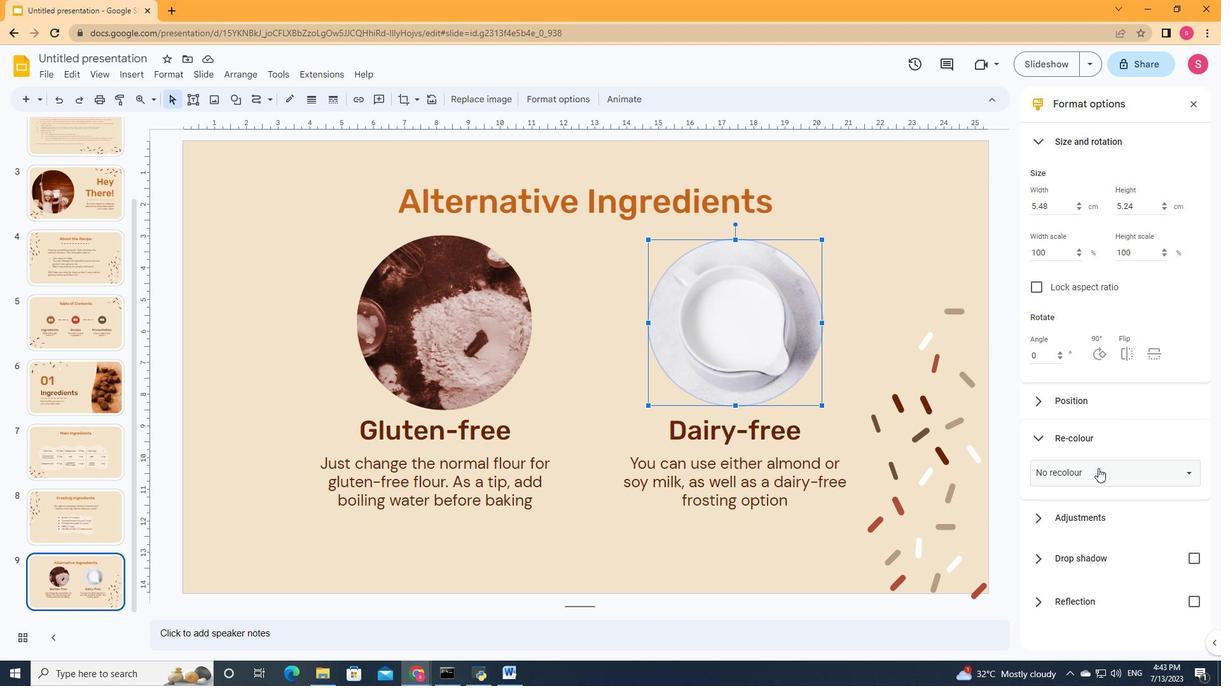 
Action: Mouse pressed left at (1107, 471)
Screenshot: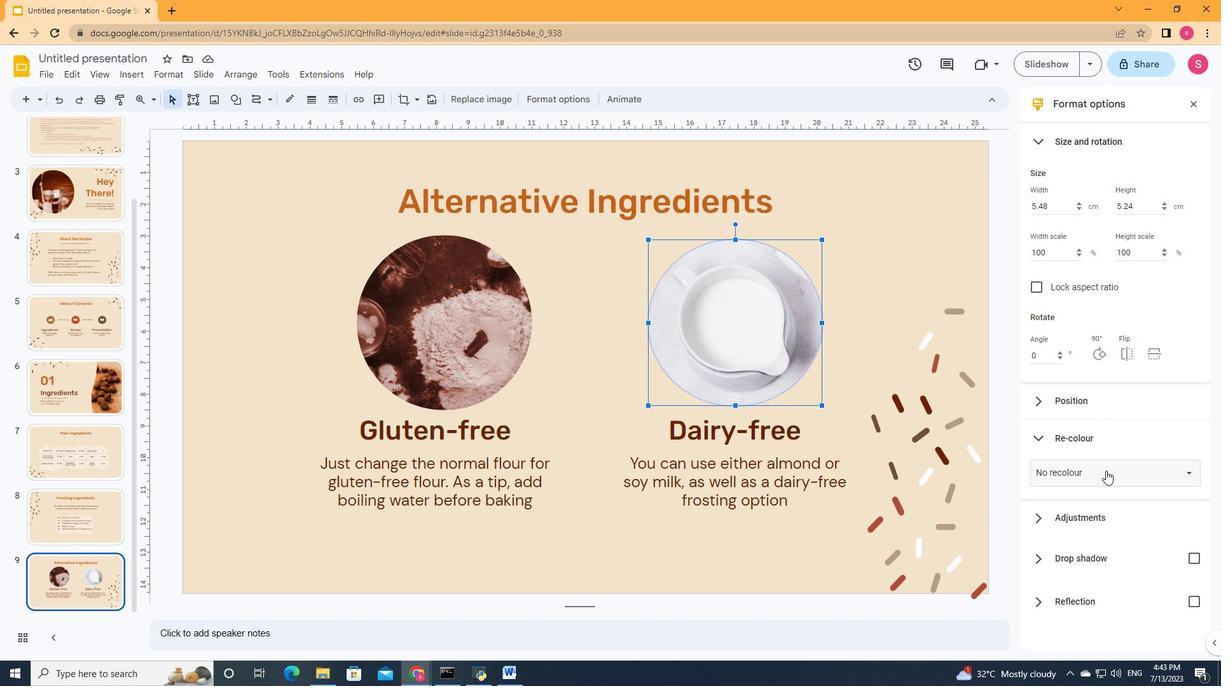 
Action: Mouse moved to (1010, 425)
Screenshot: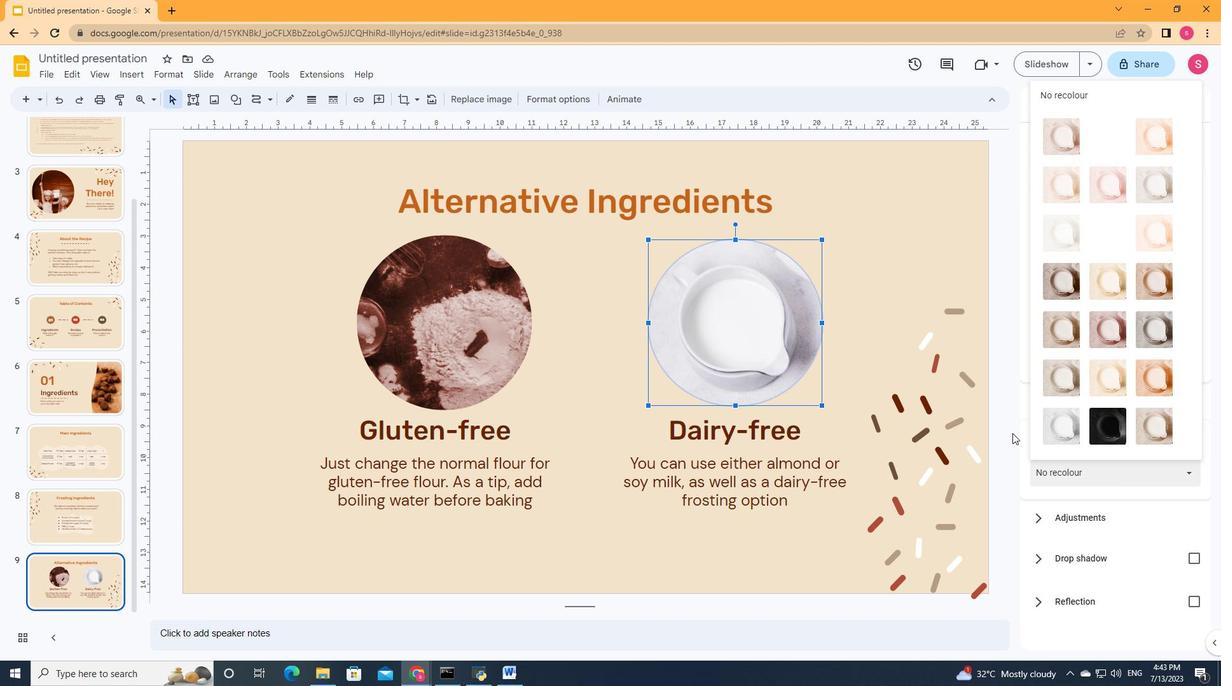
Action: Mouse pressed left at (1010, 425)
Screenshot: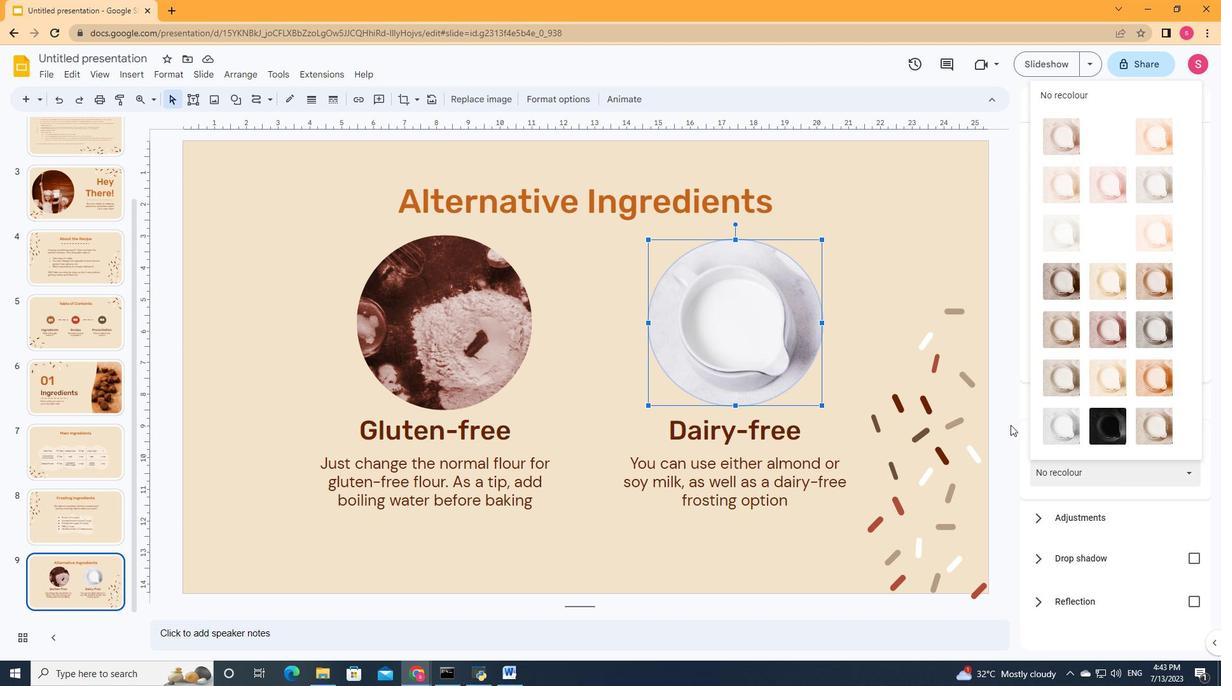 
Action: Mouse moved to (555, 544)
Screenshot: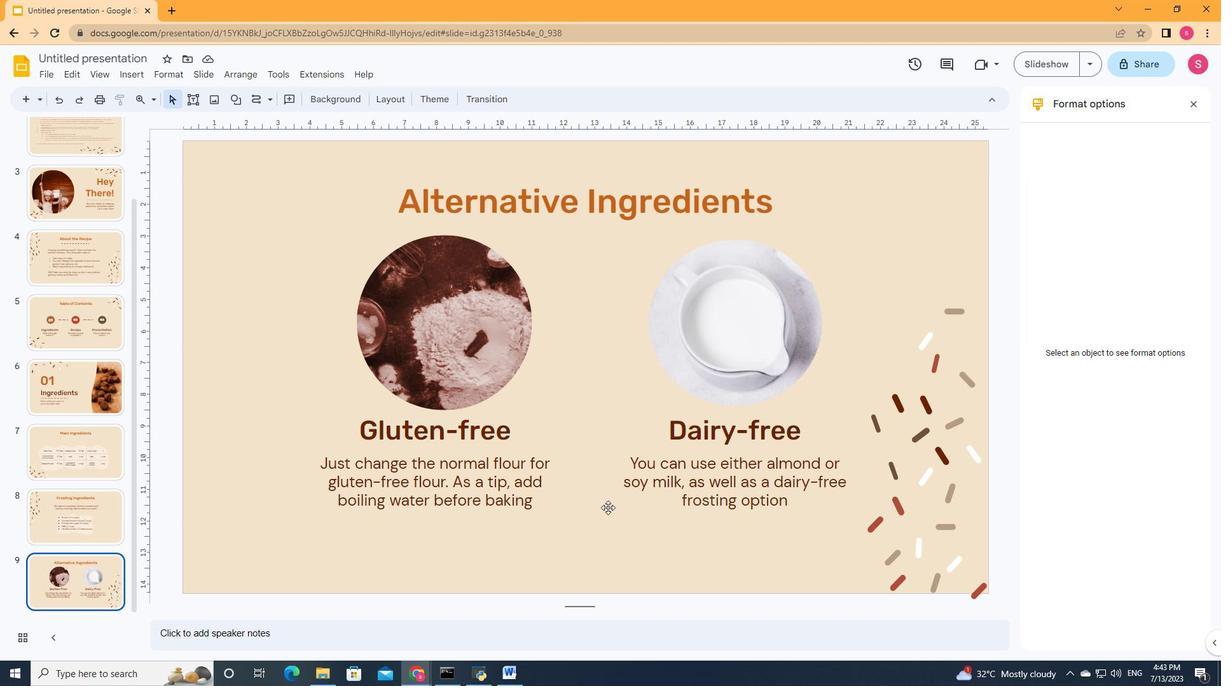 
Action: Mouse pressed left at (555, 544)
Screenshot: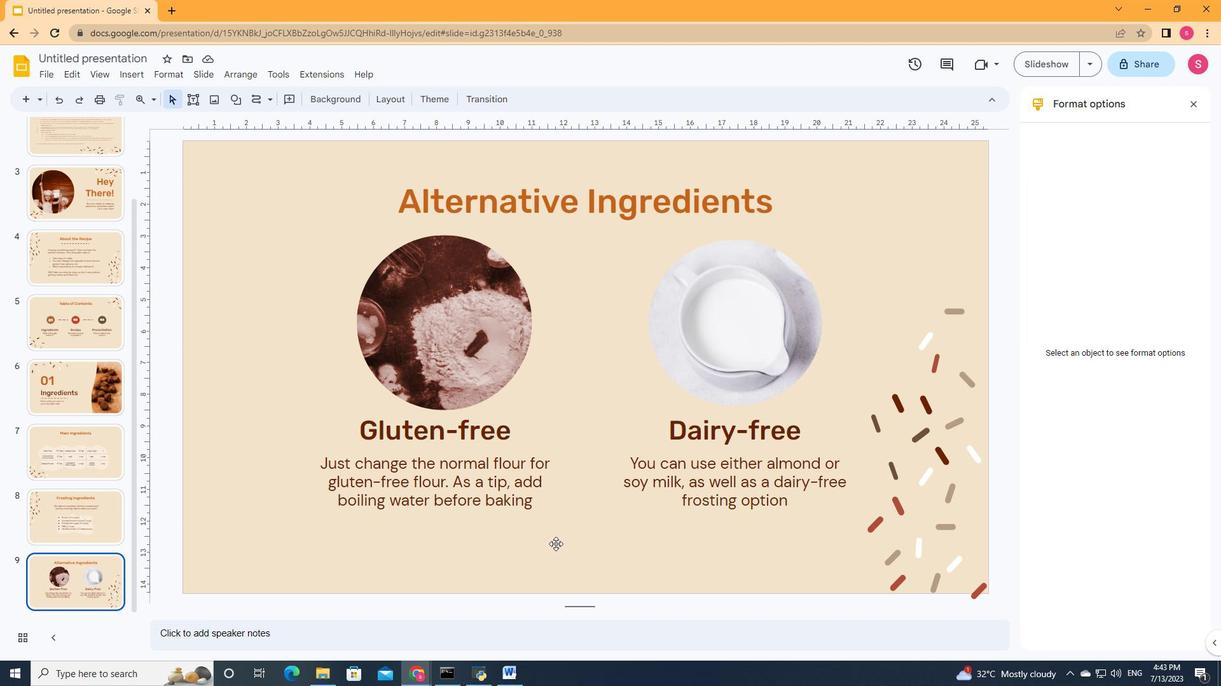 
Action: Mouse moved to (661, 578)
Screenshot: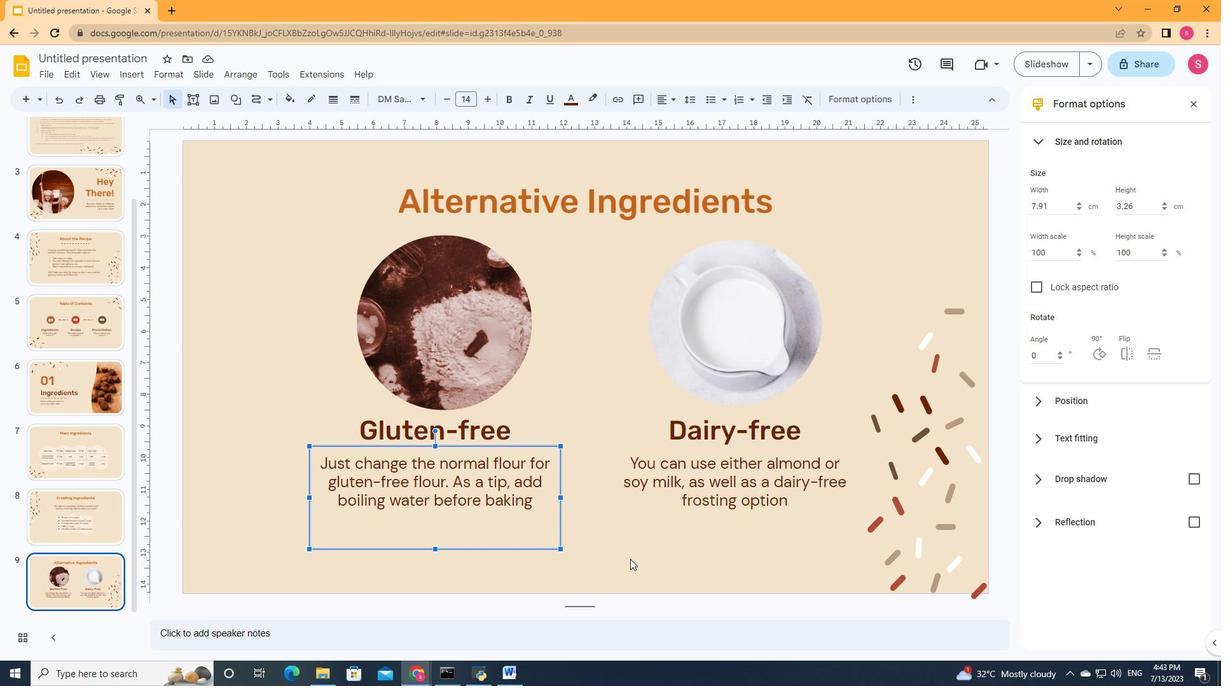 
Action: Mouse pressed left at (660, 577)
Screenshot: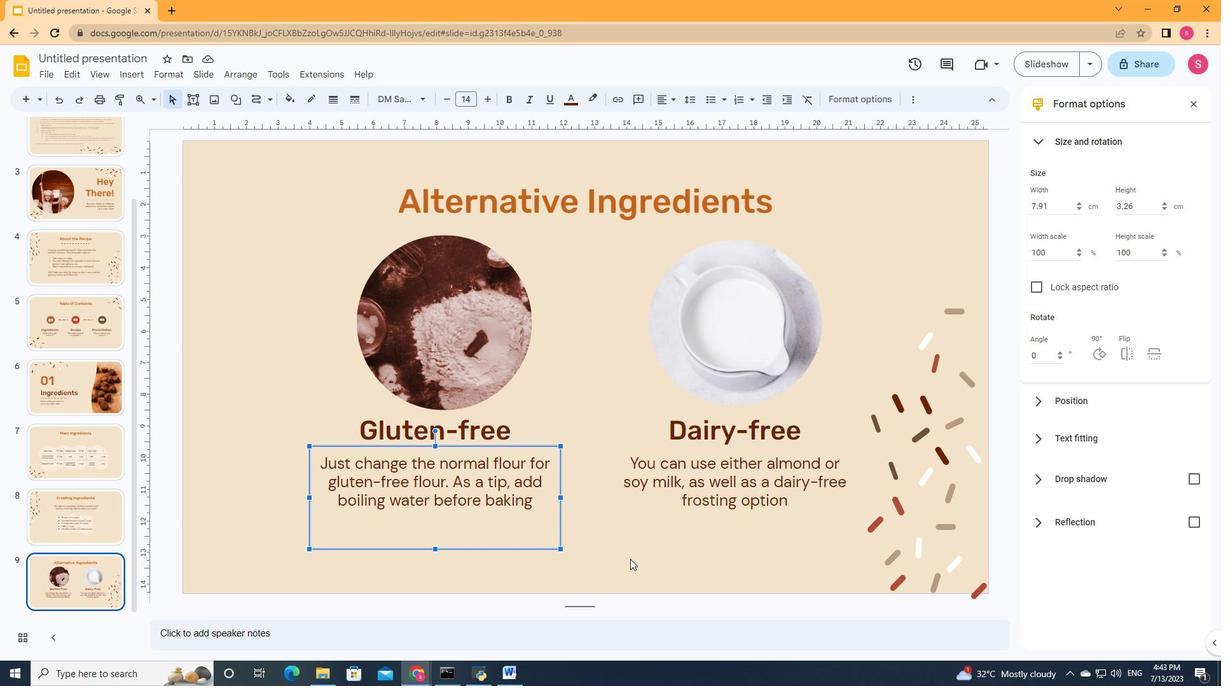 
Action: Mouse moved to (662, 578)
Screenshot: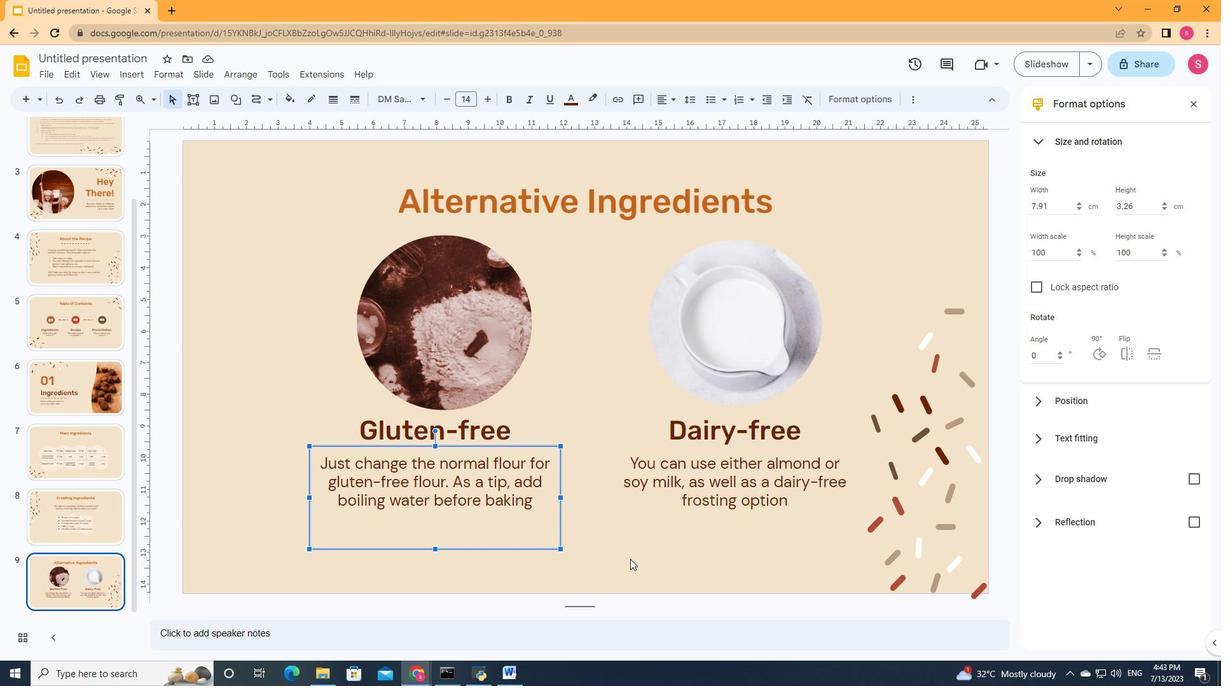 
